 Task: Find connections with filter location Lübbenau with filter topic #realtorwith filter profile language Potuguese with filter current company Alembic Pharmaceuticals Limited with filter school Sri Krishna Adithya College of Arts and Science with filter industry Subdivision of Land with filter service category Tax Preparation with filter keywords title Motion Picture Director
Action: Mouse moved to (594, 72)
Screenshot: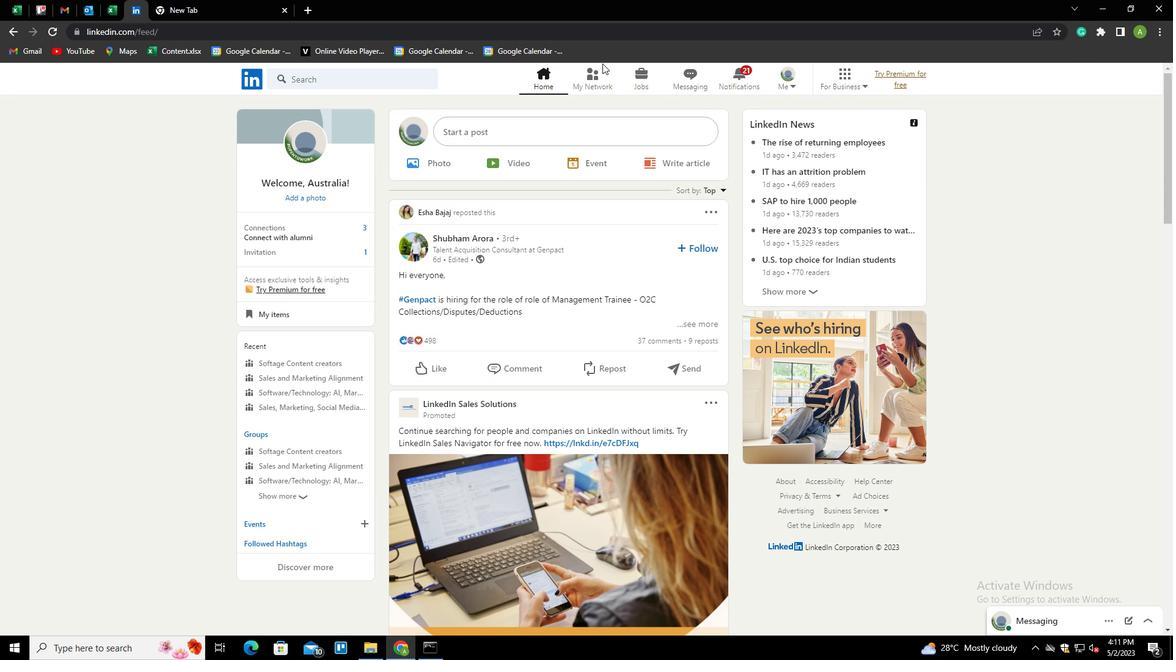 
Action: Mouse pressed left at (594, 72)
Screenshot: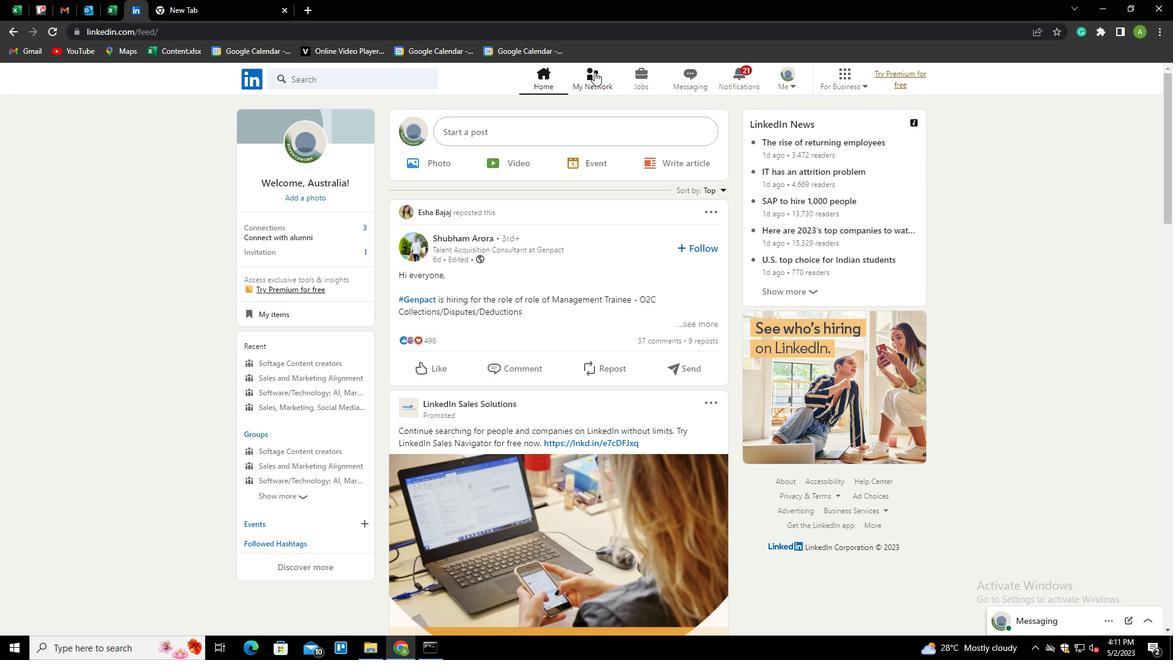 
Action: Mouse moved to (327, 144)
Screenshot: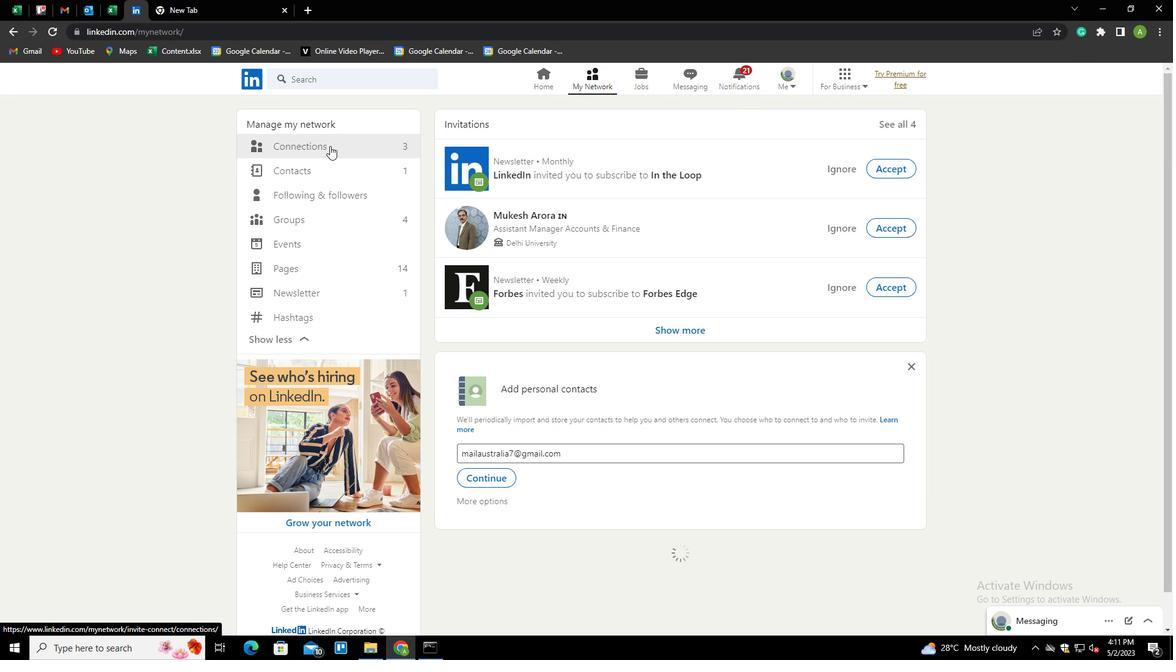 
Action: Mouse pressed left at (327, 144)
Screenshot: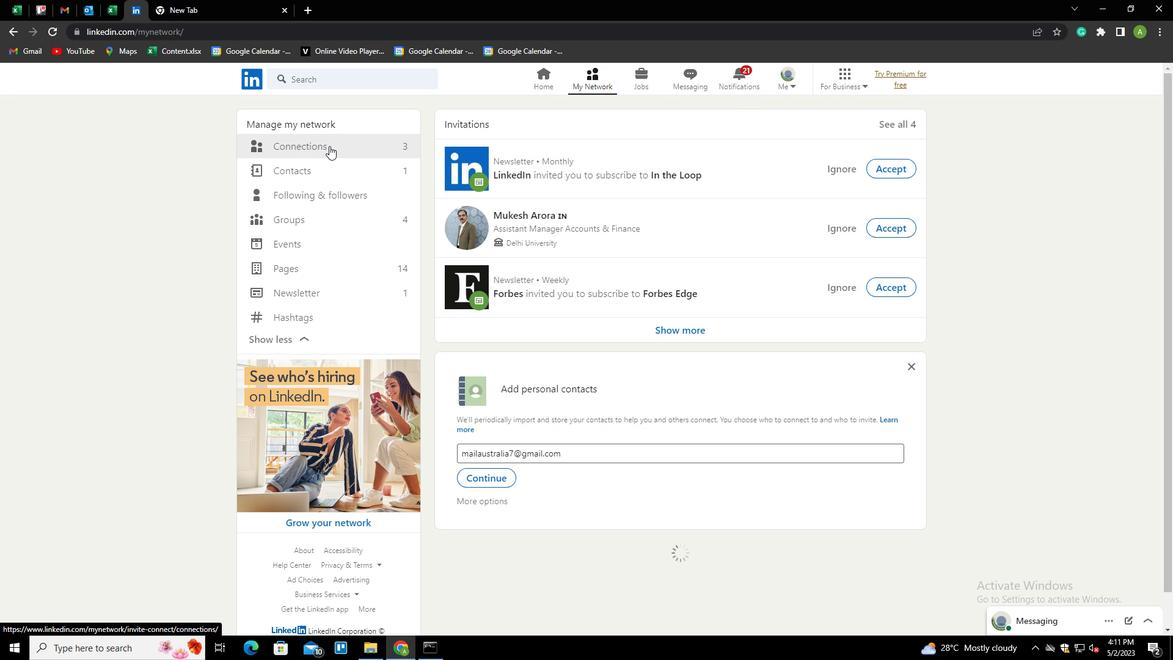 
Action: Mouse moved to (690, 146)
Screenshot: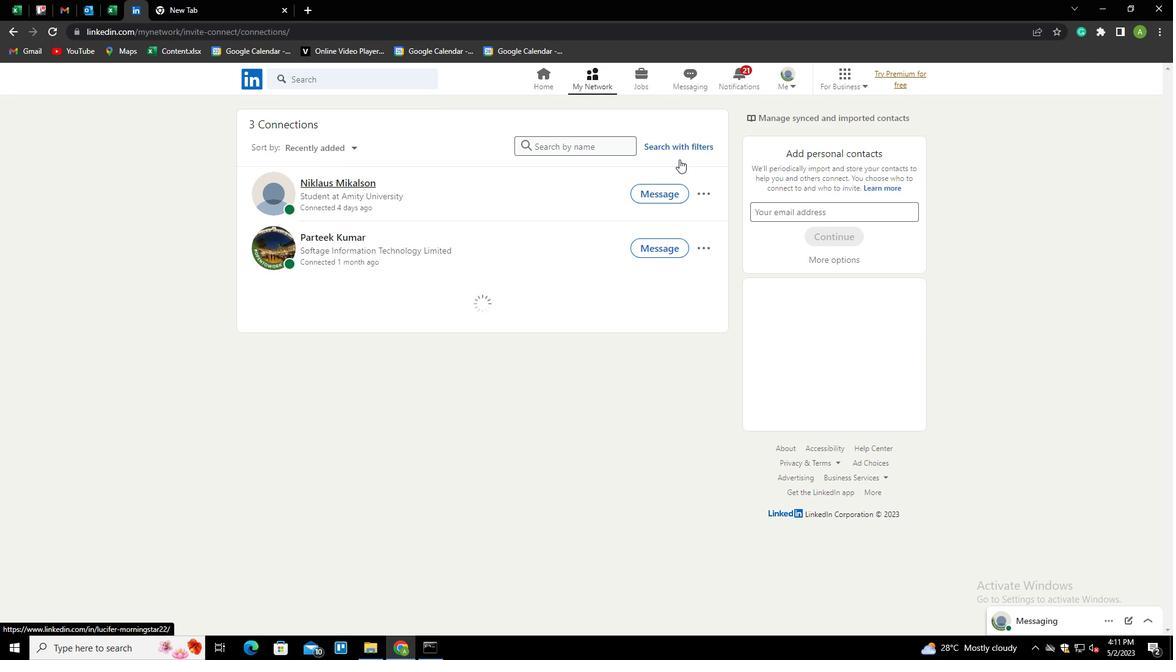
Action: Mouse pressed left at (690, 146)
Screenshot: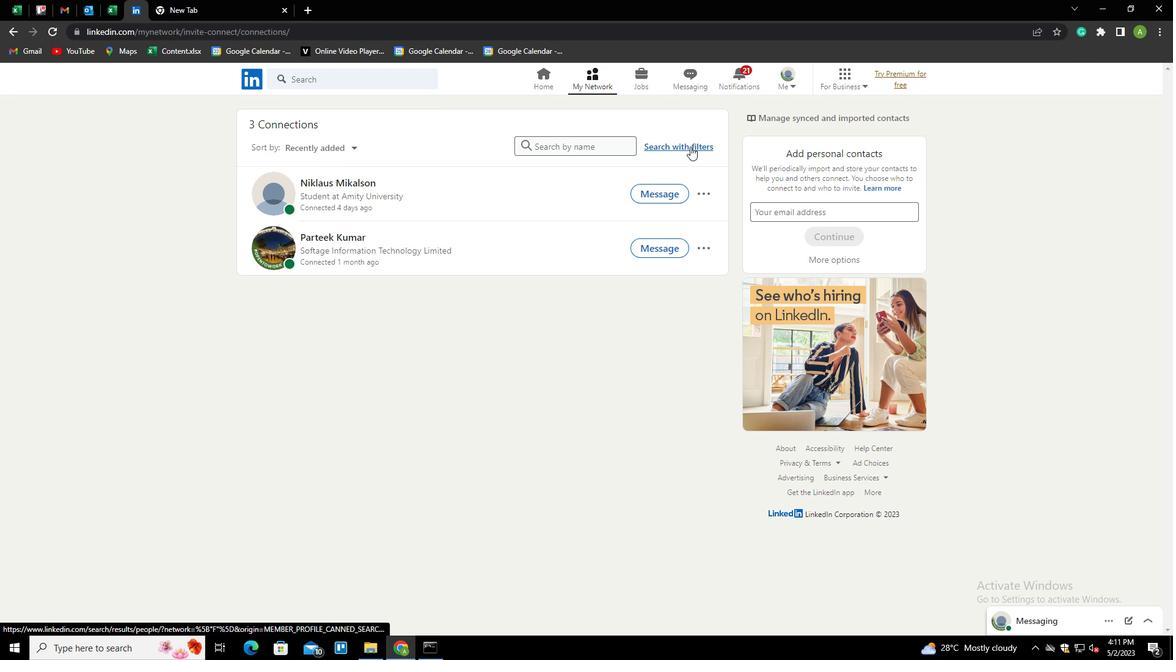 
Action: Mouse moved to (626, 108)
Screenshot: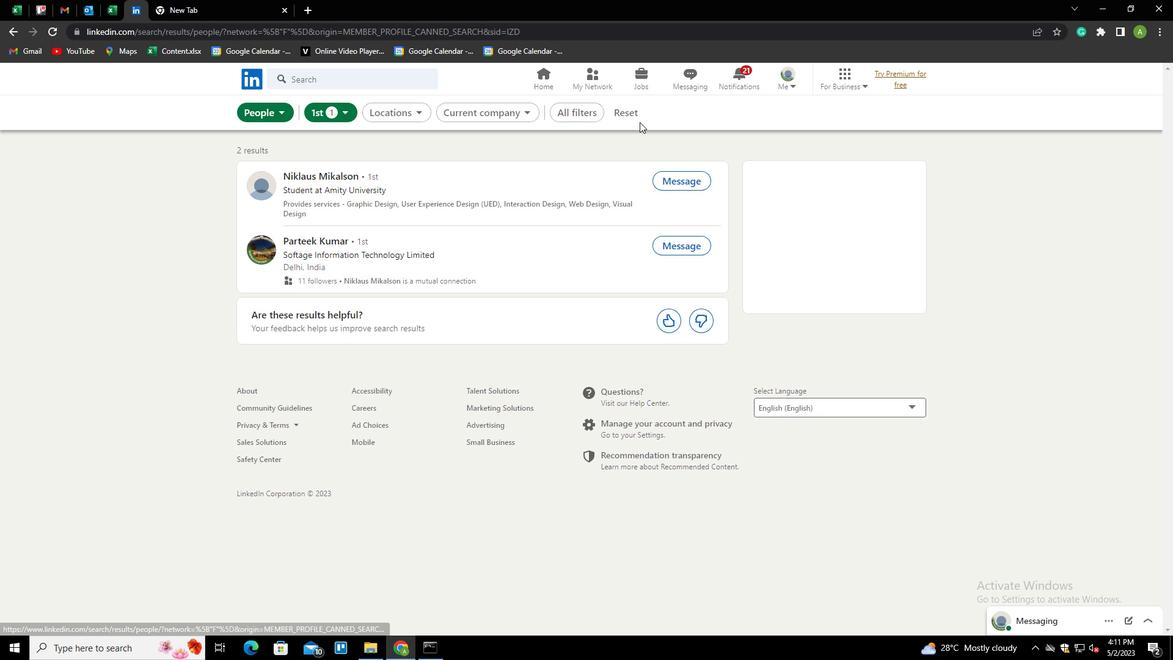 
Action: Mouse pressed left at (626, 108)
Screenshot: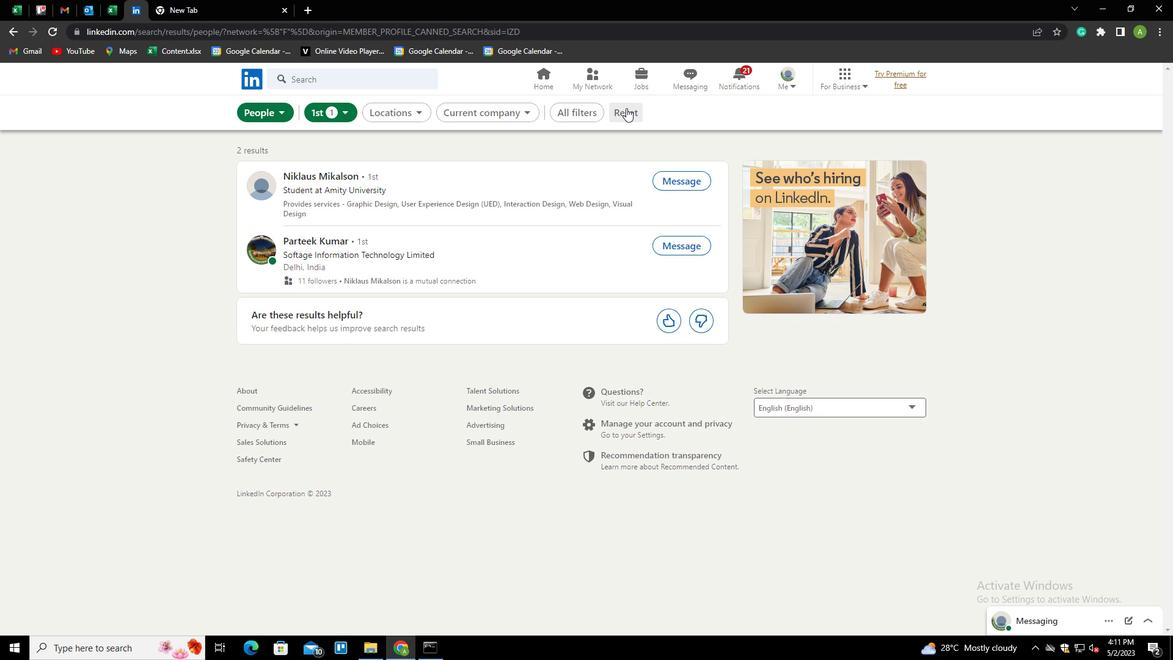 
Action: Mouse moved to (591, 109)
Screenshot: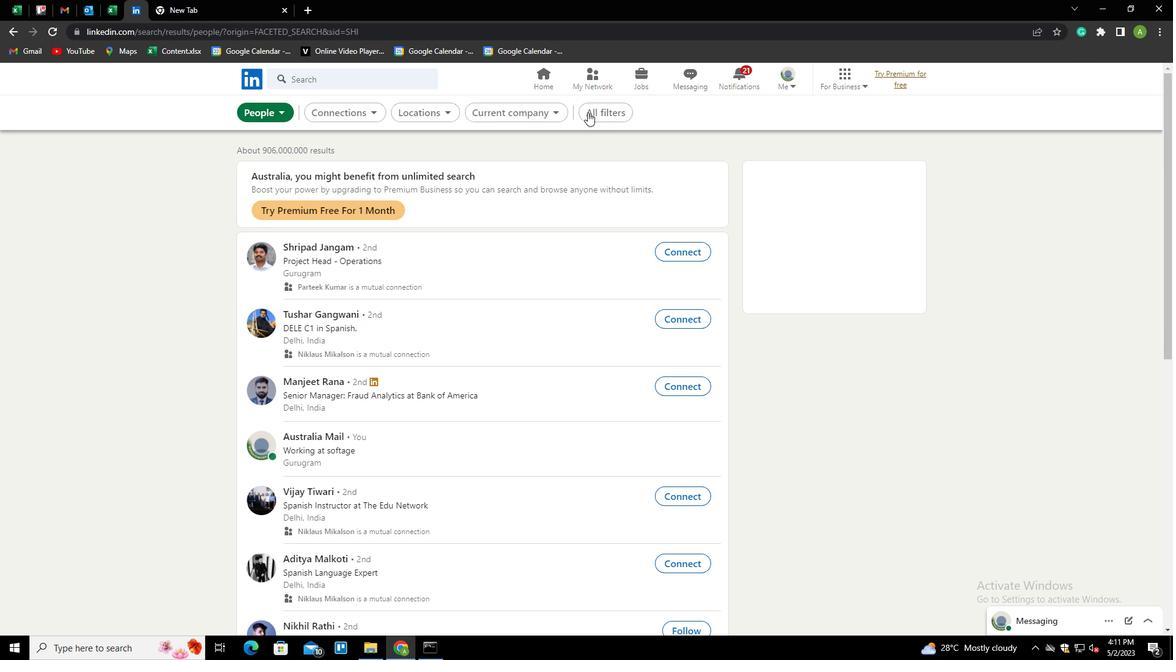 
Action: Mouse pressed left at (591, 109)
Screenshot: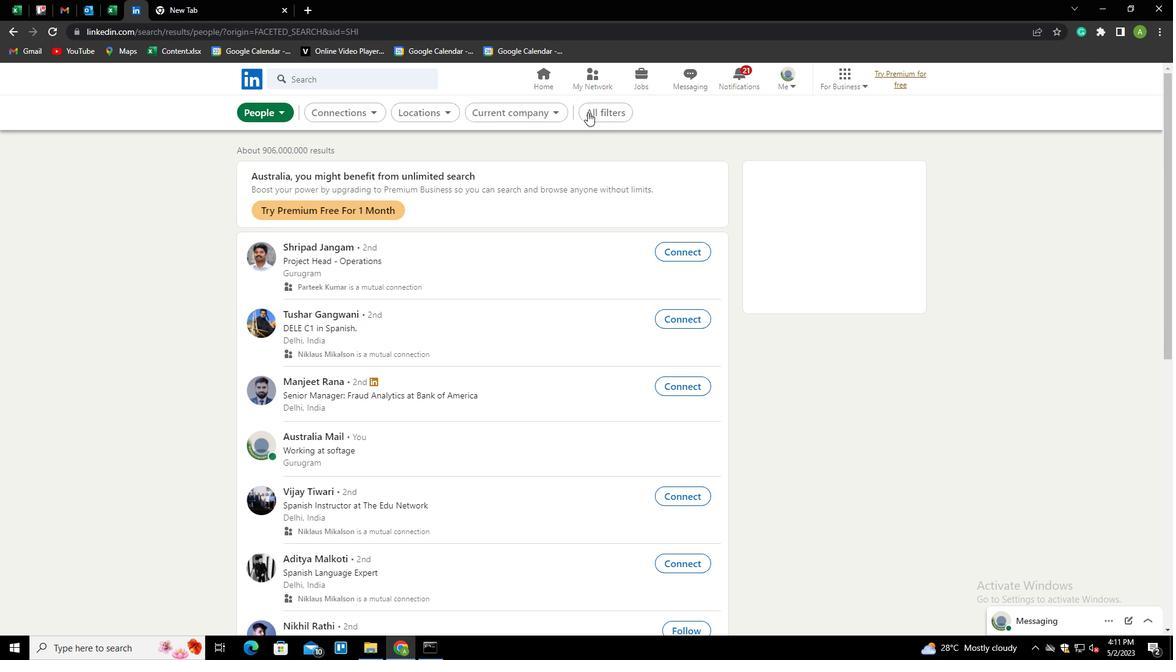 
Action: Mouse moved to (1032, 316)
Screenshot: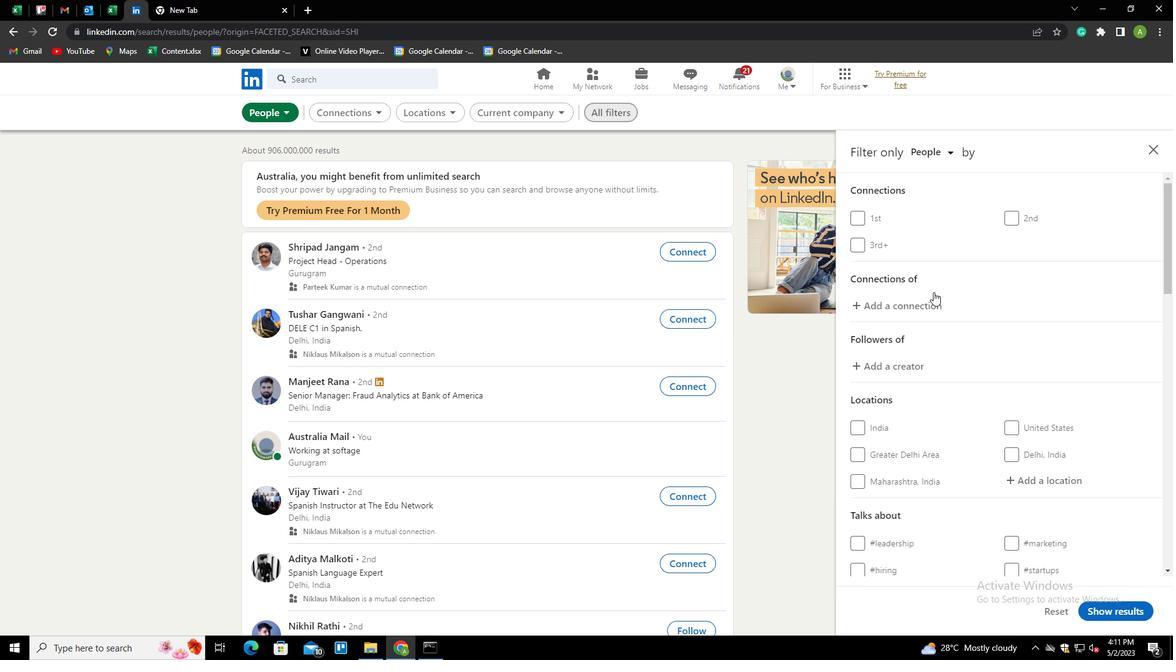 
Action: Mouse scrolled (1032, 316) with delta (0, 0)
Screenshot: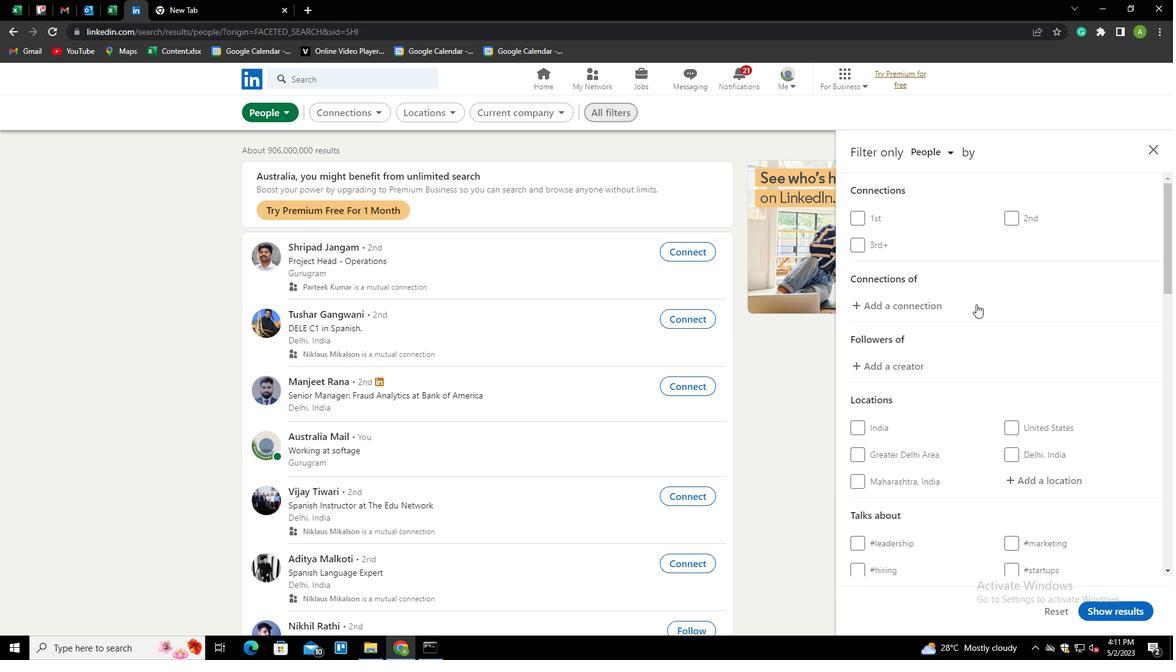 
Action: Mouse scrolled (1032, 316) with delta (0, 0)
Screenshot: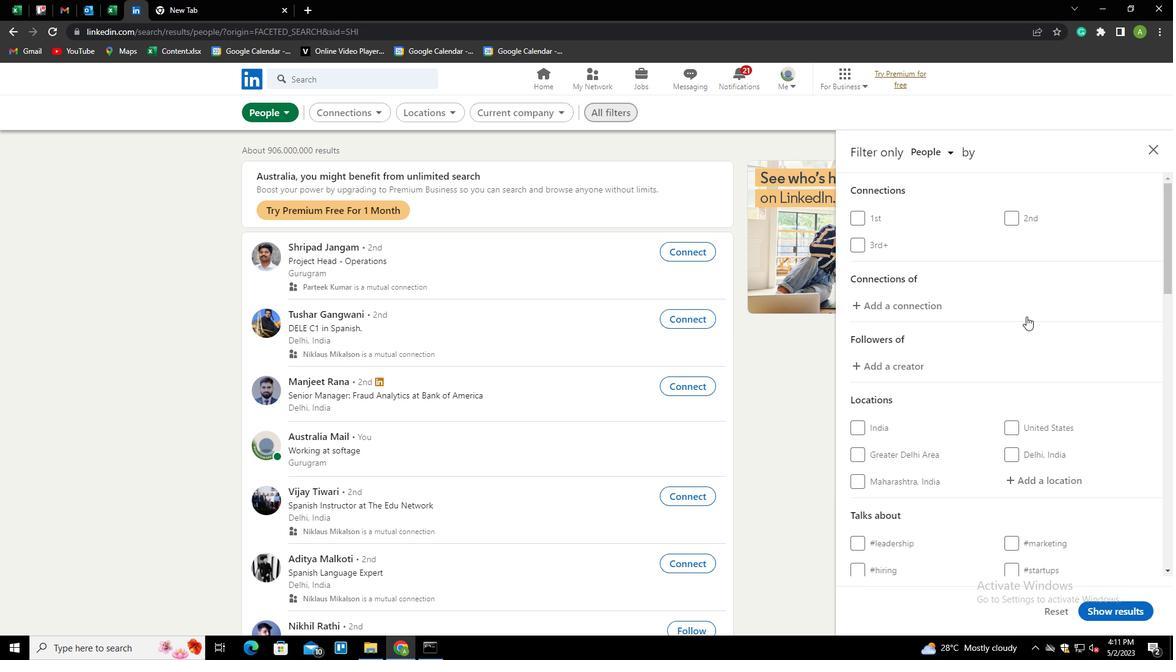 
Action: Mouse moved to (1031, 354)
Screenshot: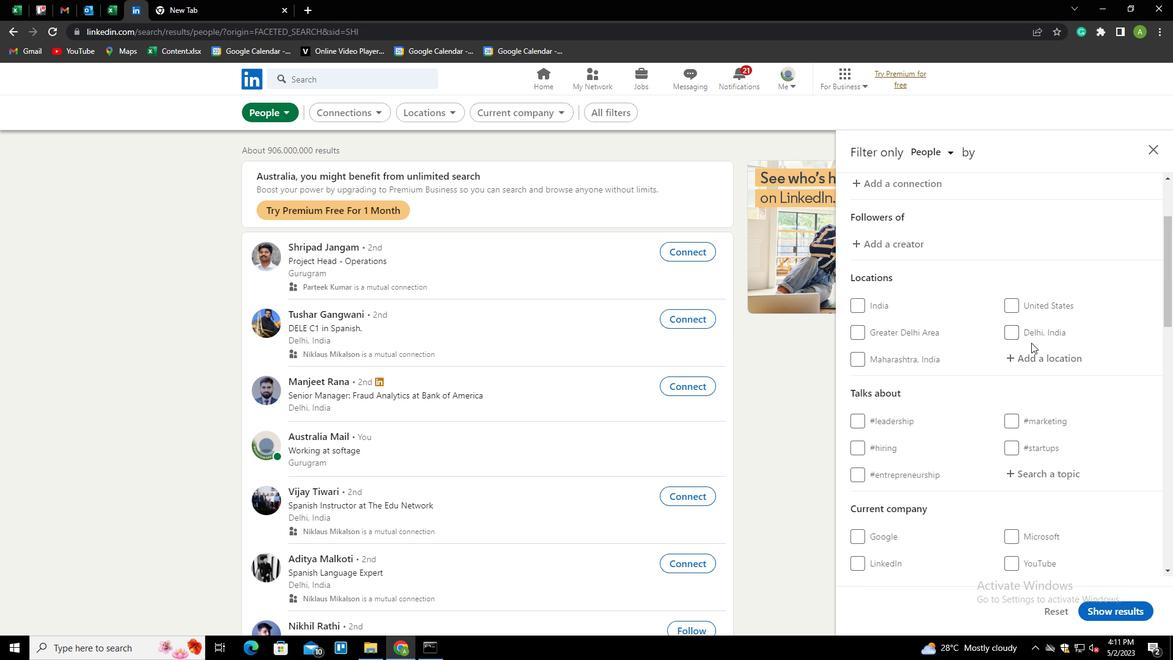 
Action: Mouse pressed left at (1031, 354)
Screenshot: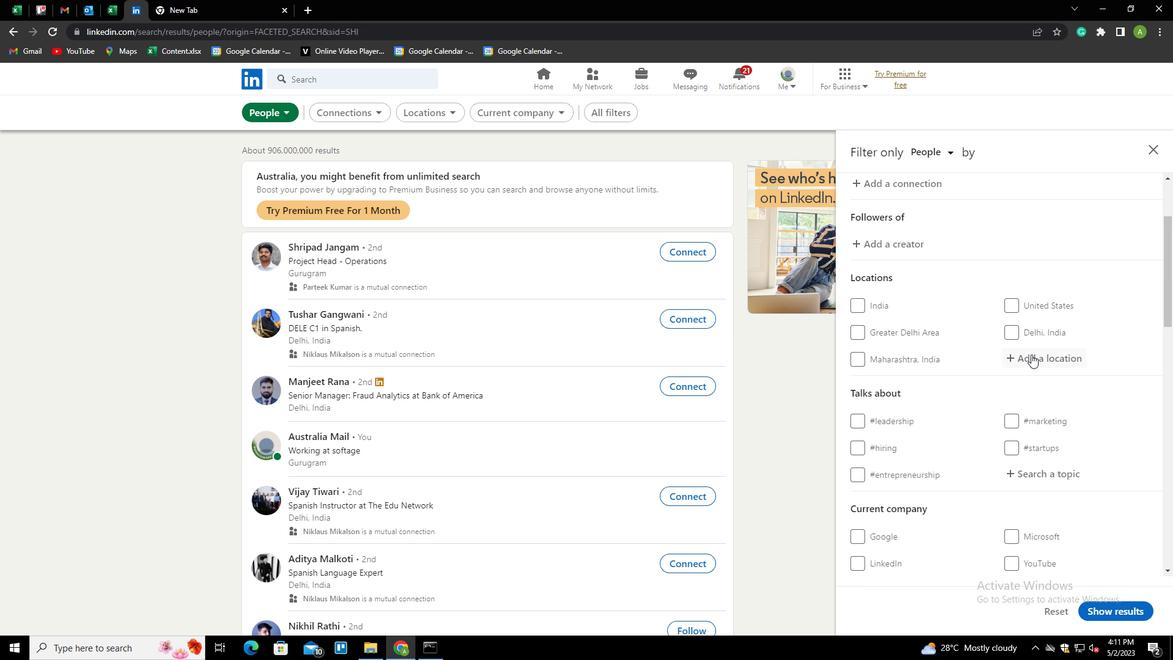 
Action: Mouse moved to (1031, 355)
Screenshot: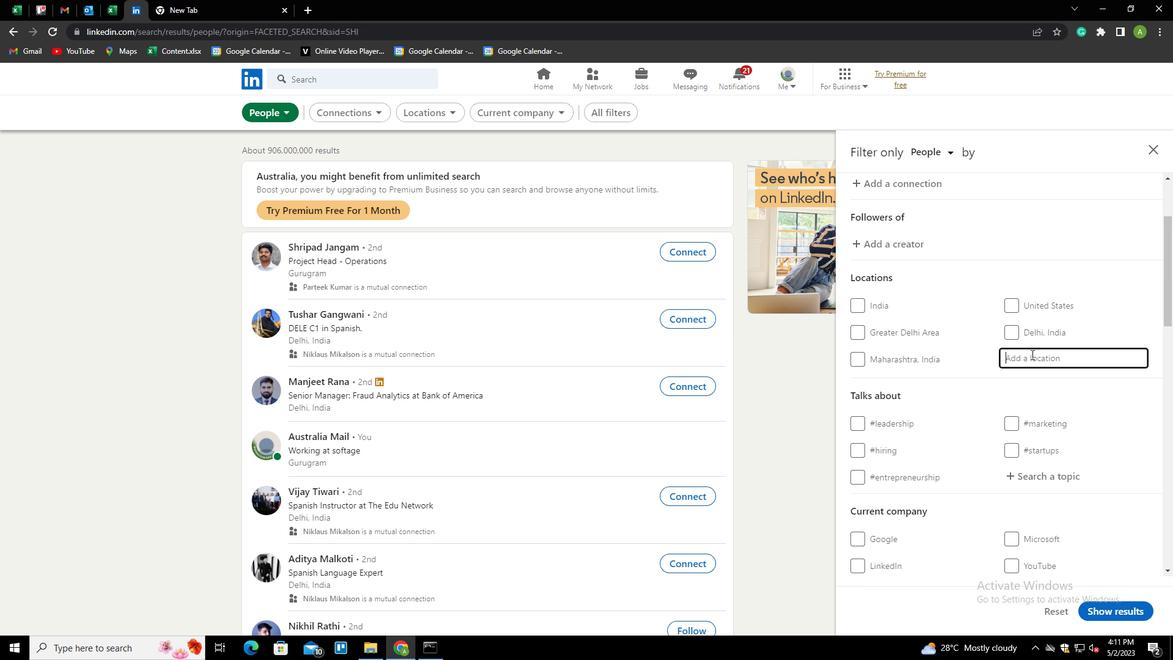 
Action: Key pressed <Key.shift>
Screenshot: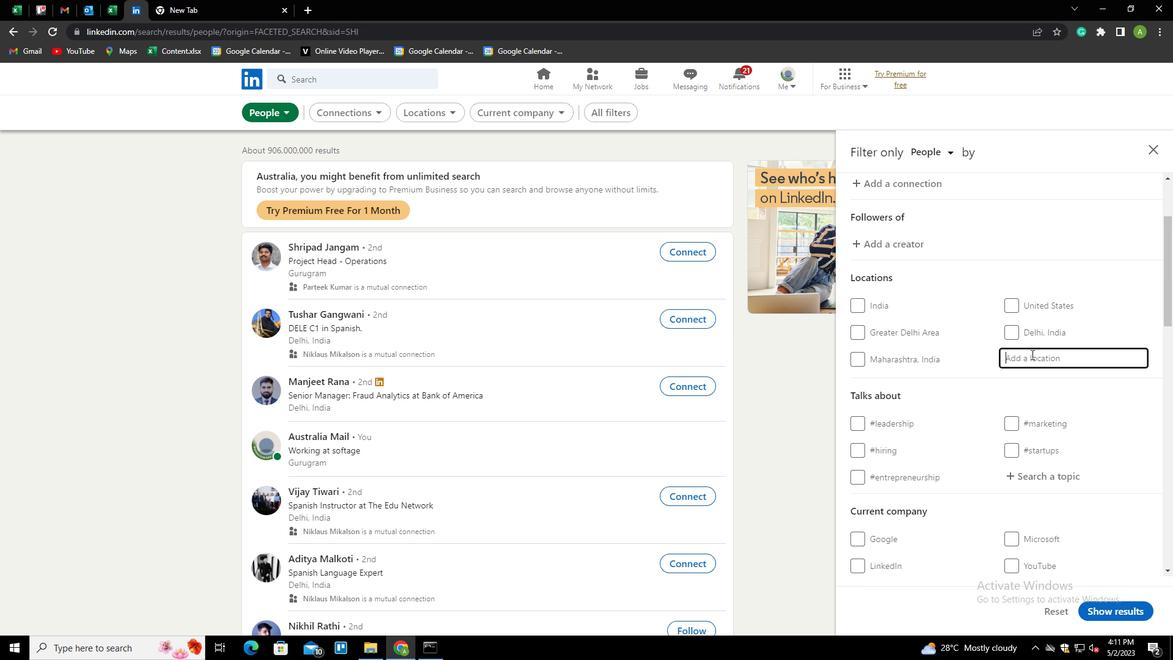 
Action: Mouse moved to (1030, 355)
Screenshot: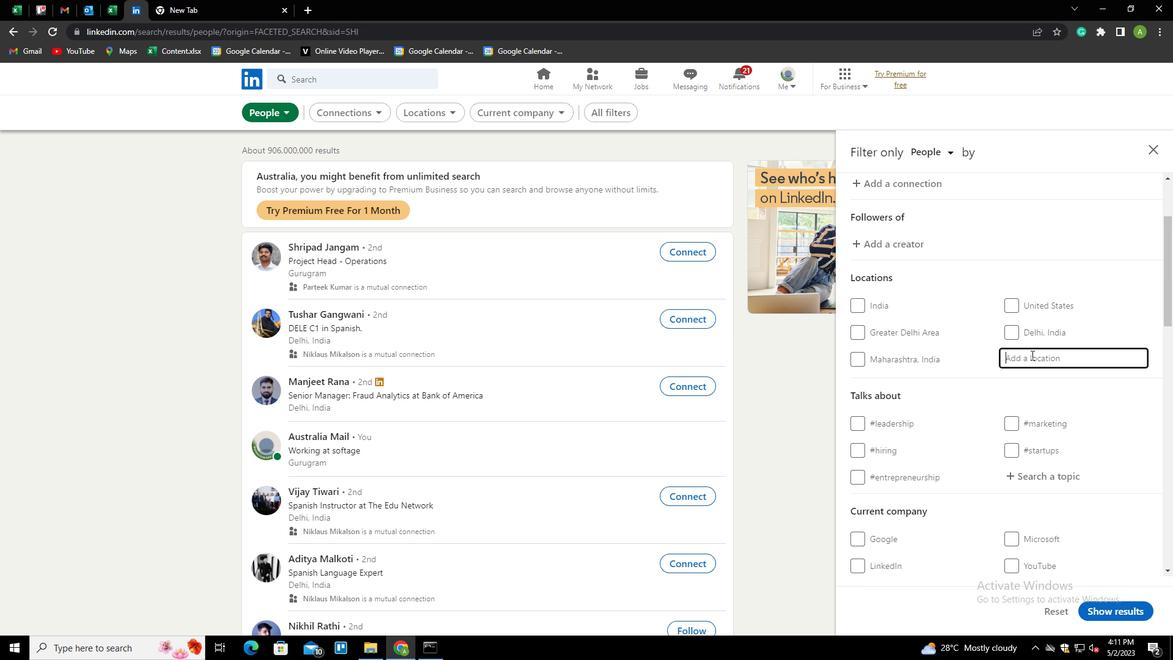 
Action: Key pressed <Key.shift><Key.shift><Key.shift><Key.shift><Key.shift><Key.shift><Key.shift><Key.shift><Key.shift><Key.shift><Key.shift><Key.shift><Key.shift><Key.shift><Key.shift><Key.shift><Key.shift><Key.shift><Key.shift><Key.shift><Key.shift><Key.shift><Key.shift><Key.shift><Key.shift><Key.shift><Key.shift><Key.shift><Key.shift><Key.shift><Key.shift><Key.shift><Key.shift><Key.shift><Key.shift><Key.shift><Key.shift><Key.shift><Key.shift><Key.shift><Key.shift><Key.shift><Key.shift><Key.shift><Key.shift><Key.shift><Key.shift>LUBBENA<Key.down><Key.enter>
Screenshot: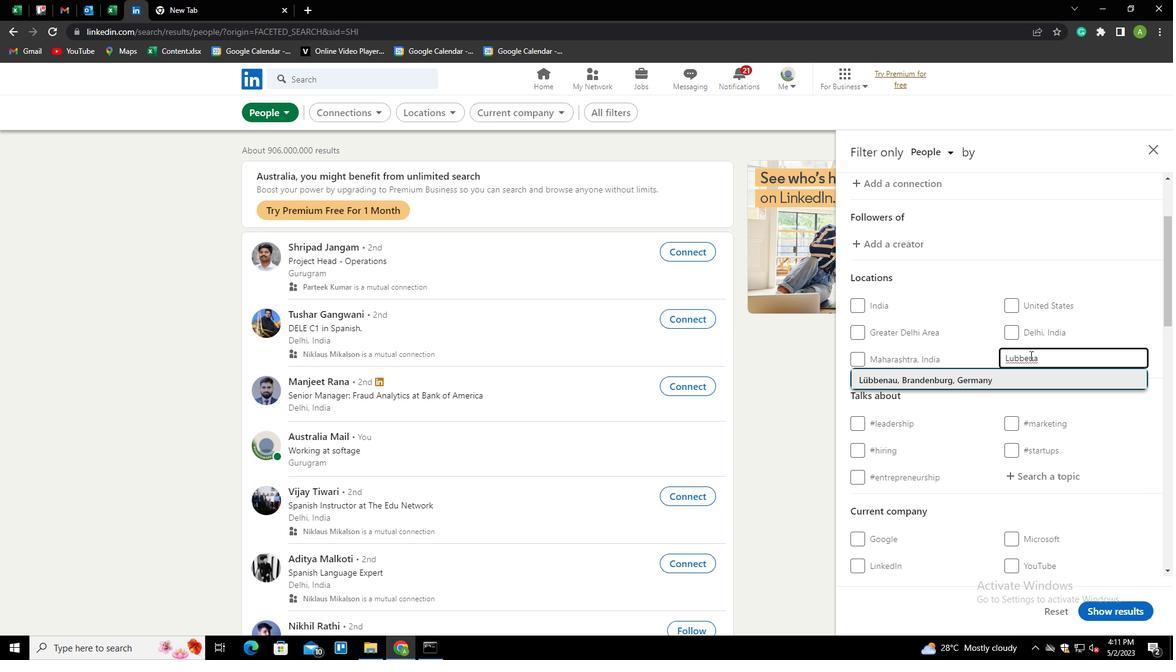 
Action: Mouse scrolled (1030, 355) with delta (0, 0)
Screenshot: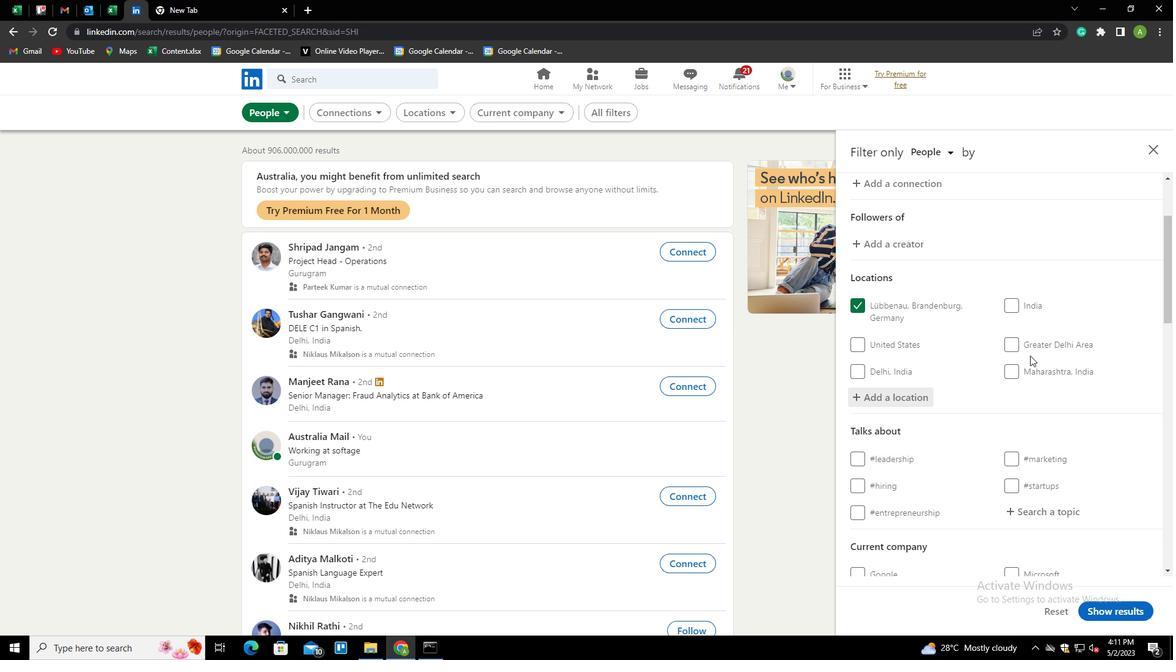 
Action: Mouse scrolled (1030, 355) with delta (0, 0)
Screenshot: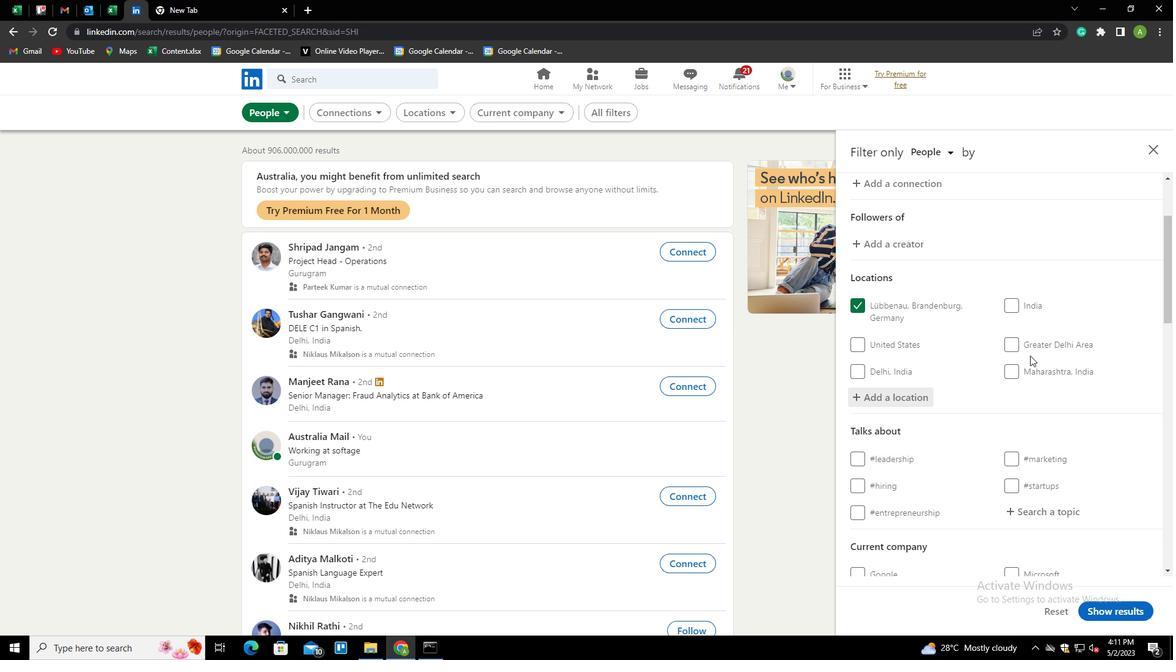 
Action: Mouse scrolled (1030, 355) with delta (0, 0)
Screenshot: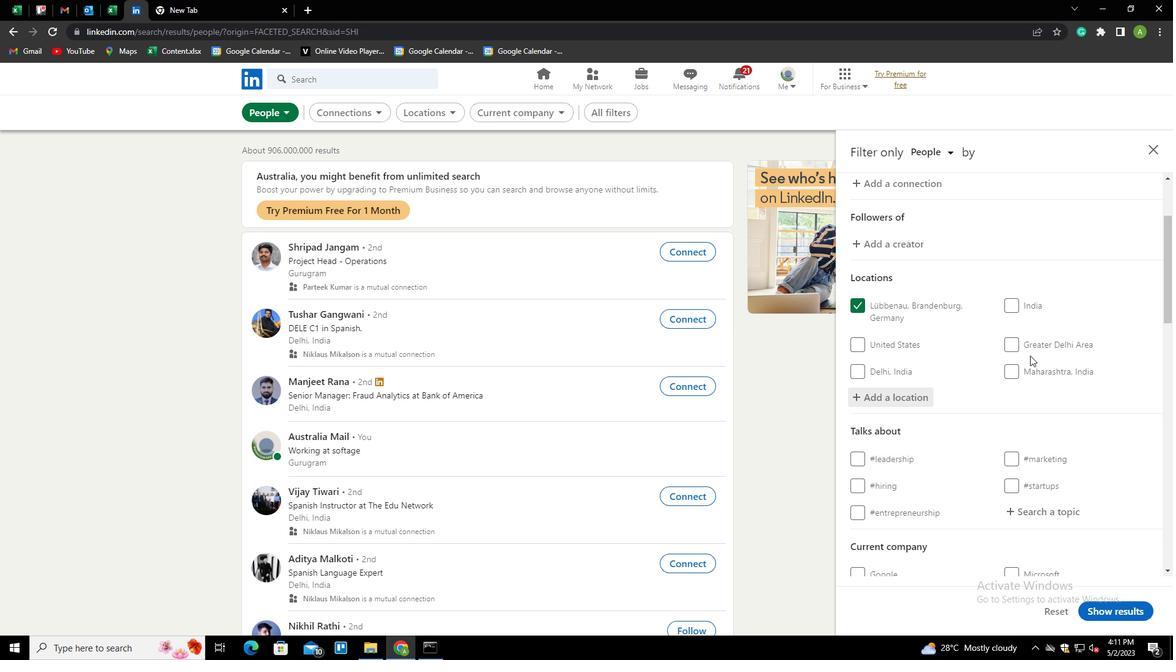 
Action: Mouse moved to (1036, 332)
Screenshot: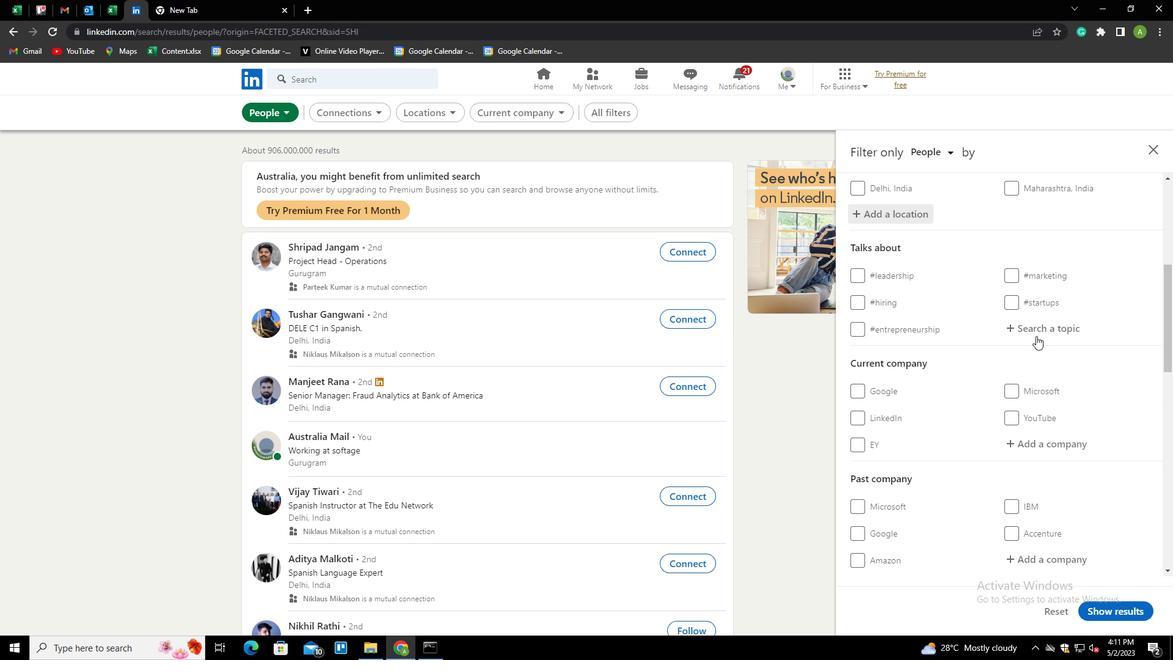 
Action: Mouse pressed left at (1036, 332)
Screenshot: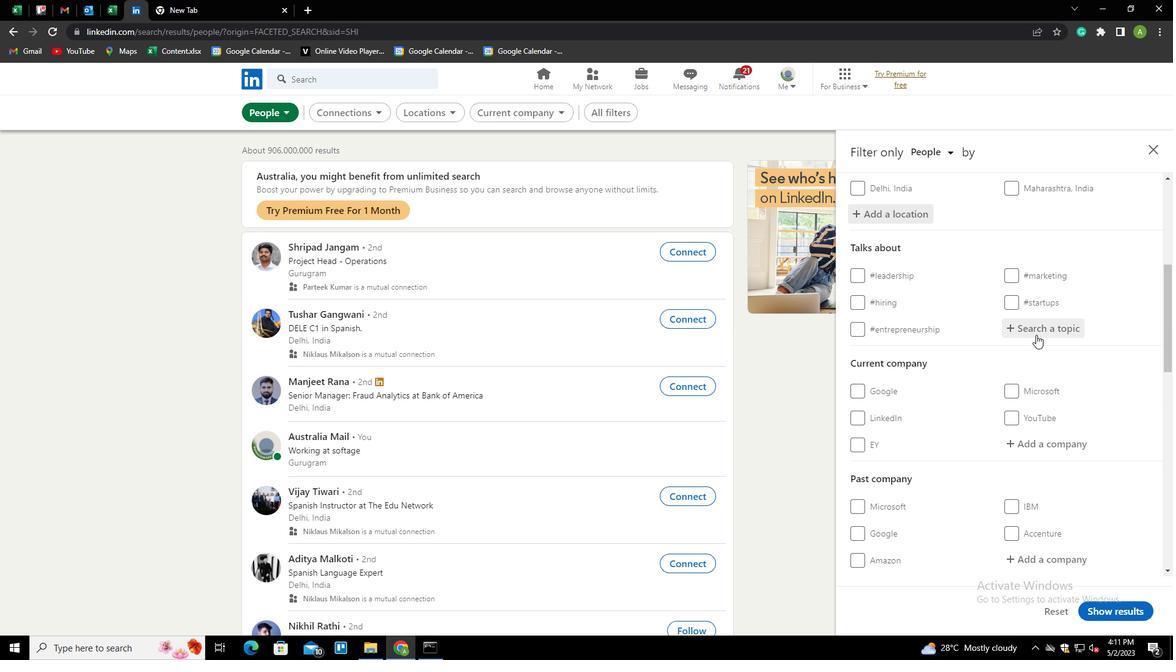 
Action: Key pressed R
Screenshot: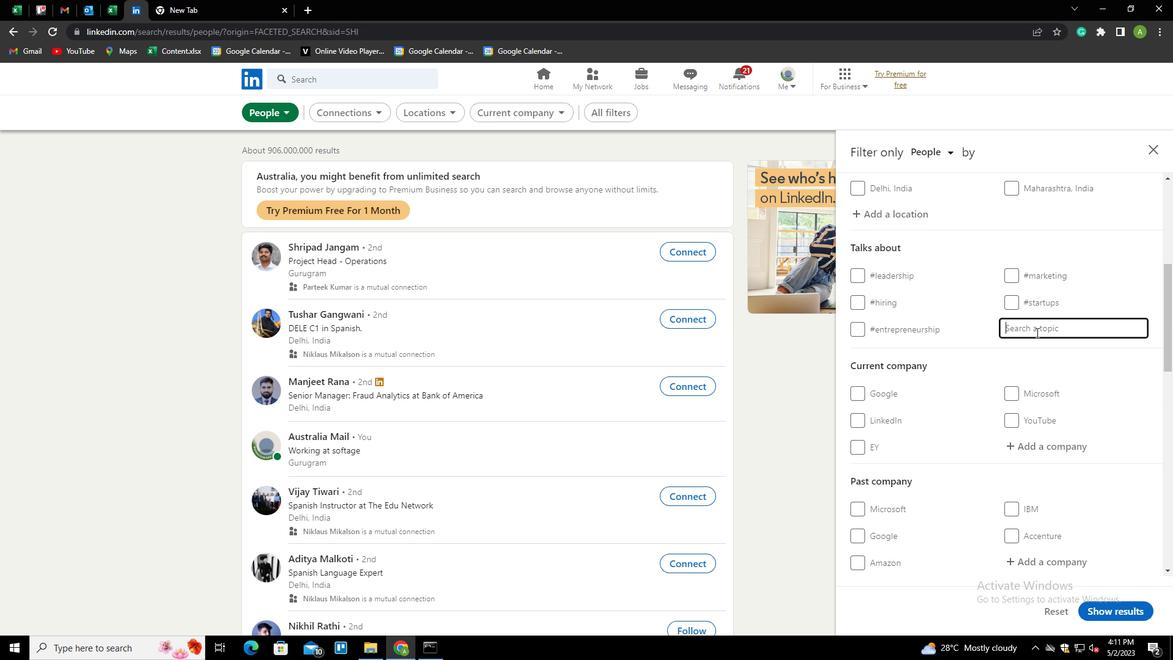 
Action: Mouse moved to (1035, 333)
Screenshot: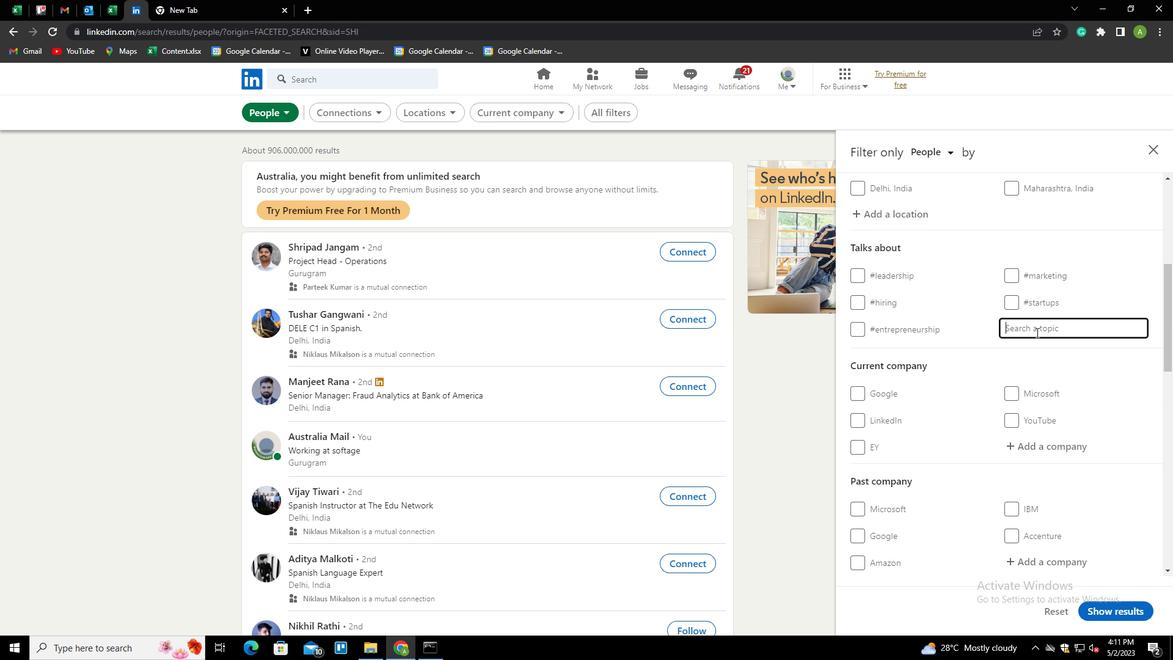 
Action: Key pressed E
Screenshot: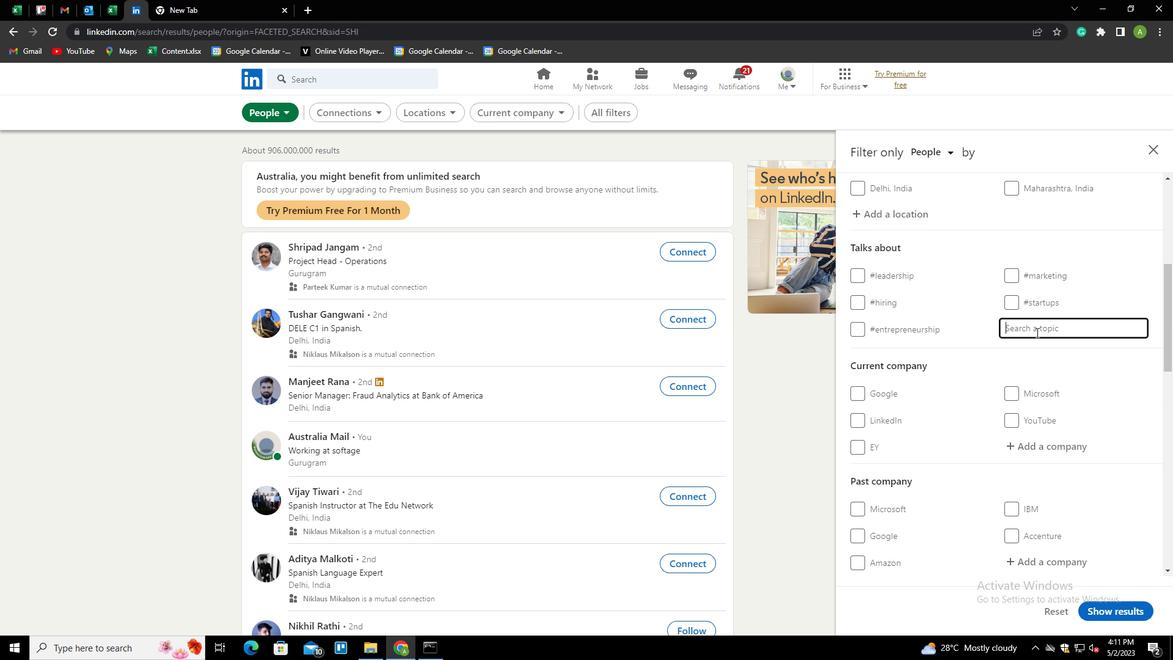 
Action: Mouse moved to (1034, 333)
Screenshot: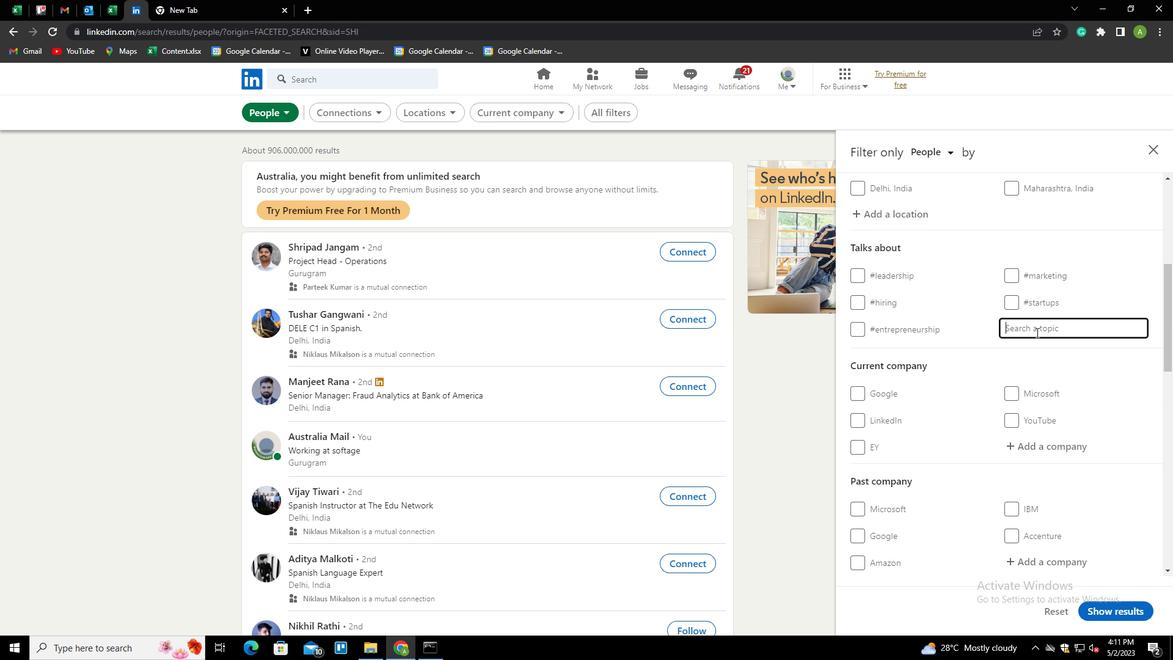 
Action: Key pressed ALTOR<Key.down><Key.enter>
Screenshot: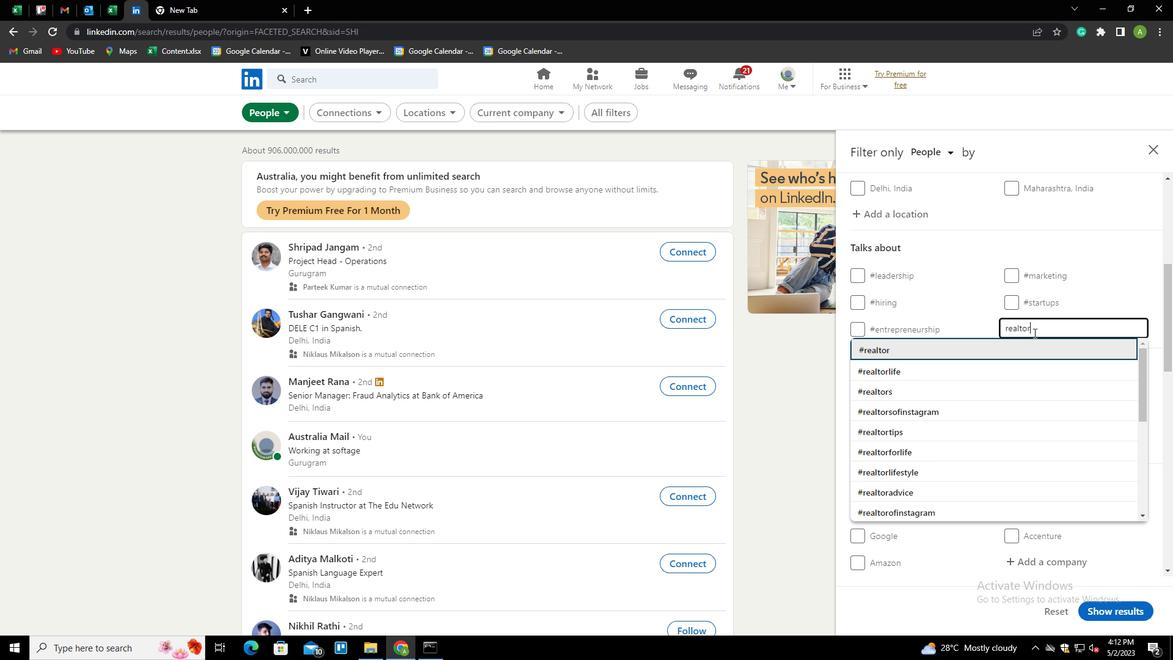 
Action: Mouse moved to (1029, 333)
Screenshot: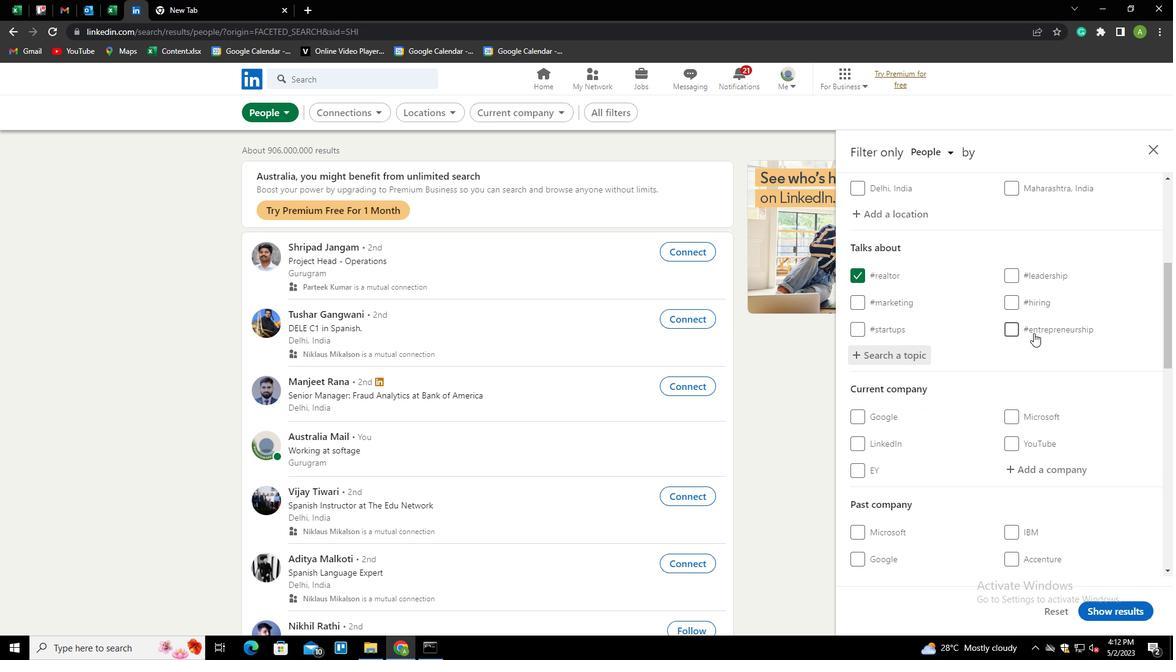 
Action: Mouse scrolled (1029, 333) with delta (0, 0)
Screenshot: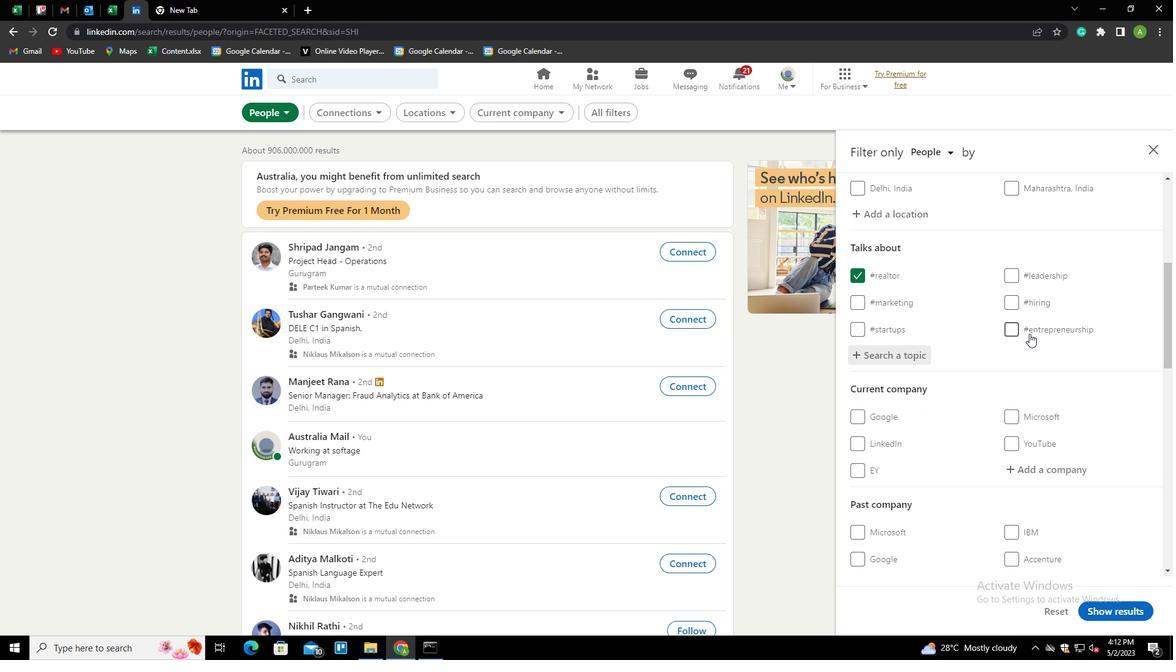 
Action: Mouse scrolled (1029, 333) with delta (0, 0)
Screenshot: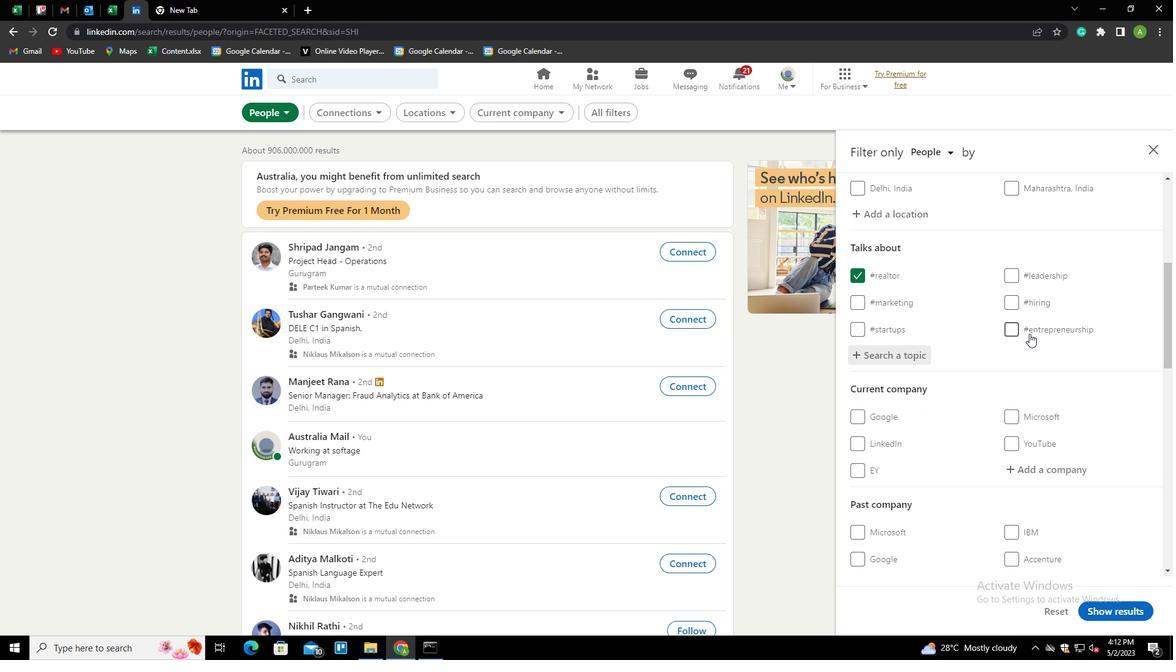 
Action: Mouse scrolled (1029, 333) with delta (0, 0)
Screenshot: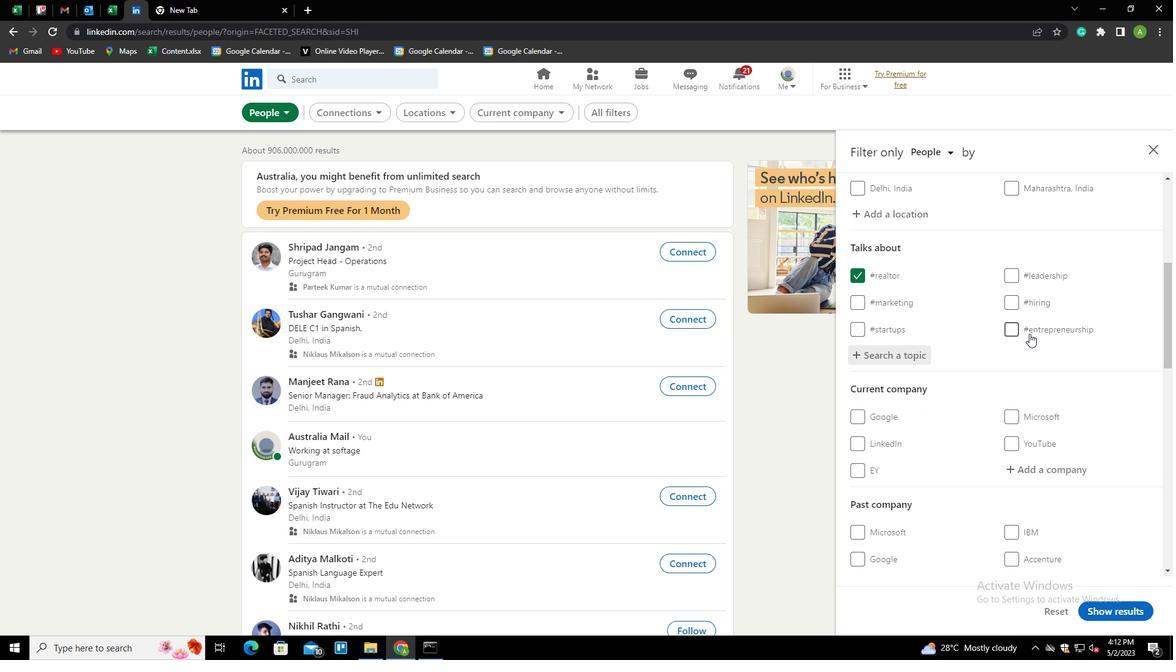 
Action: Mouse scrolled (1029, 333) with delta (0, 0)
Screenshot: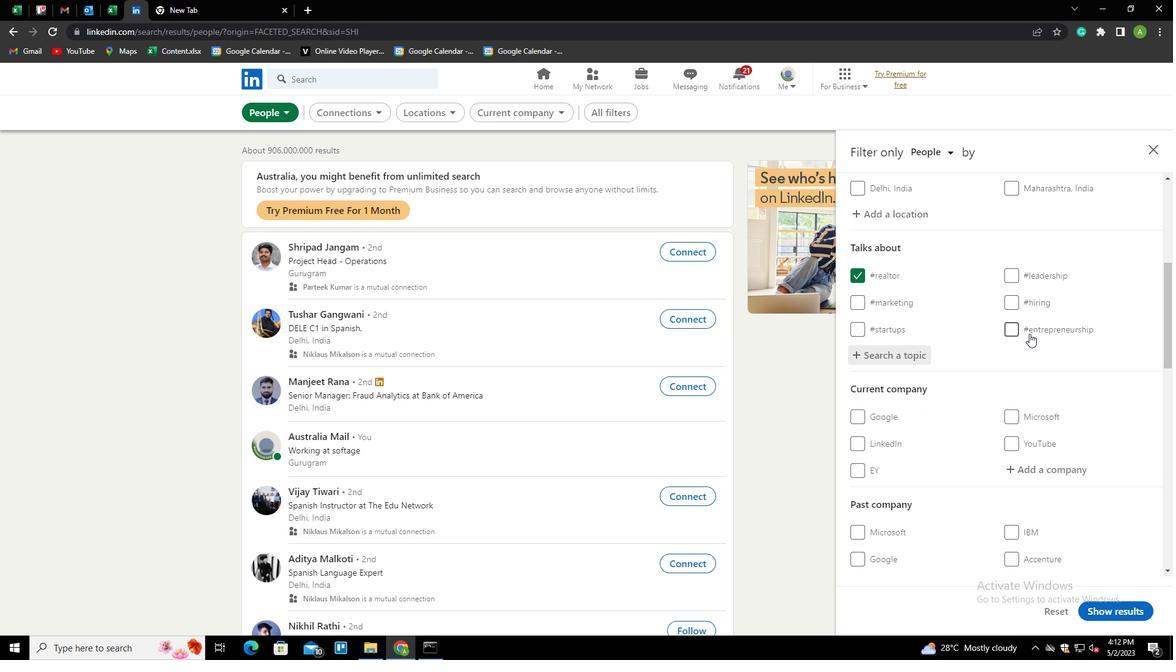 
Action: Mouse scrolled (1029, 333) with delta (0, 0)
Screenshot: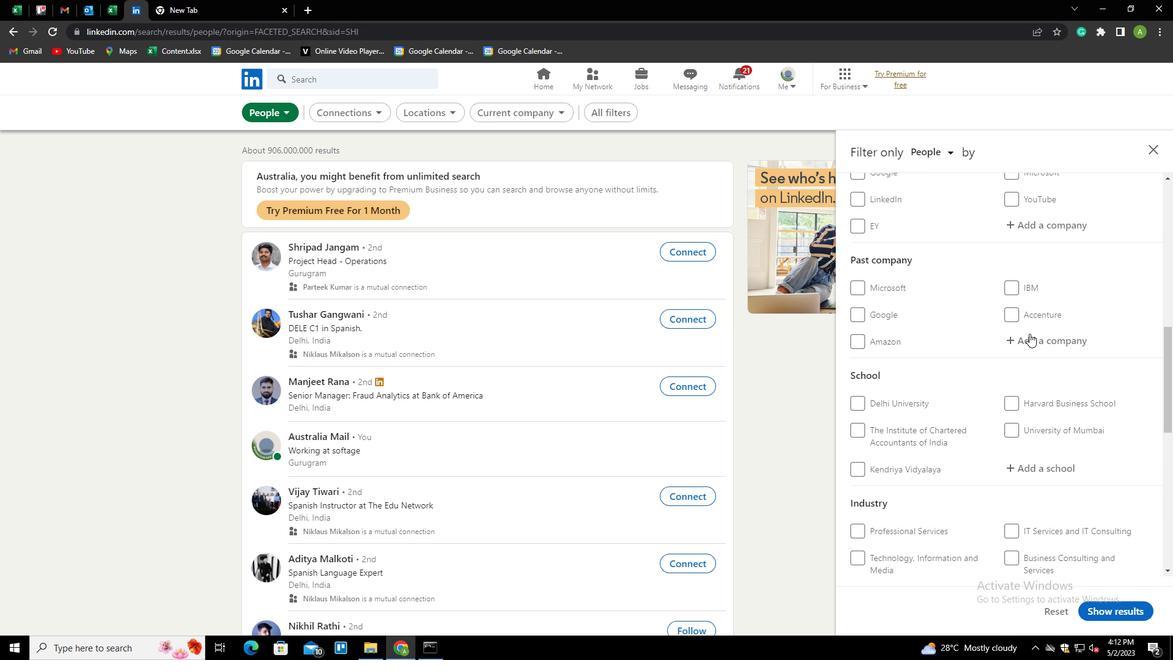 
Action: Mouse scrolled (1029, 333) with delta (0, 0)
Screenshot: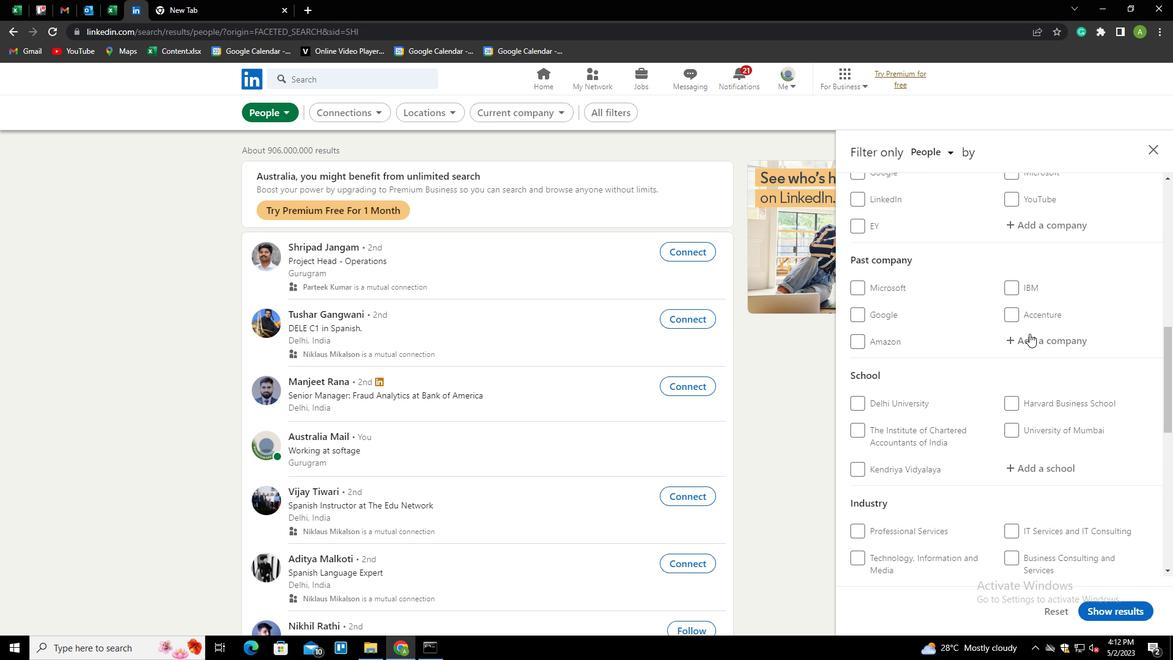 
Action: Mouse scrolled (1029, 333) with delta (0, 0)
Screenshot: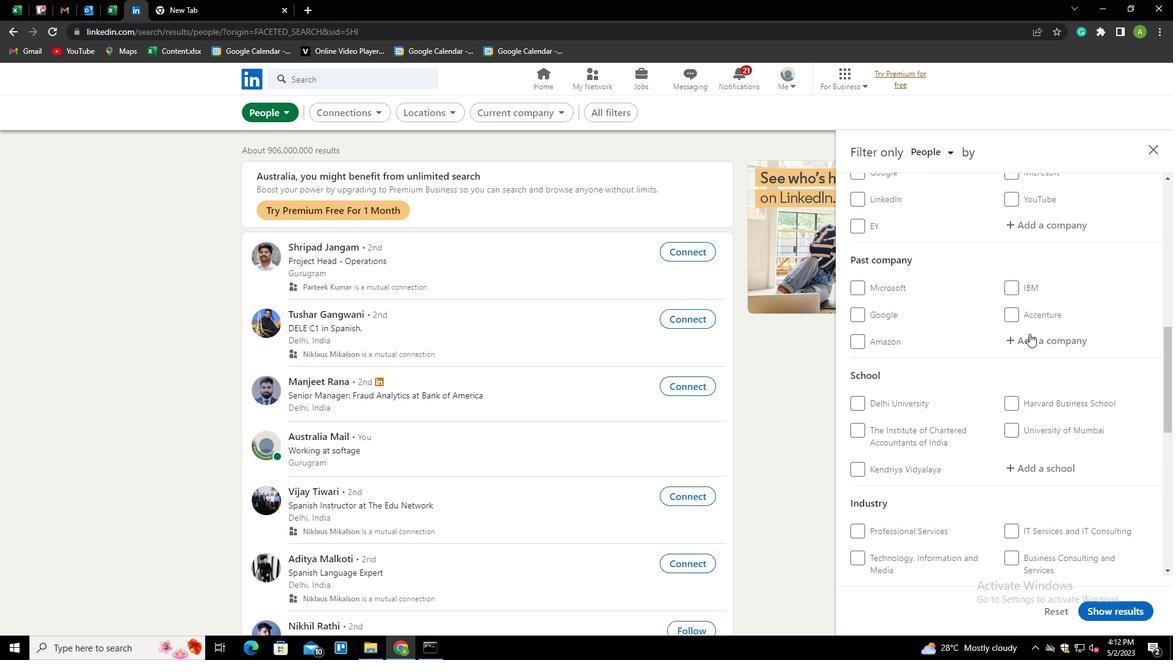 
Action: Mouse scrolled (1029, 333) with delta (0, 0)
Screenshot: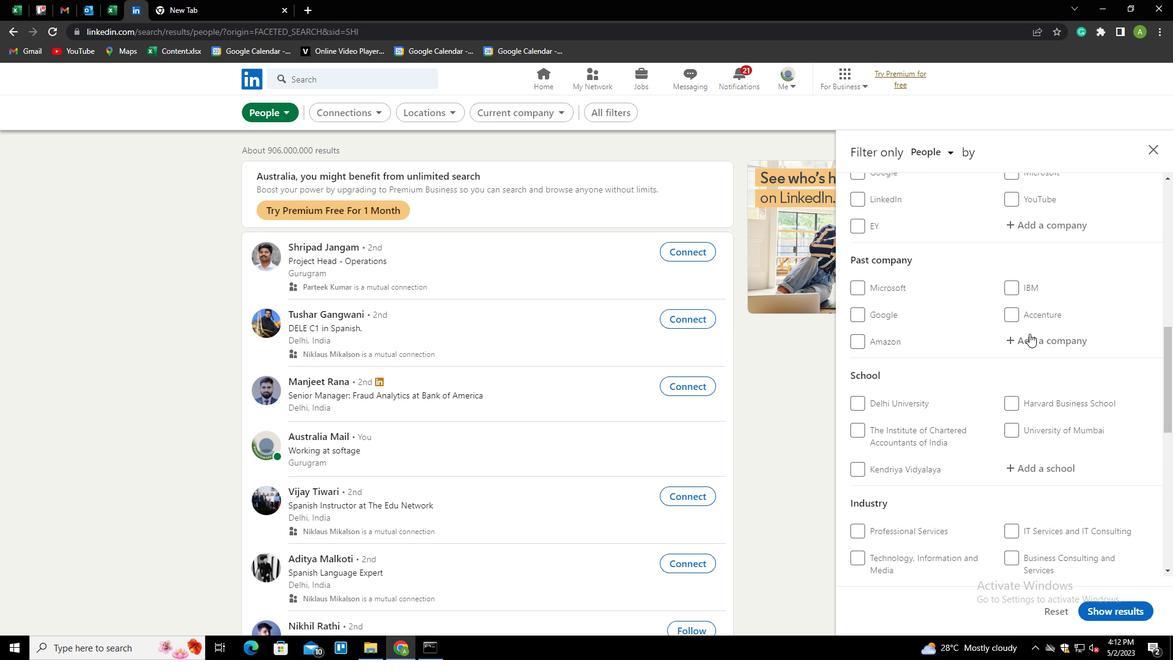 
Action: Mouse moved to (1011, 451)
Screenshot: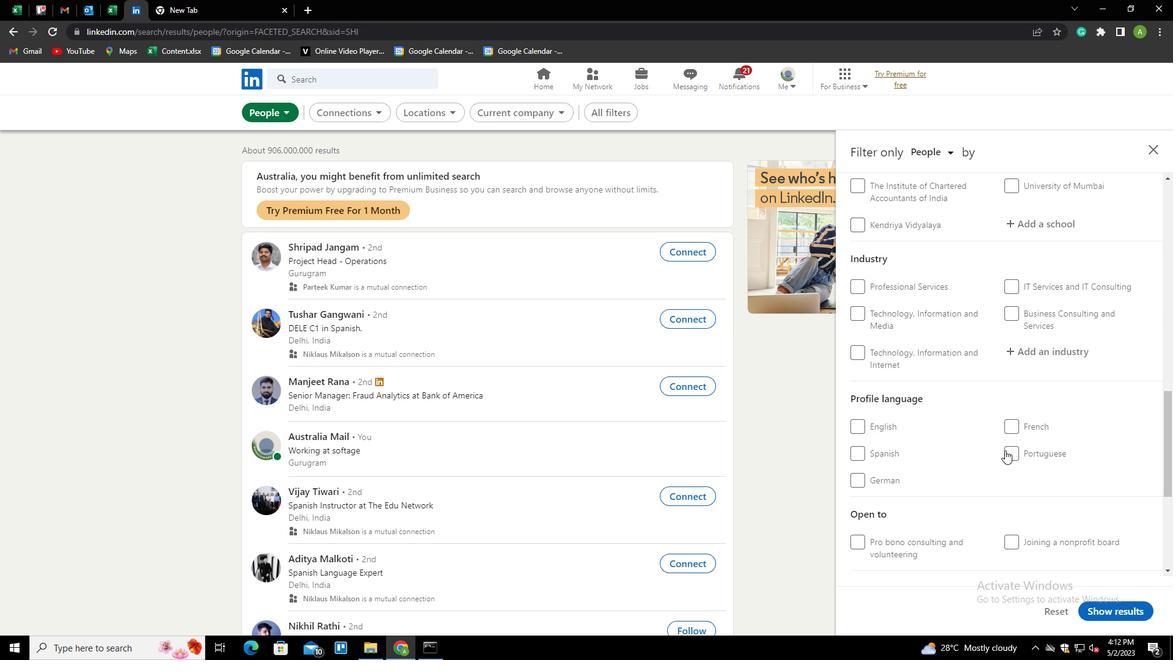 
Action: Mouse pressed left at (1011, 451)
Screenshot: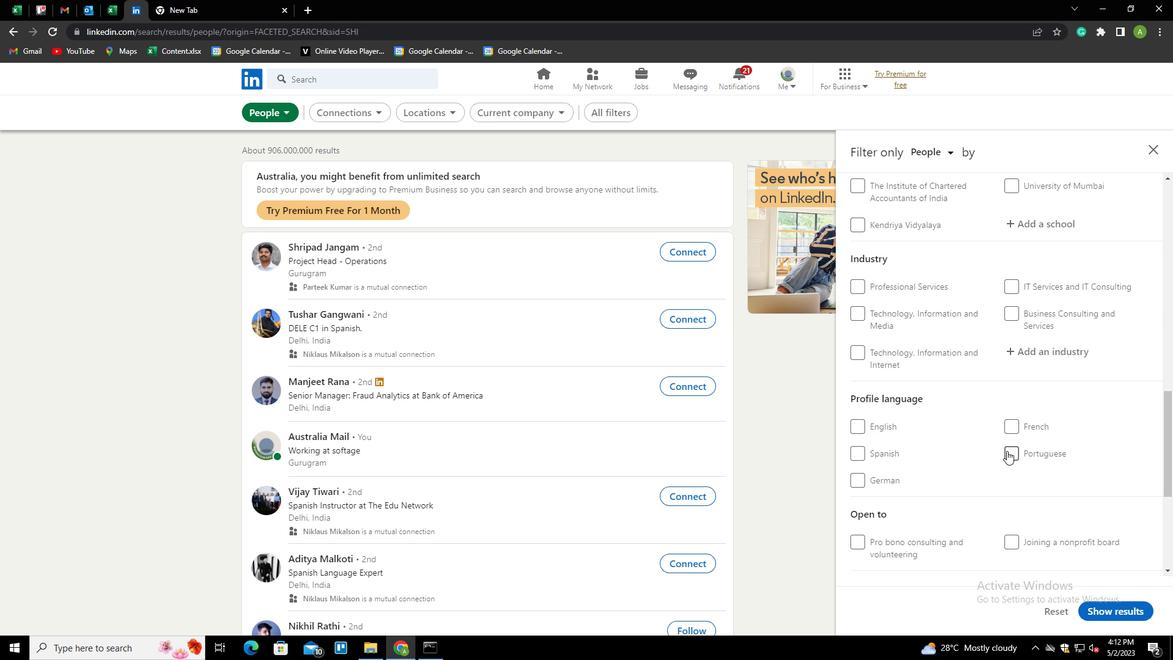 
Action: Mouse moved to (1065, 391)
Screenshot: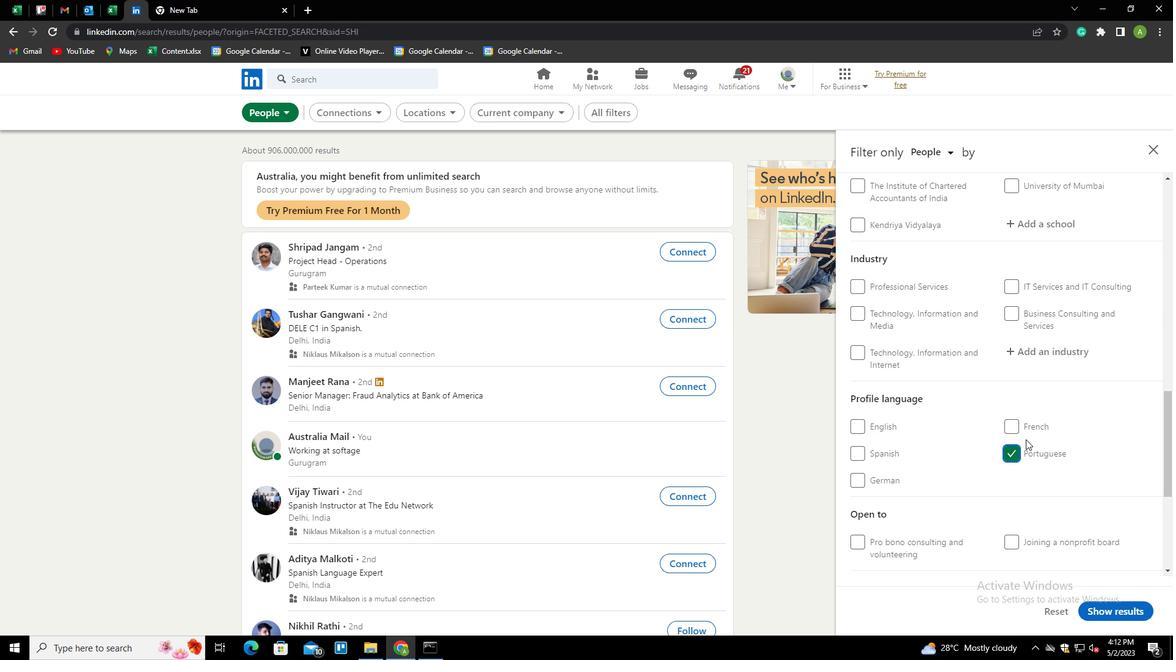 
Action: Mouse scrolled (1065, 392) with delta (0, 0)
Screenshot: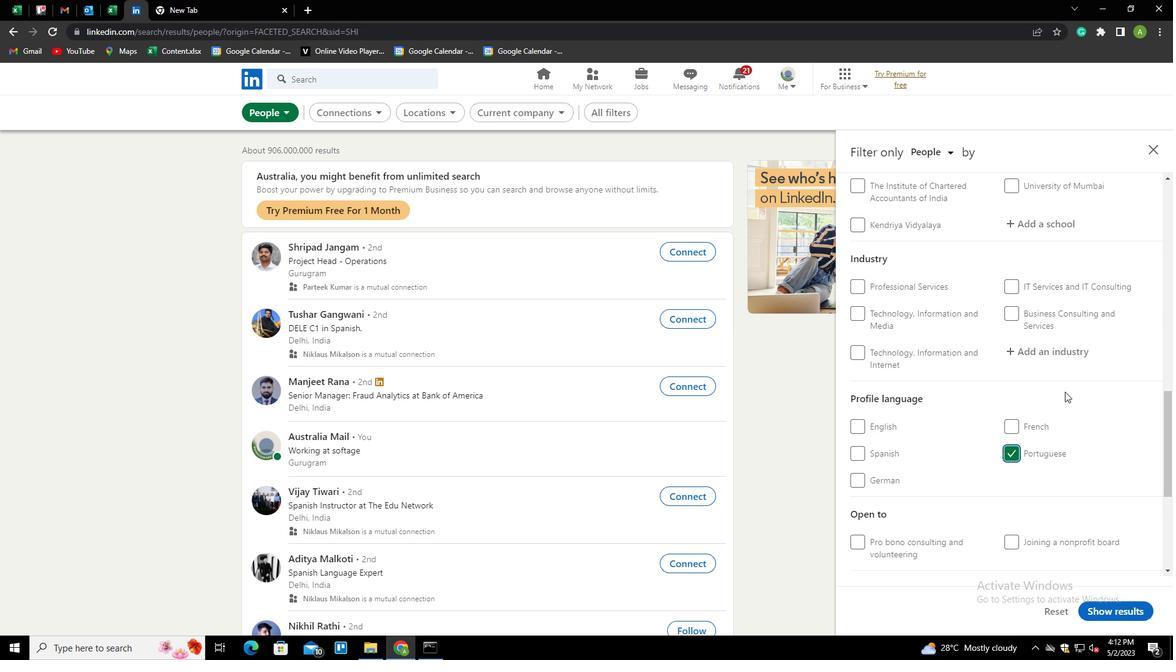 
Action: Mouse scrolled (1065, 392) with delta (0, 0)
Screenshot: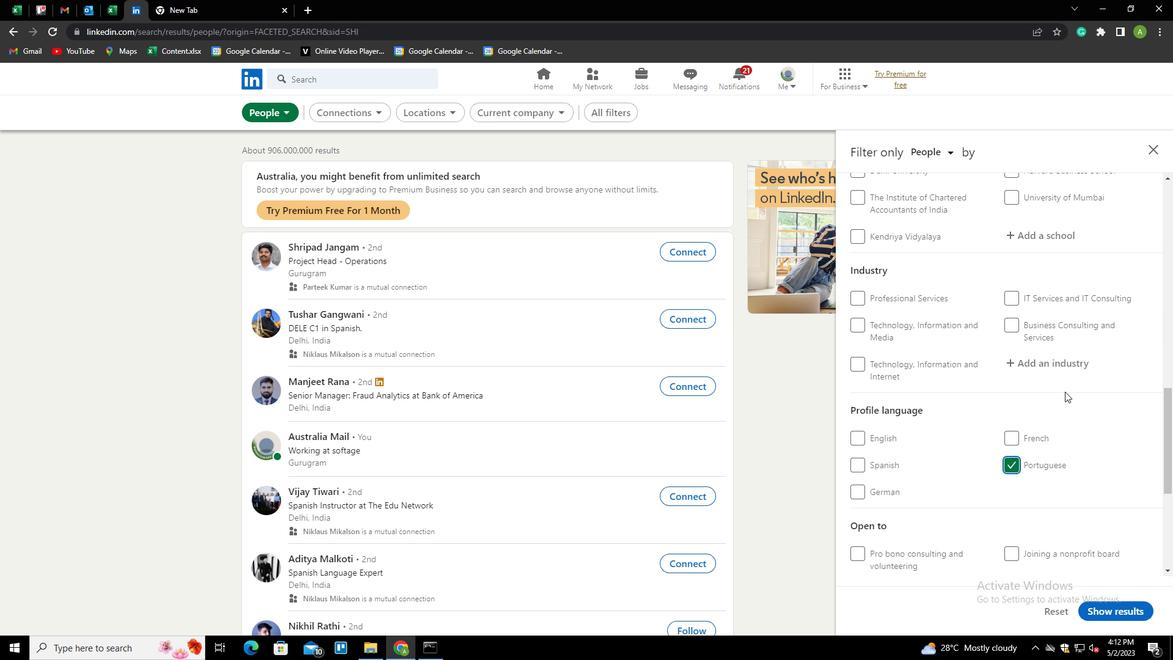 
Action: Mouse scrolled (1065, 392) with delta (0, 0)
Screenshot: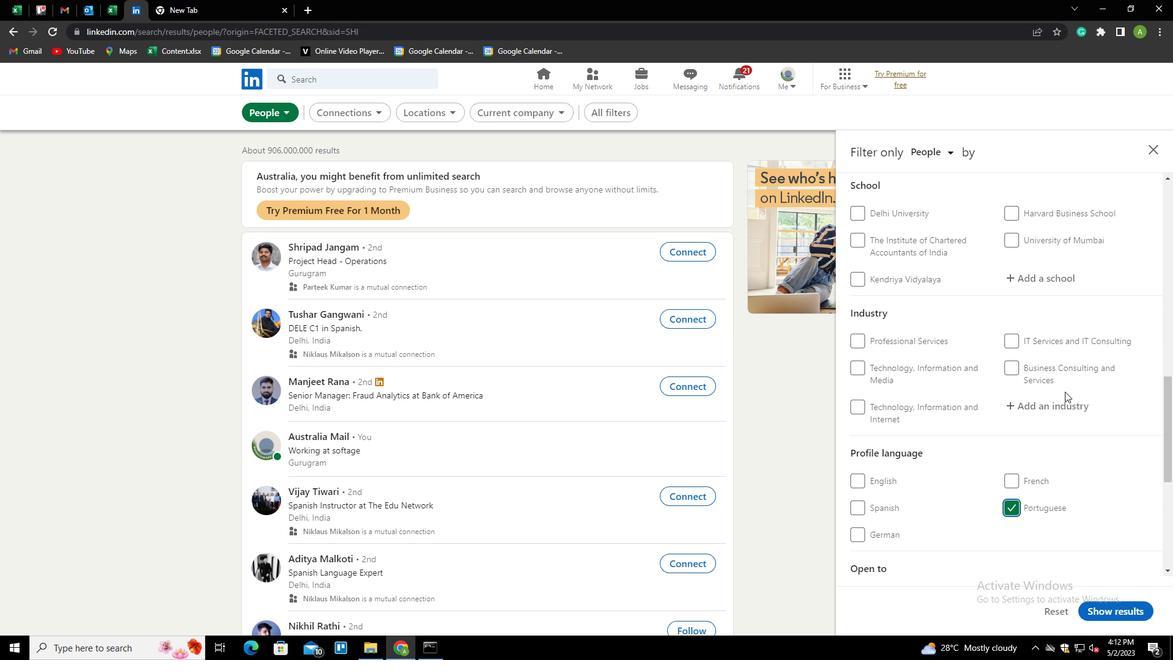 
Action: Mouse scrolled (1065, 392) with delta (0, 0)
Screenshot: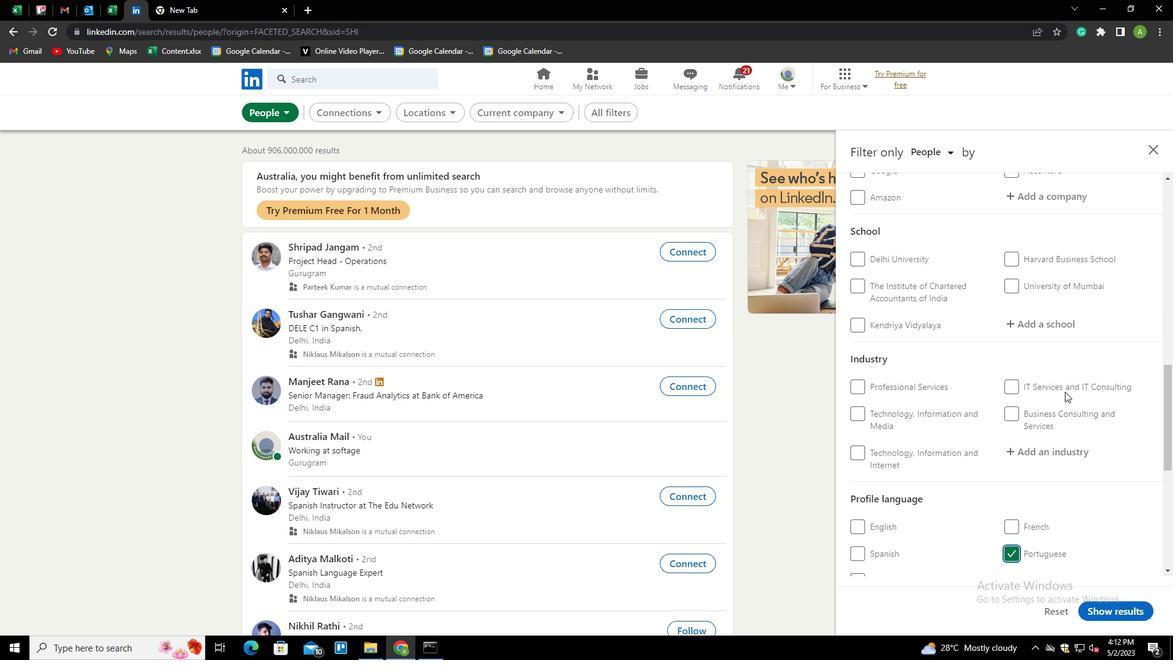 
Action: Mouse scrolled (1065, 392) with delta (0, 0)
Screenshot: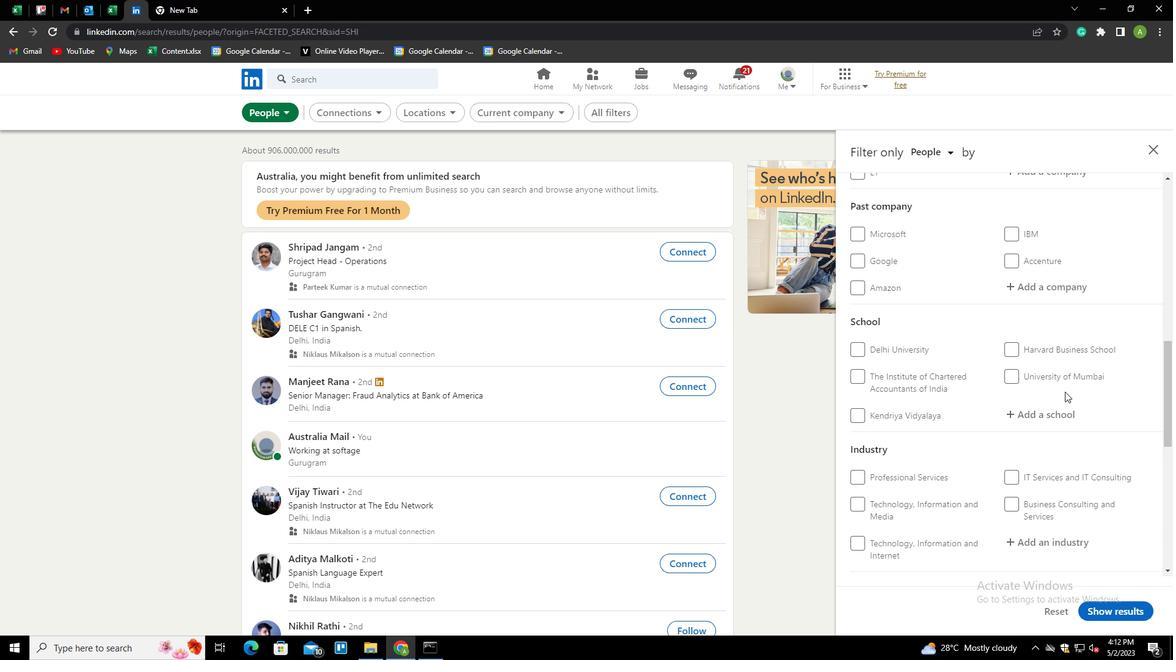 
Action: Mouse moved to (1040, 289)
Screenshot: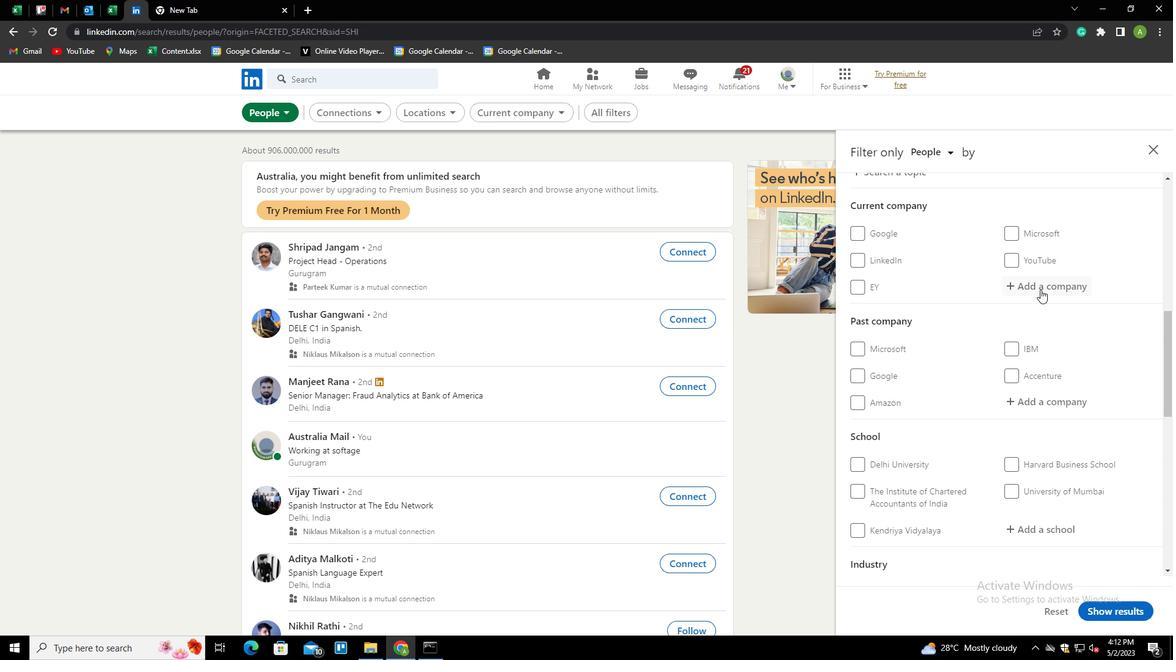 
Action: Mouse pressed left at (1040, 289)
Screenshot: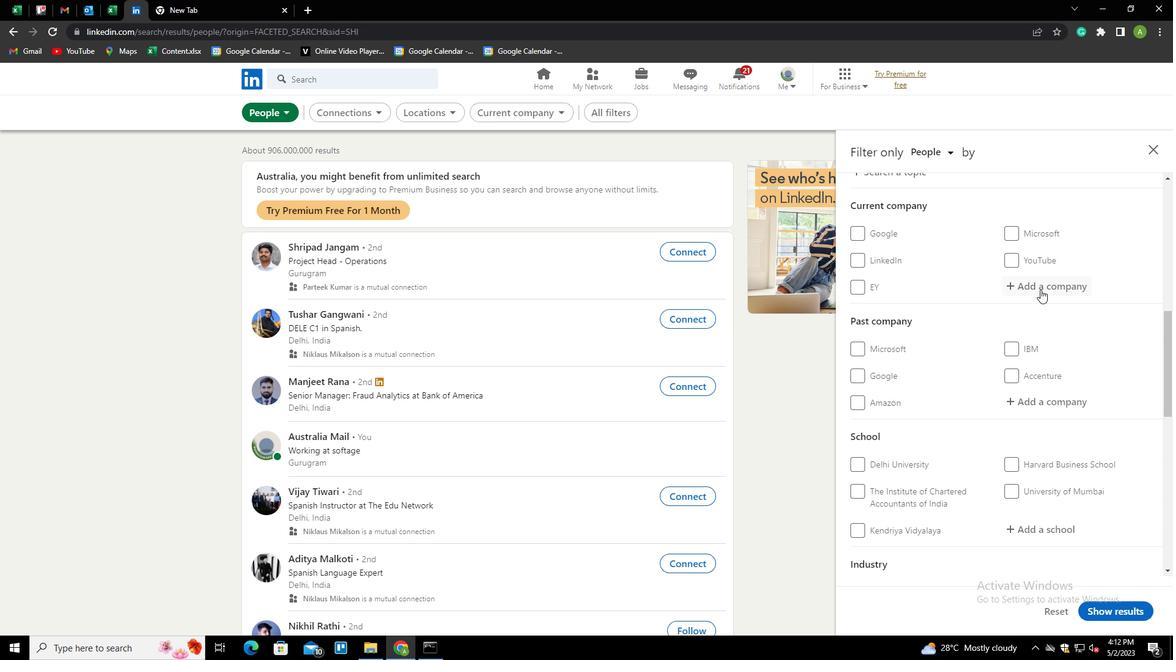 
Action: Key pressed <Key.shift>ALEMBIC<Key.down><Key.enter>
Screenshot: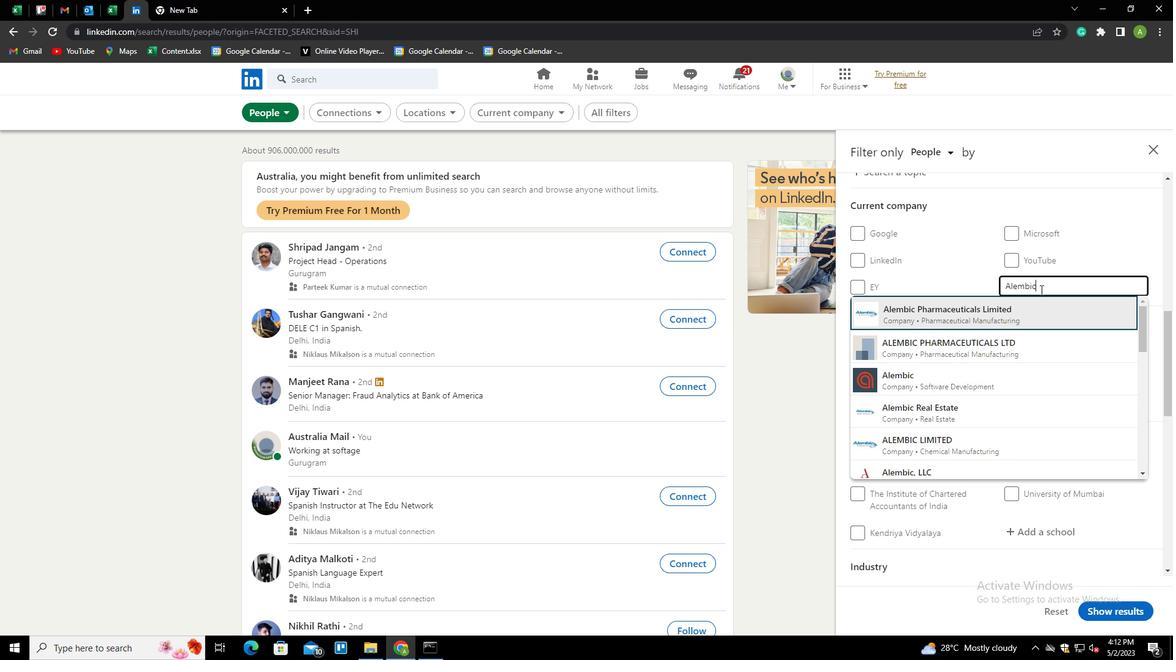 
Action: Mouse scrolled (1040, 289) with delta (0, 0)
Screenshot: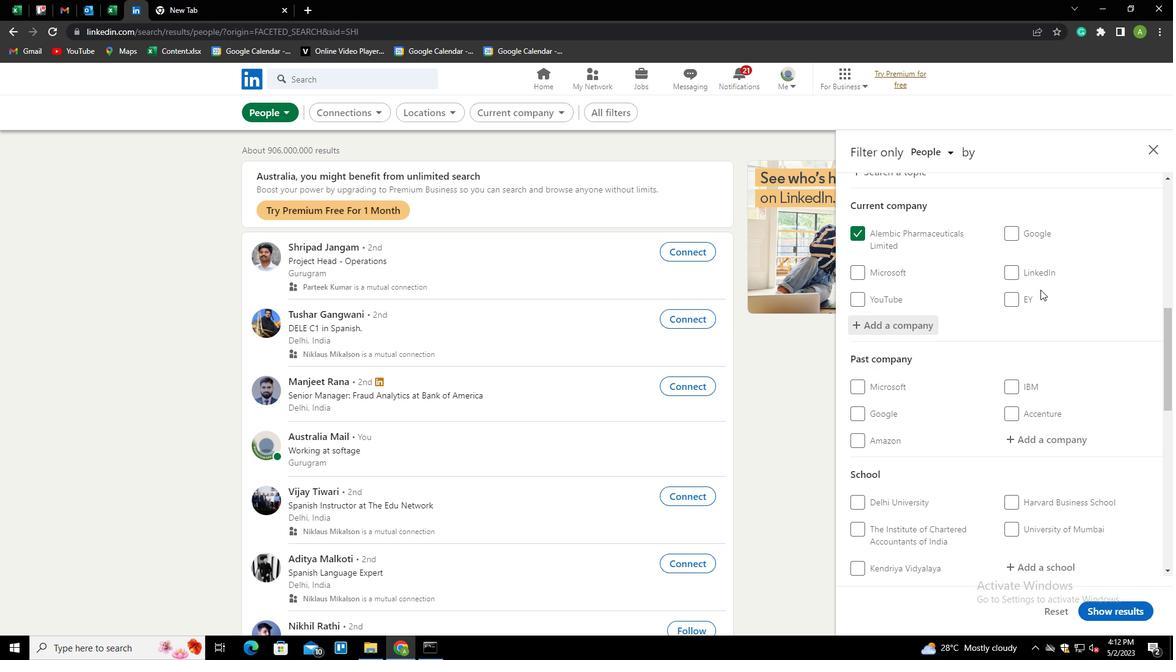 
Action: Mouse scrolled (1040, 289) with delta (0, 0)
Screenshot: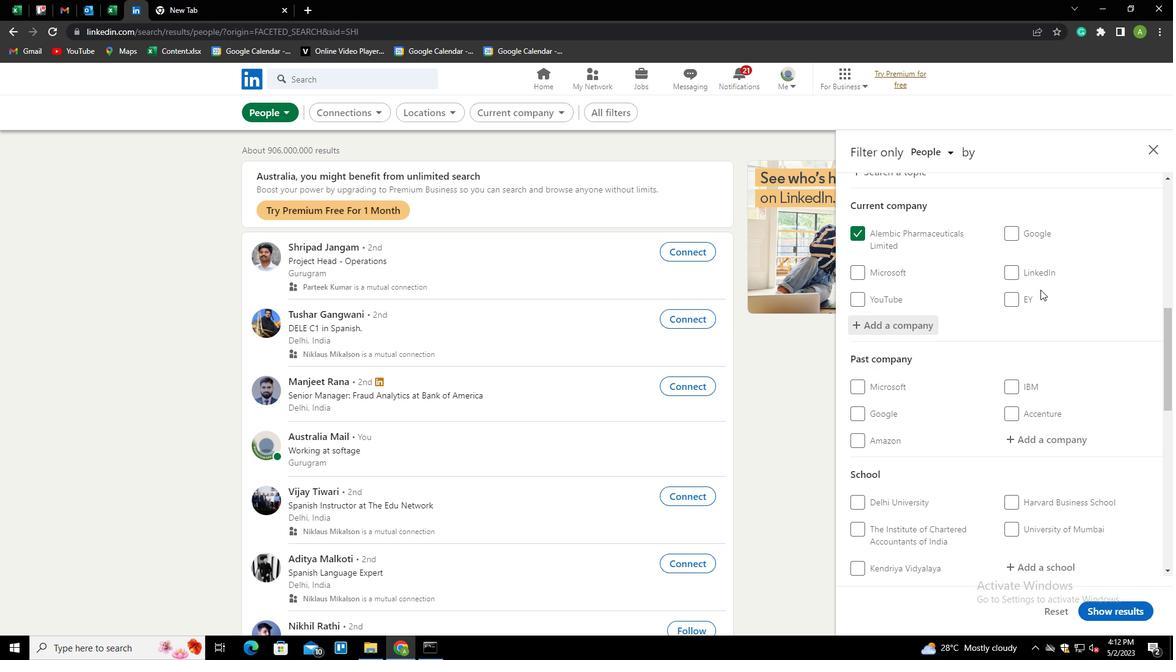 
Action: Mouse scrolled (1040, 289) with delta (0, 0)
Screenshot: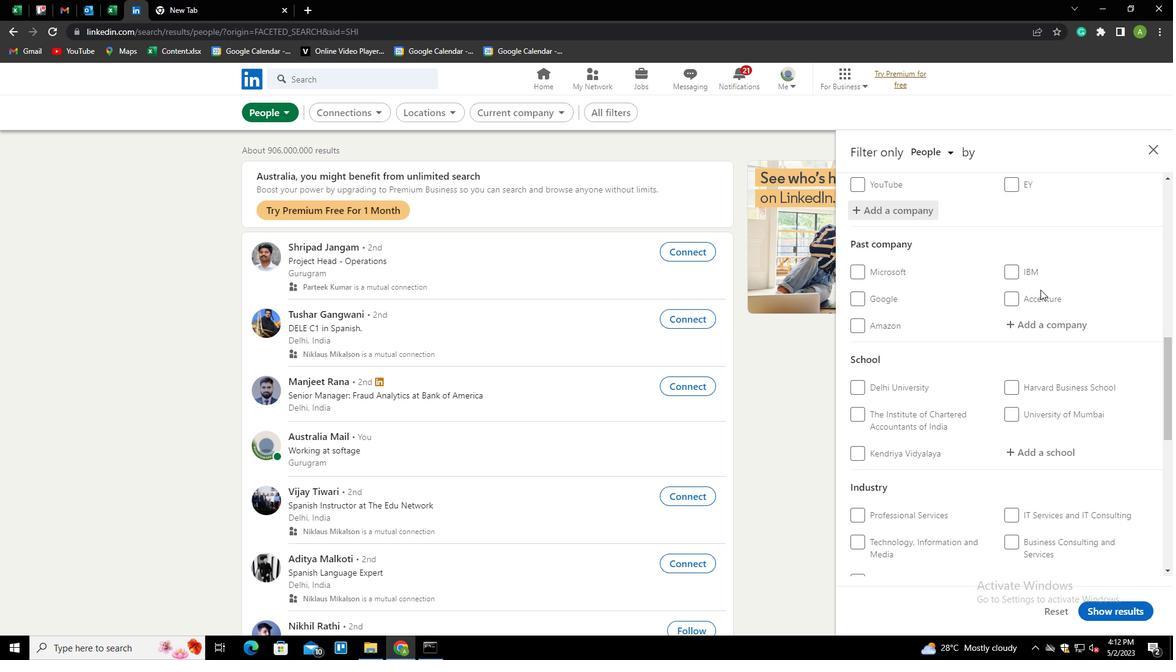 
Action: Mouse moved to (1034, 377)
Screenshot: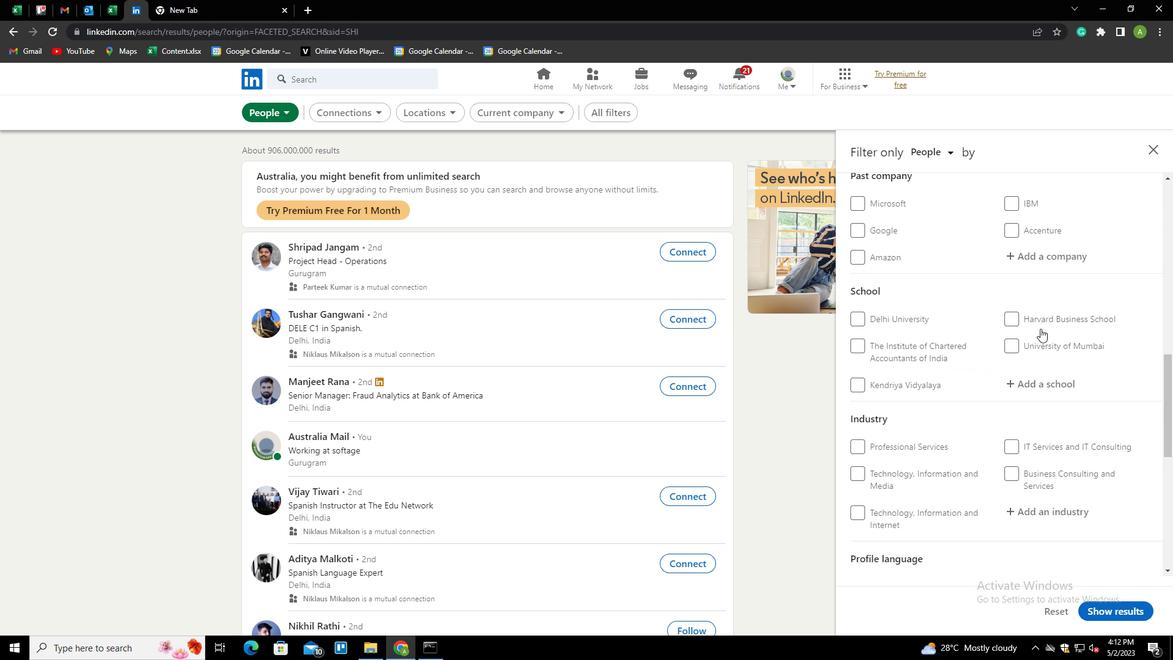 
Action: Mouse pressed left at (1034, 377)
Screenshot: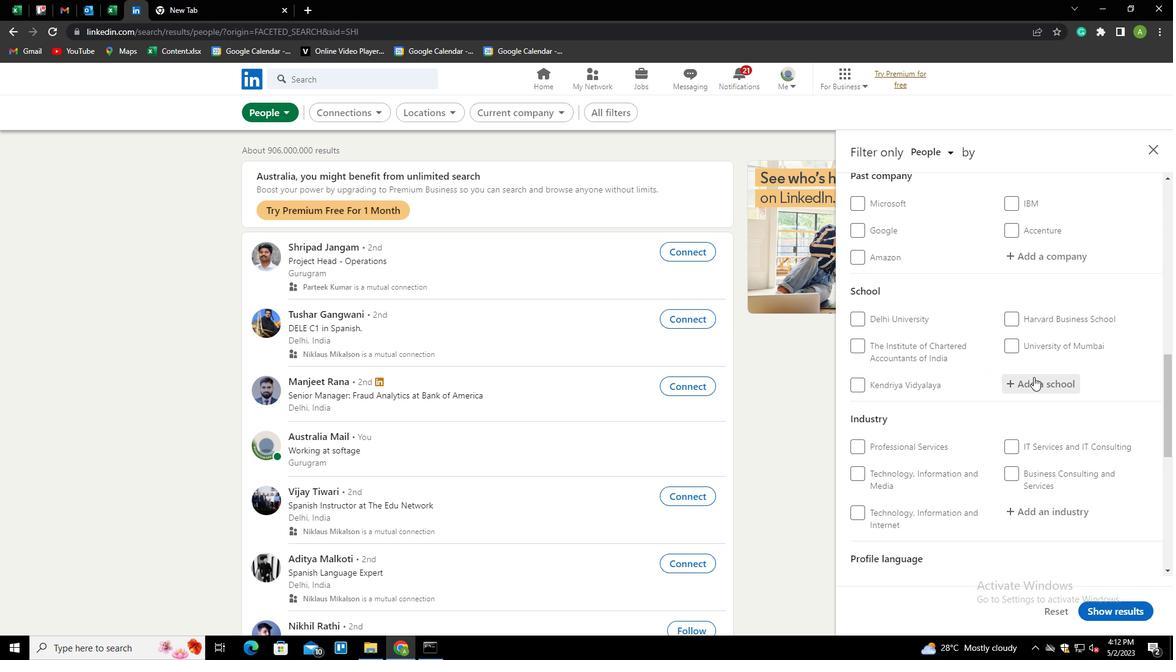 
Action: Mouse moved to (1038, 384)
Screenshot: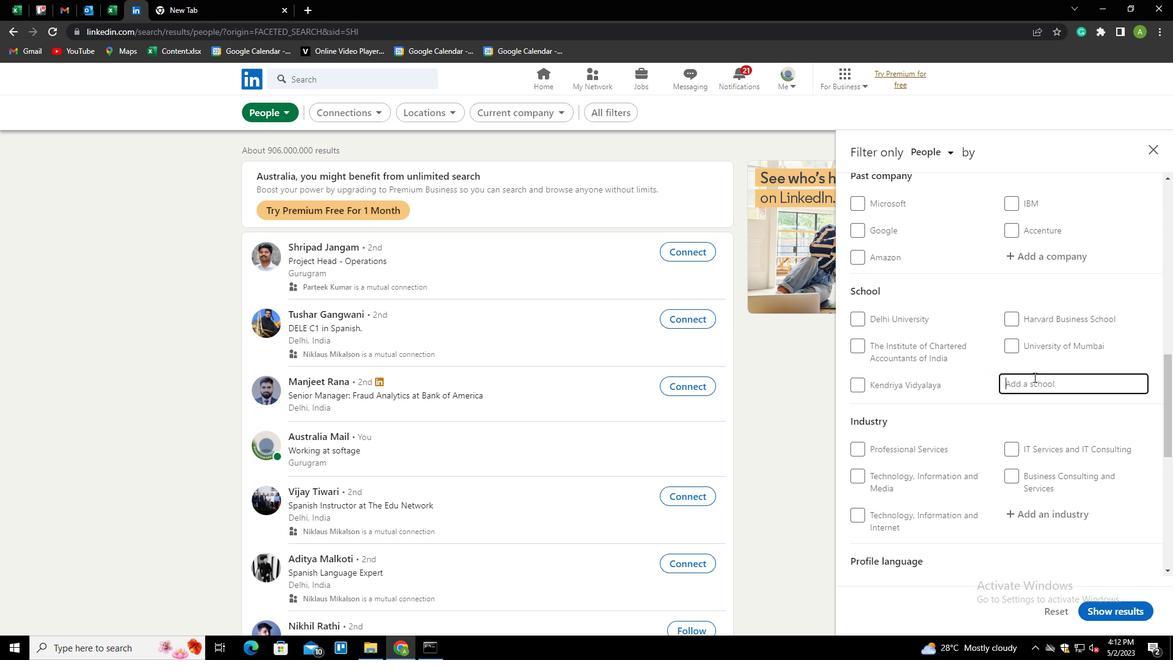 
Action: Mouse pressed left at (1038, 384)
Screenshot: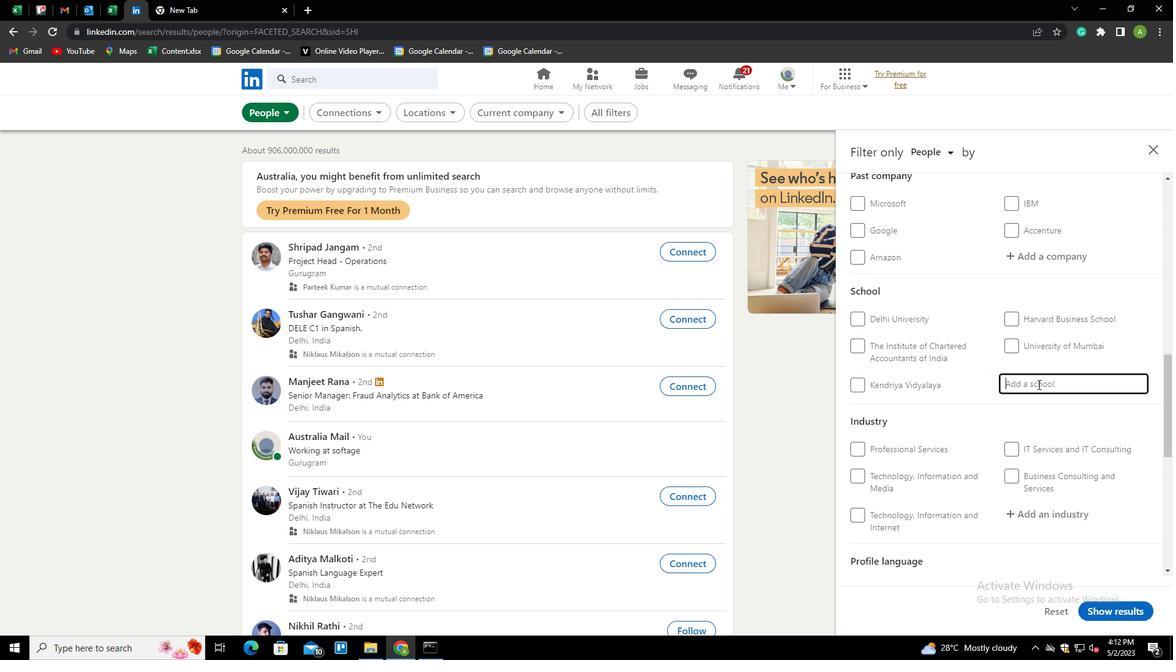 
Action: Key pressed <Key.shift>D<Key.backspace><Key.shift>SRI<Key.space><Key.shift><Key.shift><Key.shift><Key.shift><Key.shift><Key.shift><Key.shift><Key.shift><Key.shift><Key.shift><Key.shift><Key.shift><Key.shift><Key.shift><Key.shift><Key.shift><Key.shift><Key.shift><Key.shift><Key.shift><Key.shift><Key.shift><Key.shift><Key.shift><Key.shift>KRISHNA<Key.down><Key.down><Key.down><Key.down><Key.down><Key.down><Key.down><Key.up><Key.enter>
Screenshot: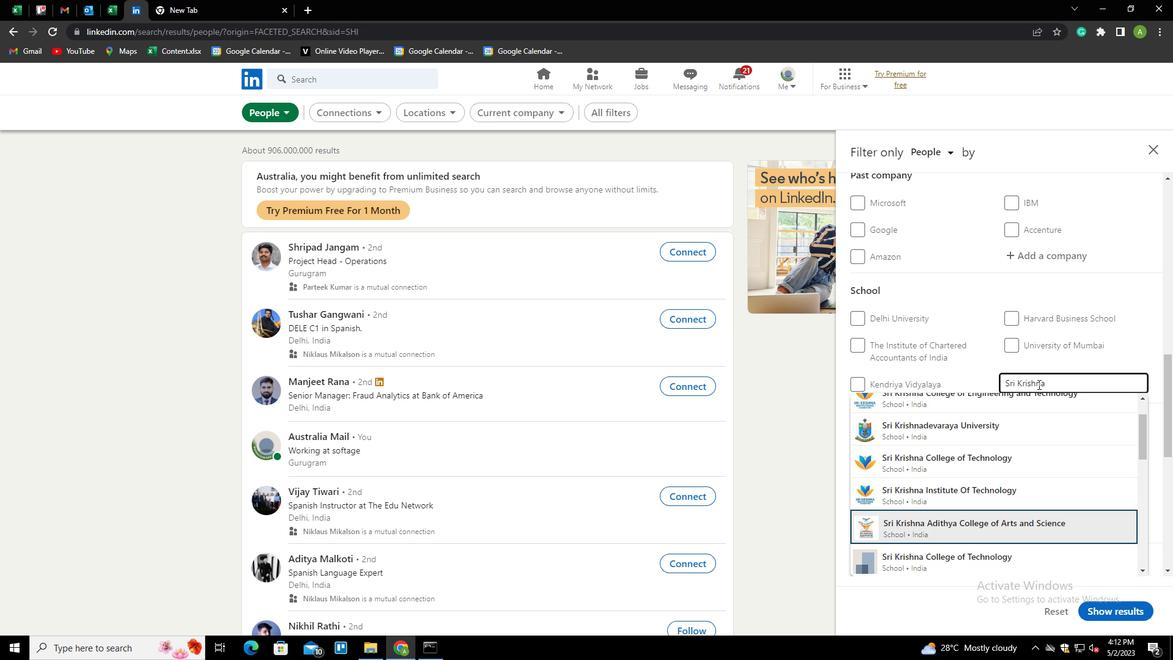 
Action: Mouse moved to (1017, 355)
Screenshot: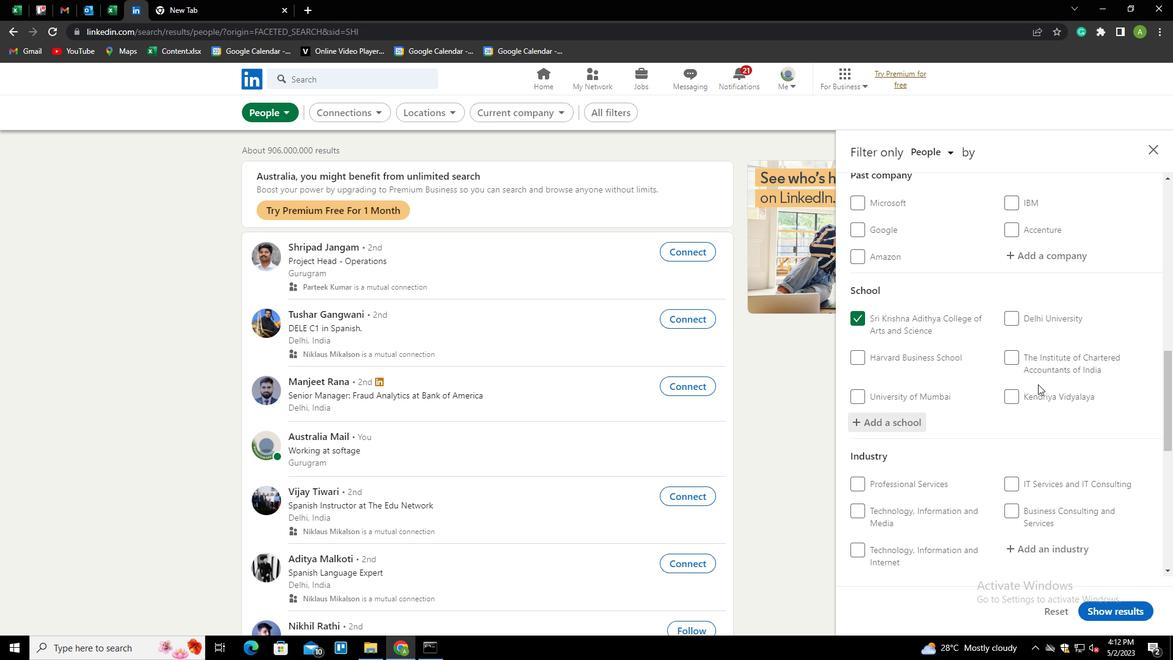 
Action: Mouse scrolled (1017, 355) with delta (0, 0)
Screenshot: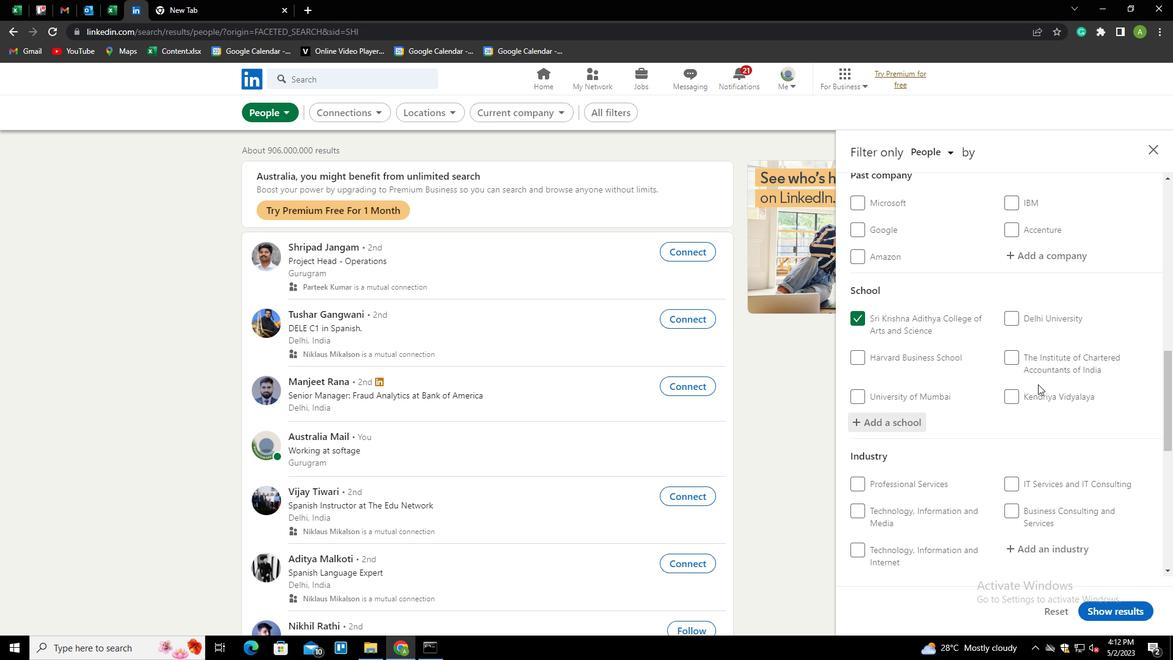 
Action: Mouse moved to (1017, 355)
Screenshot: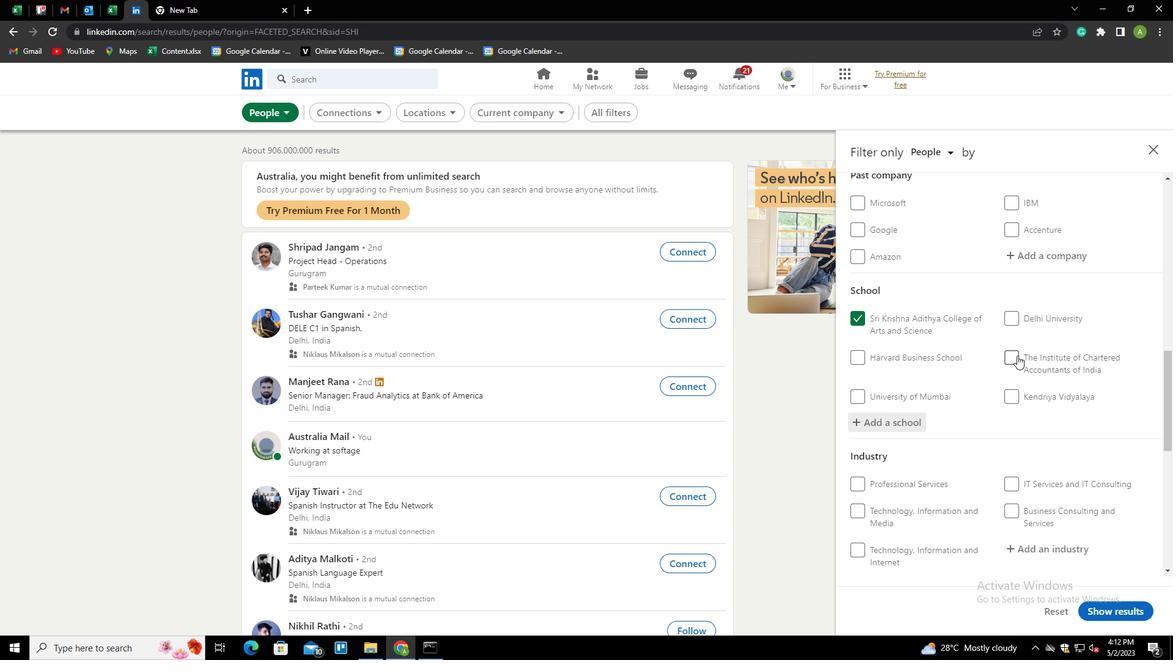
Action: Mouse scrolled (1017, 355) with delta (0, 0)
Screenshot: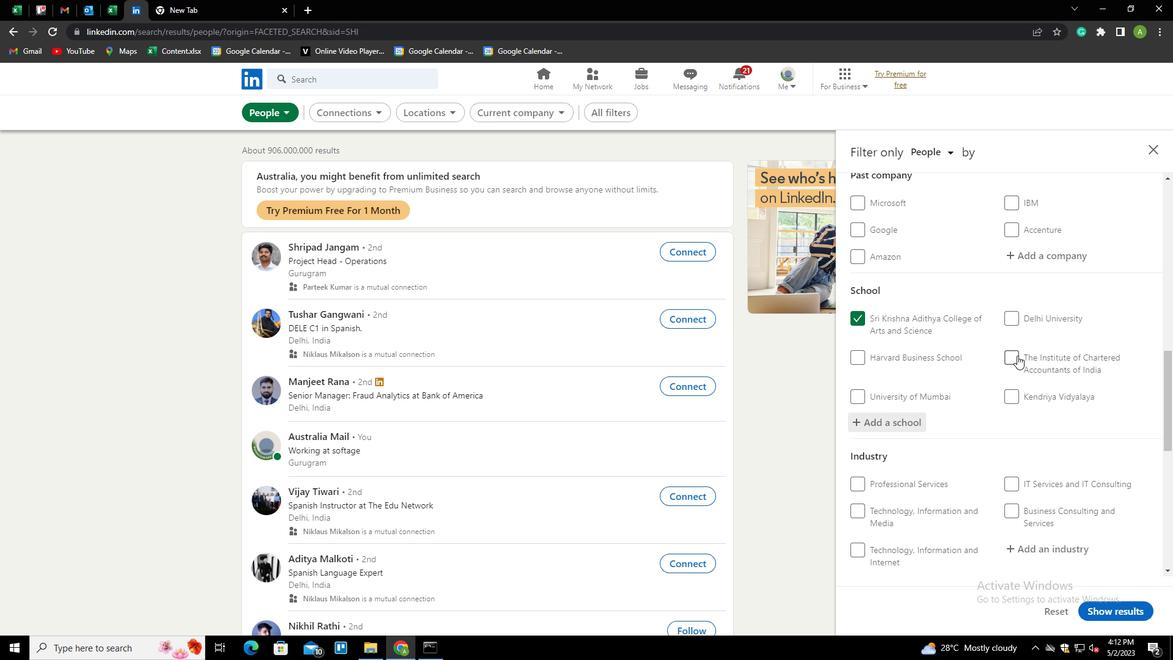 
Action: Mouse moved to (1016, 358)
Screenshot: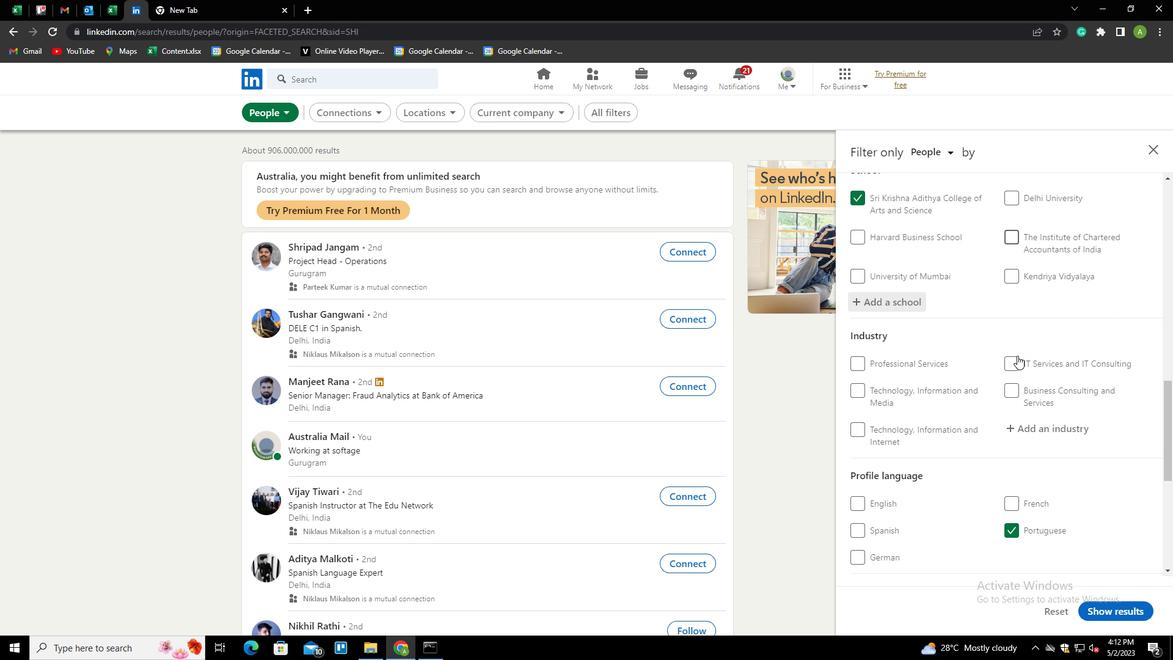 
Action: Mouse scrolled (1016, 357) with delta (0, 0)
Screenshot: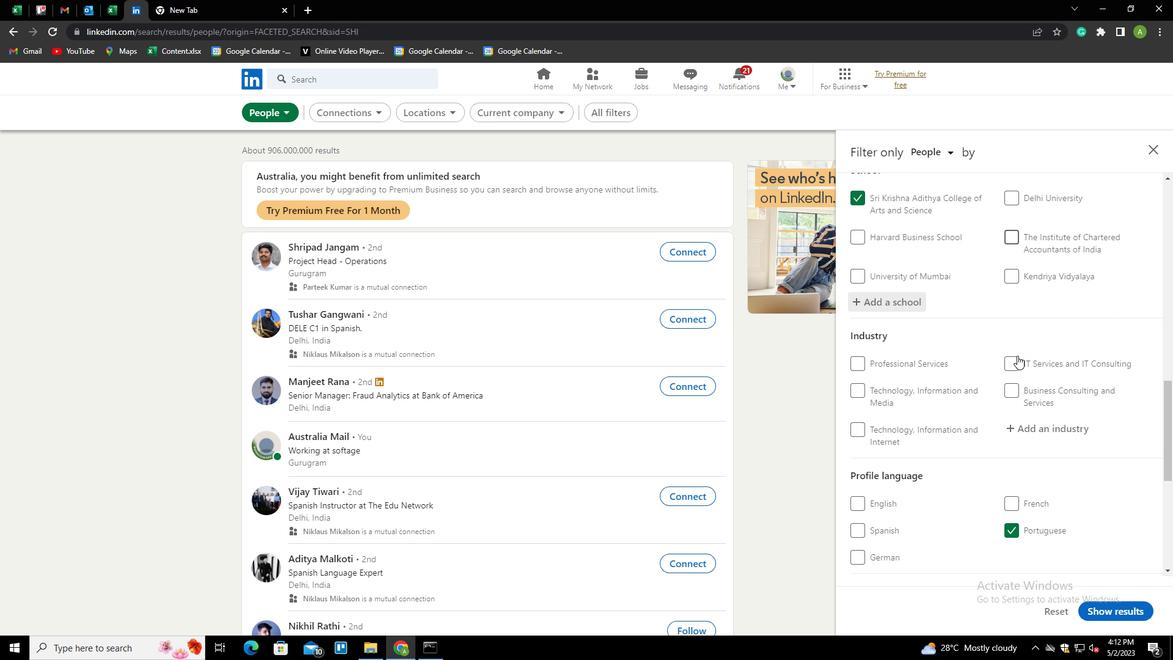 
Action: Mouse moved to (1034, 365)
Screenshot: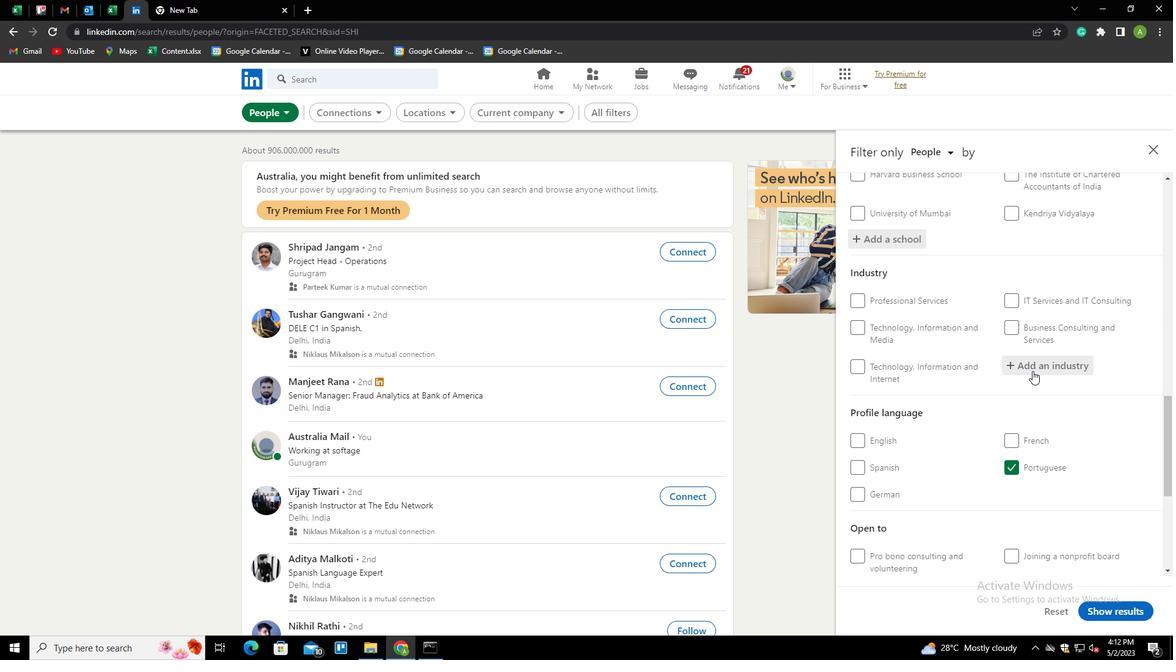 
Action: Mouse pressed left at (1034, 365)
Screenshot: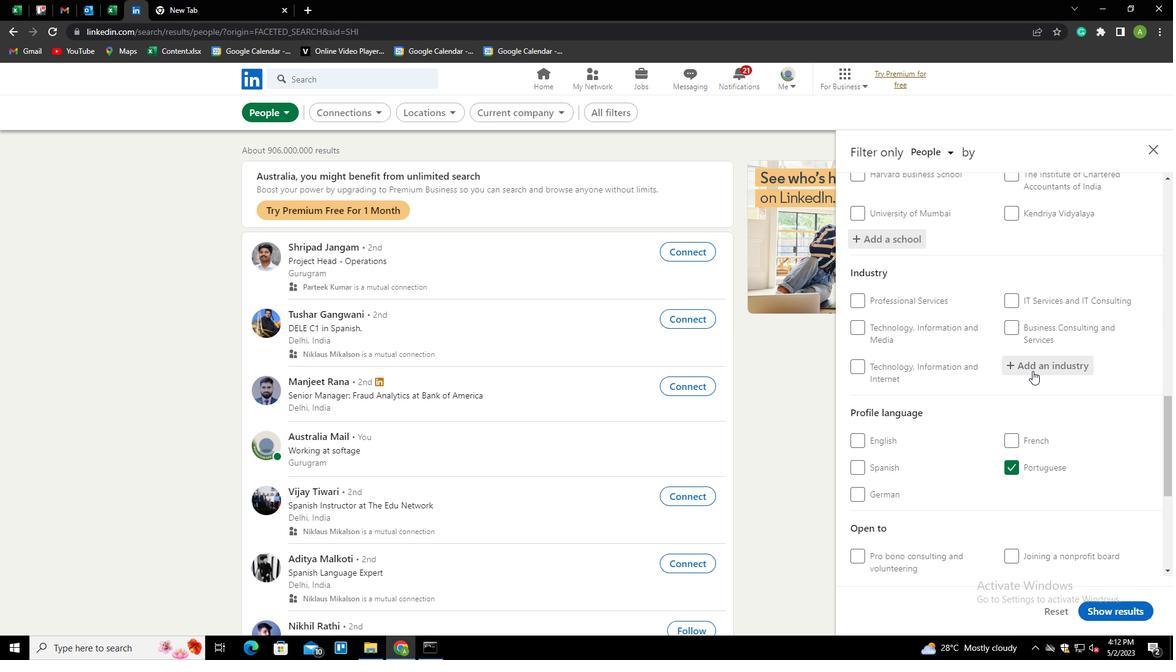 
Action: Mouse moved to (1036, 365)
Screenshot: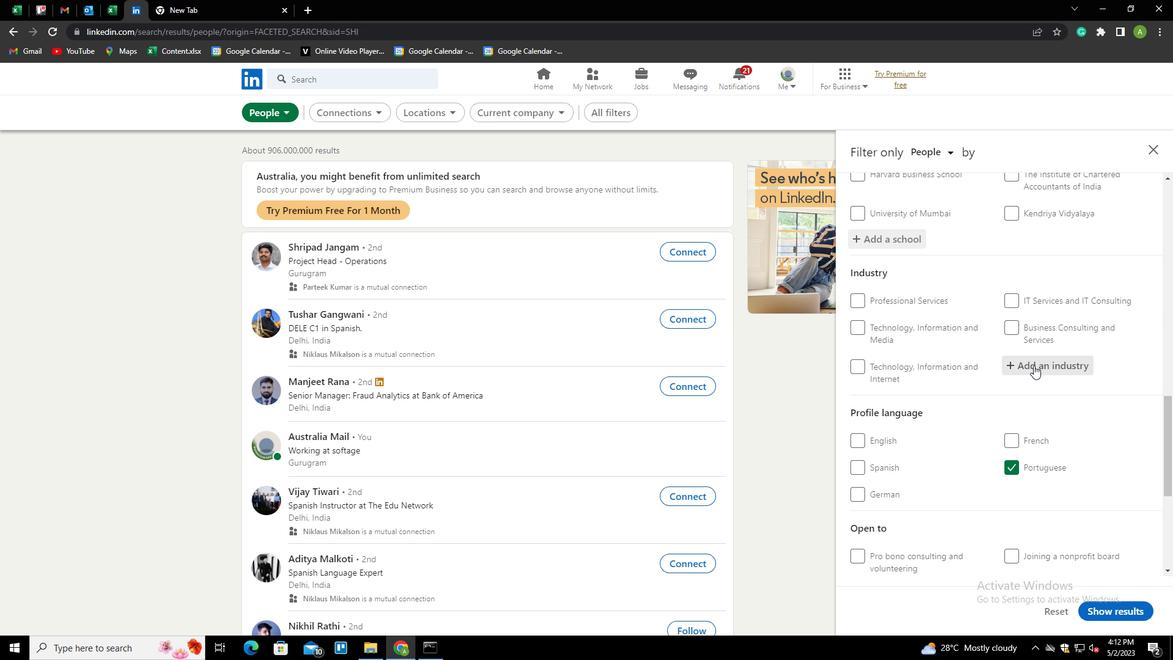 
Action: Mouse pressed left at (1036, 365)
Screenshot: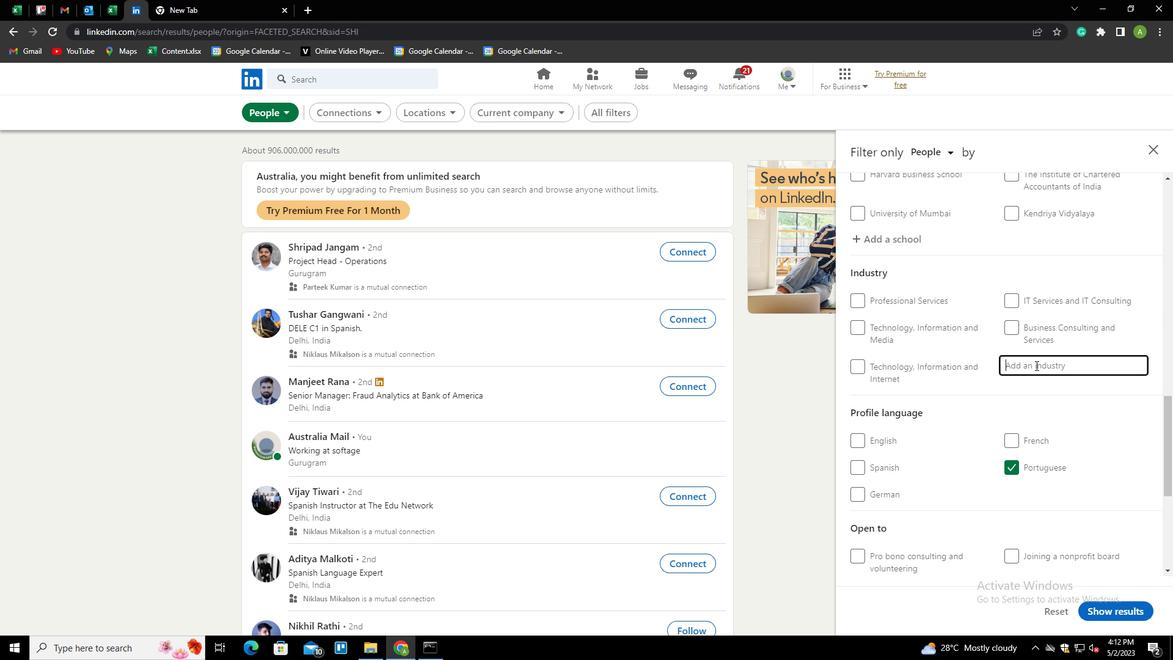 
Action: Key pressed <Key.shift>SUBDIC<Key.backspace>VISION<Key.space><Key.down><Key.enter>
Screenshot: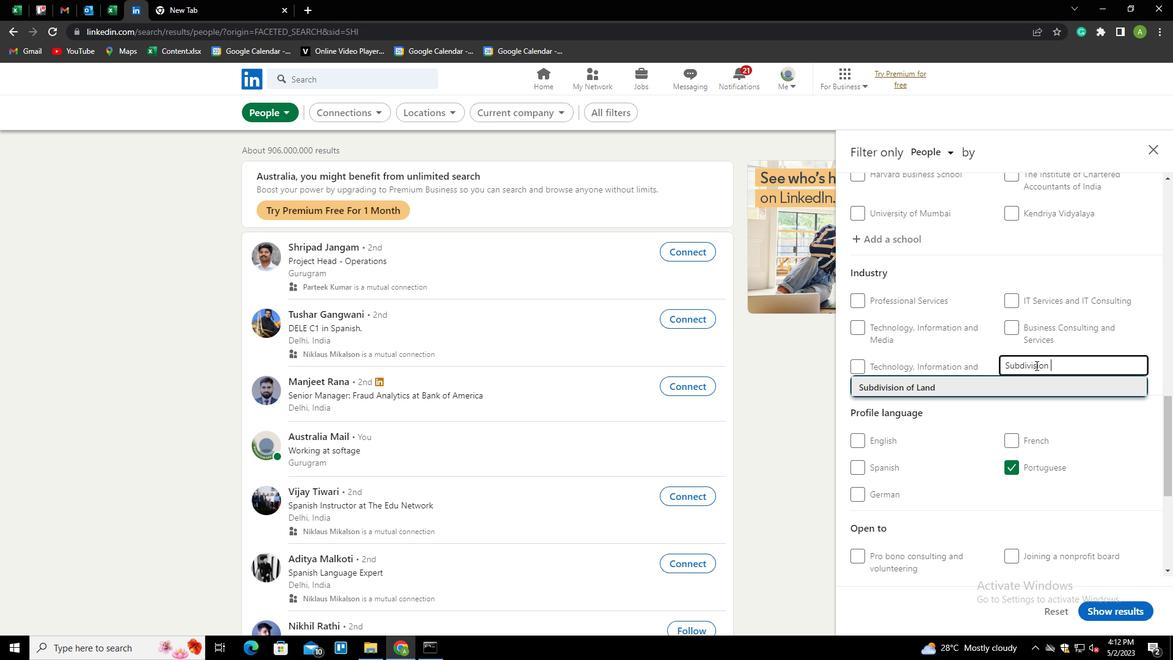
Action: Mouse scrolled (1036, 364) with delta (0, 0)
Screenshot: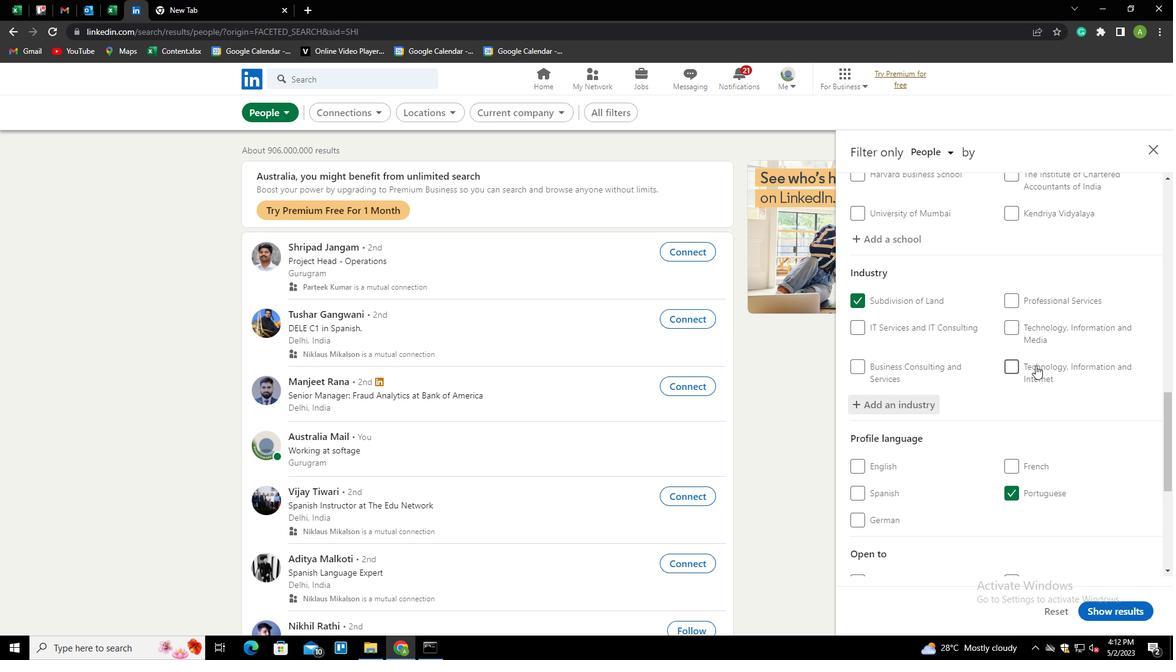 
Action: Mouse scrolled (1036, 364) with delta (0, 0)
Screenshot: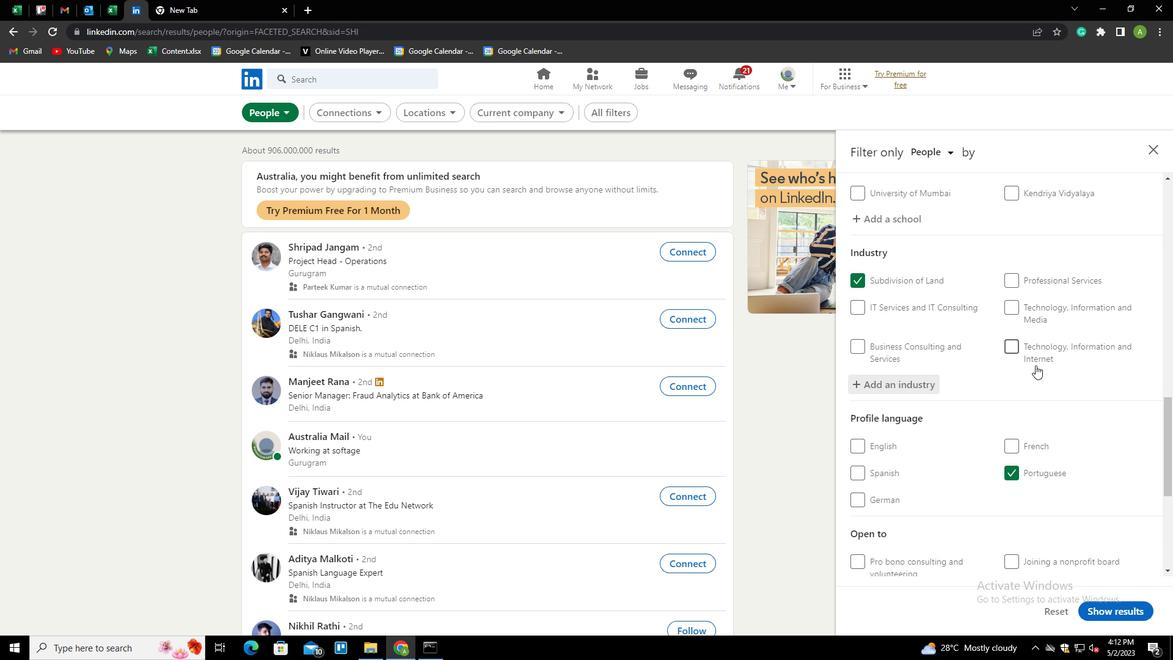 
Action: Mouse scrolled (1036, 364) with delta (0, 0)
Screenshot: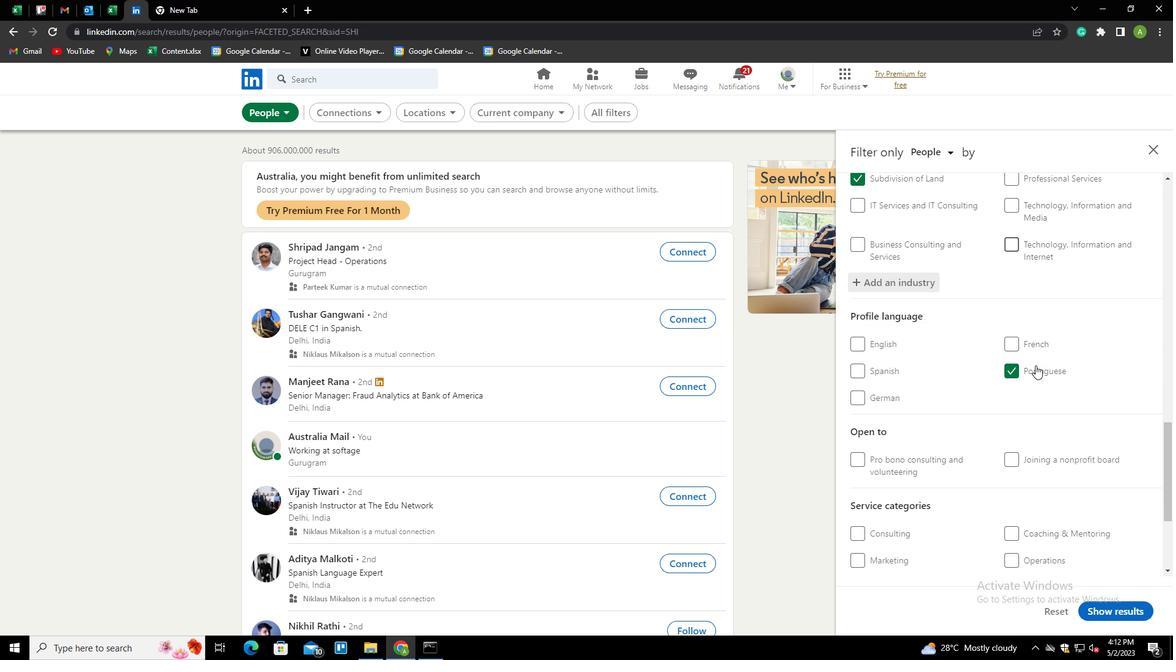 
Action: Mouse scrolled (1036, 364) with delta (0, 0)
Screenshot: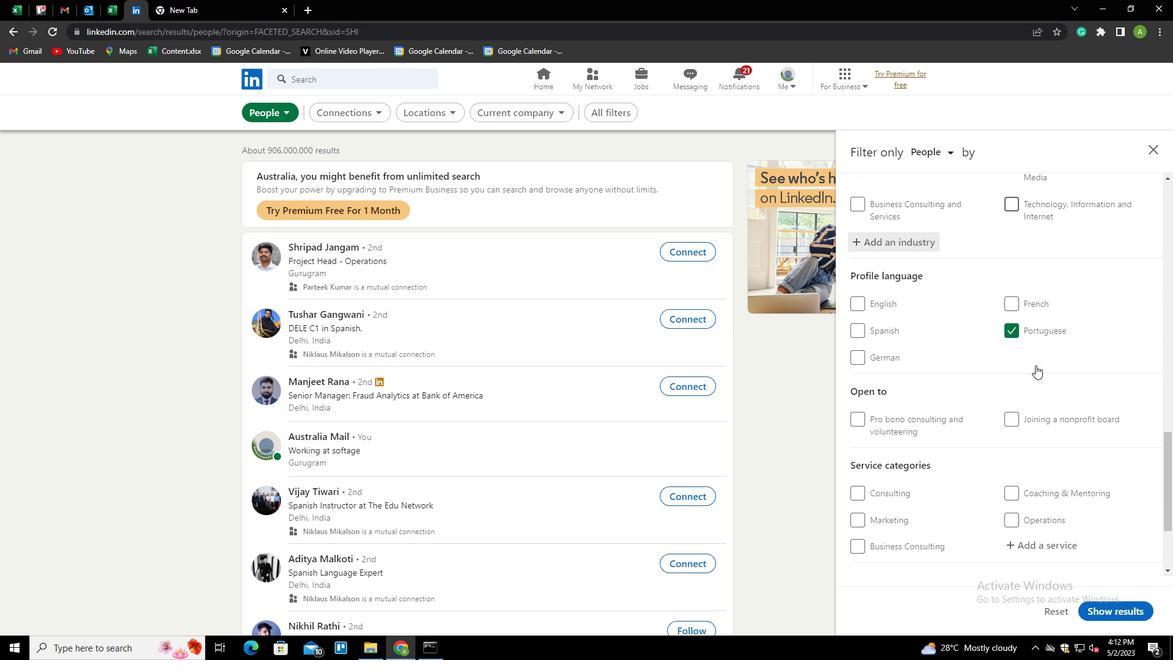 
Action: Mouse scrolled (1036, 364) with delta (0, 0)
Screenshot: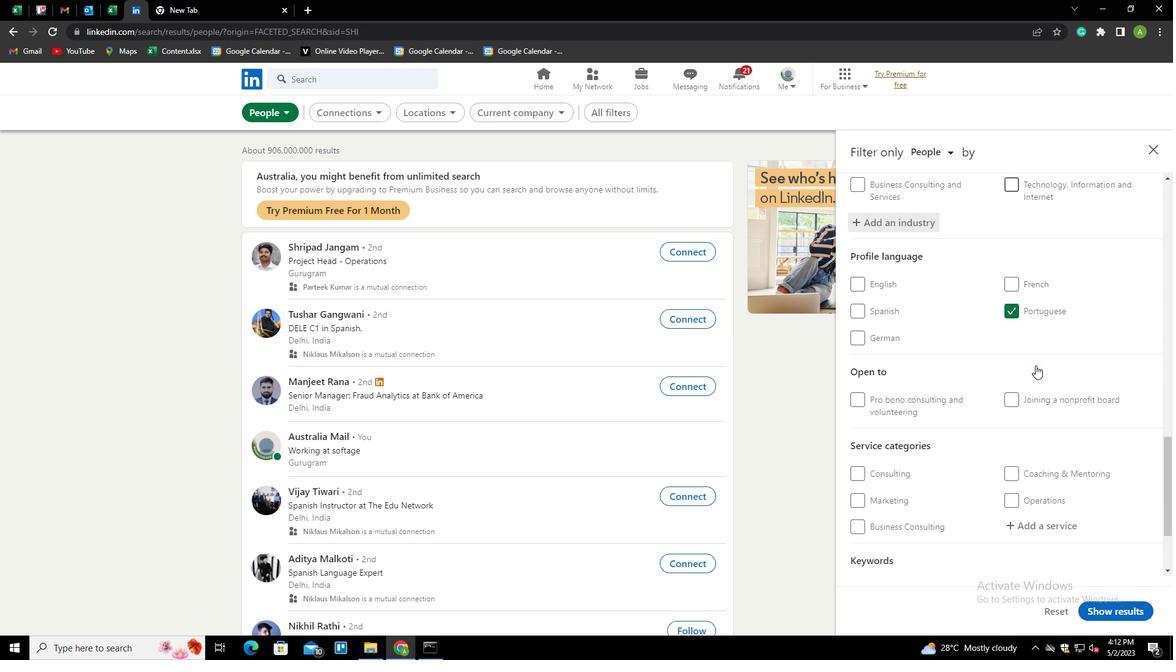 
Action: Mouse moved to (1036, 399)
Screenshot: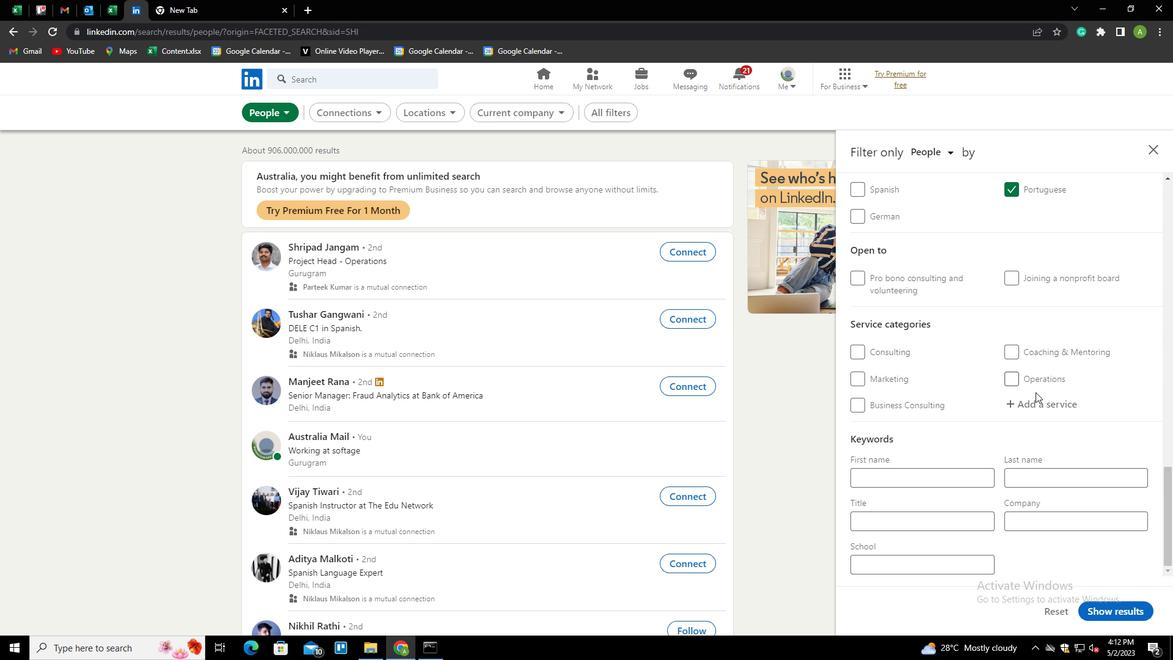 
Action: Mouse pressed left at (1036, 399)
Screenshot: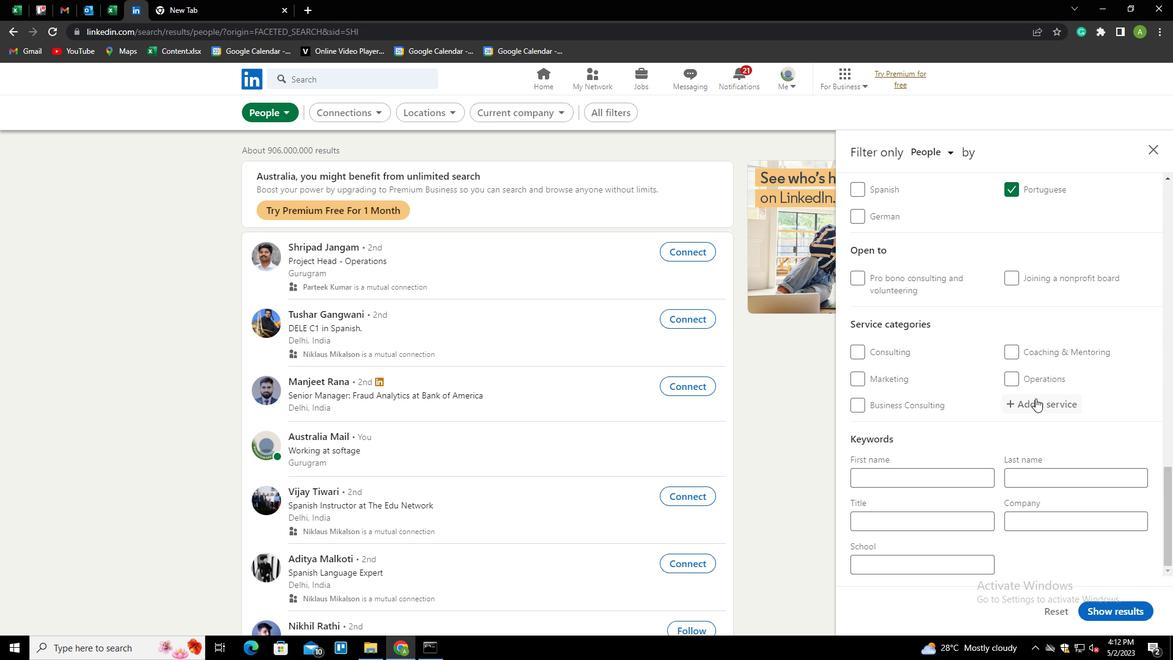 
Action: Mouse moved to (1045, 404)
Screenshot: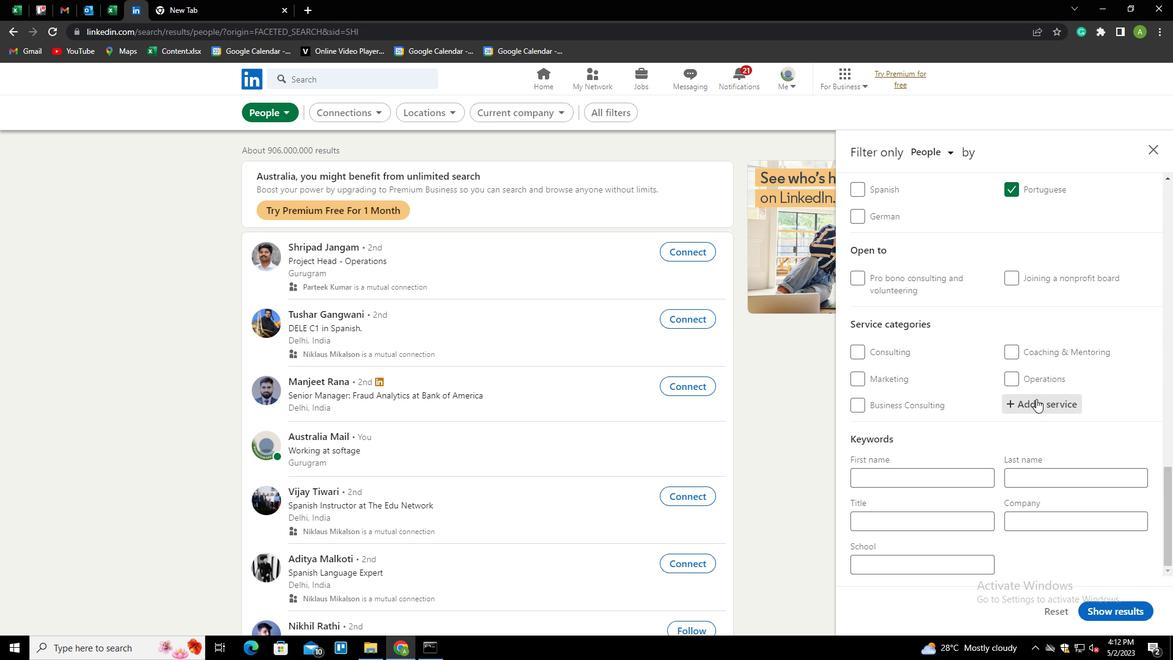 
Action: Mouse pressed left at (1045, 404)
Screenshot: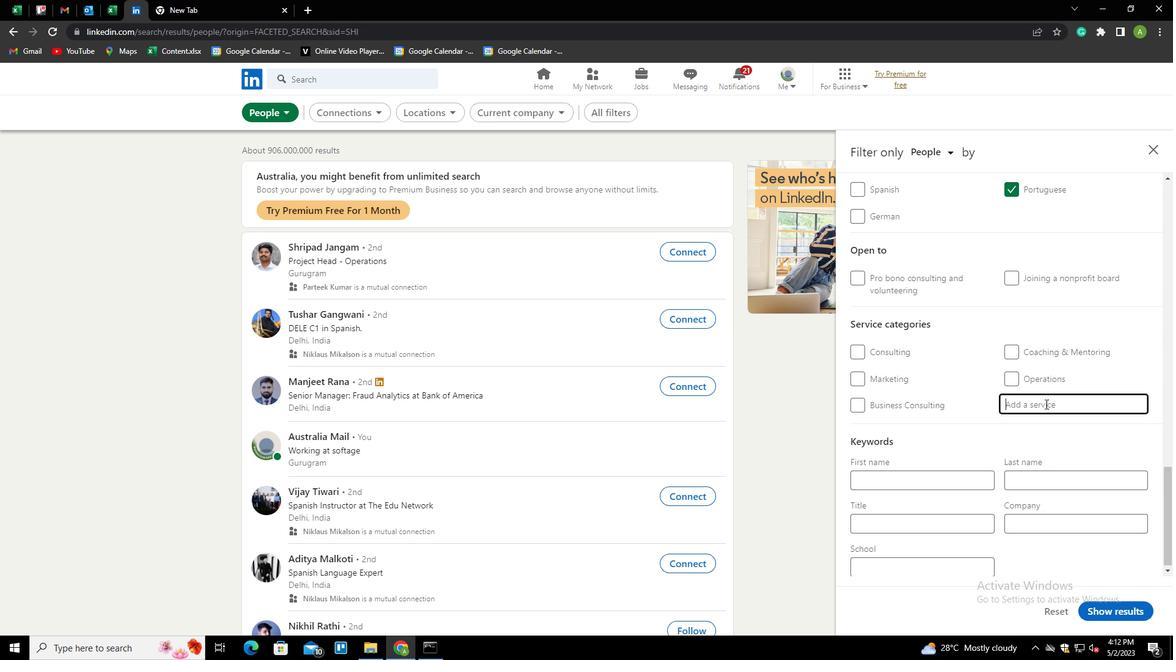 
Action: Key pressed <Key.shift><Key.shift>TAX<Key.space><Key.shift>PRE<Key.down><Key.enter>
Screenshot: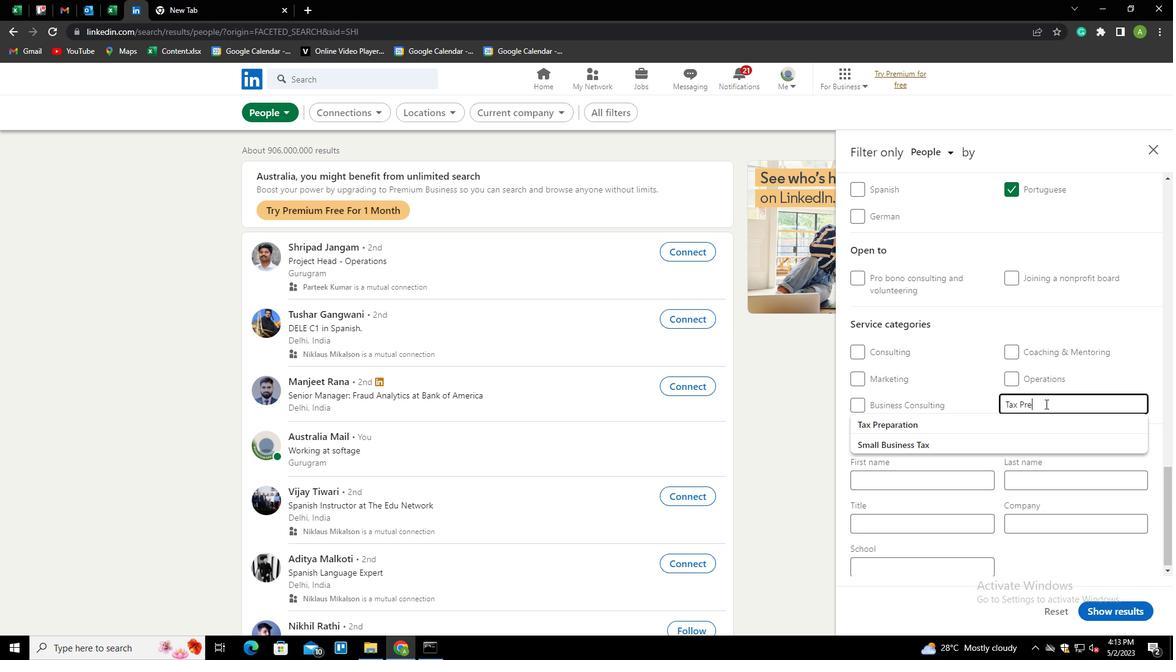 
Action: Mouse scrolled (1045, 403) with delta (0, 0)
Screenshot: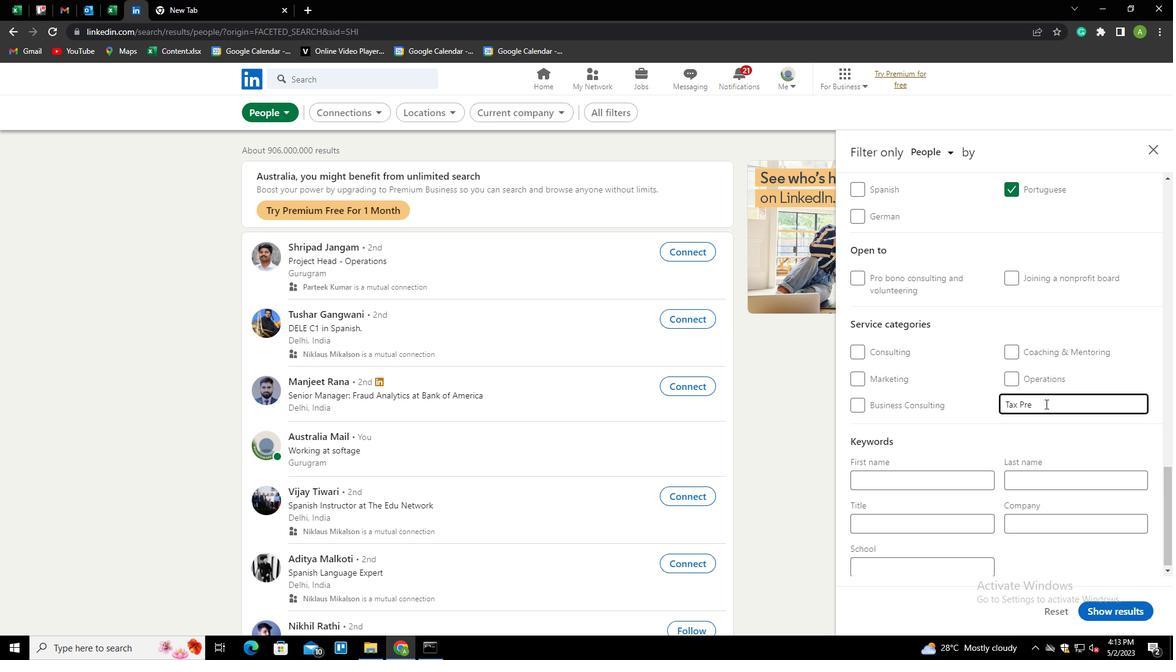 
Action: Mouse scrolled (1045, 403) with delta (0, 0)
Screenshot: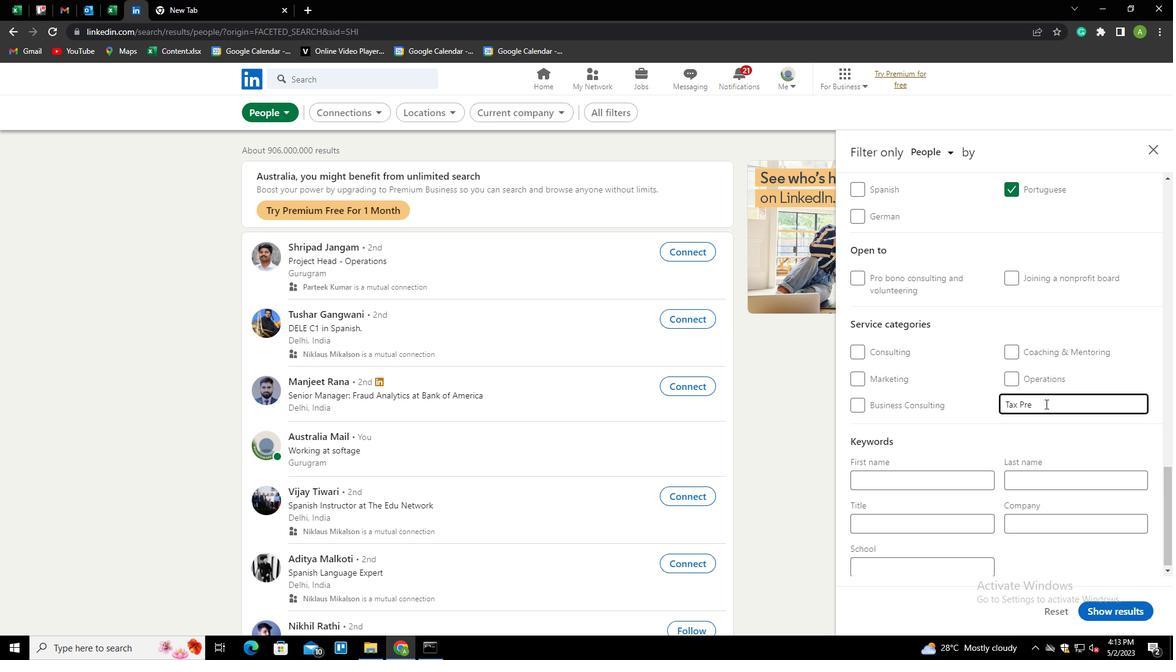 
Action: Mouse scrolled (1045, 403) with delta (0, 0)
Screenshot: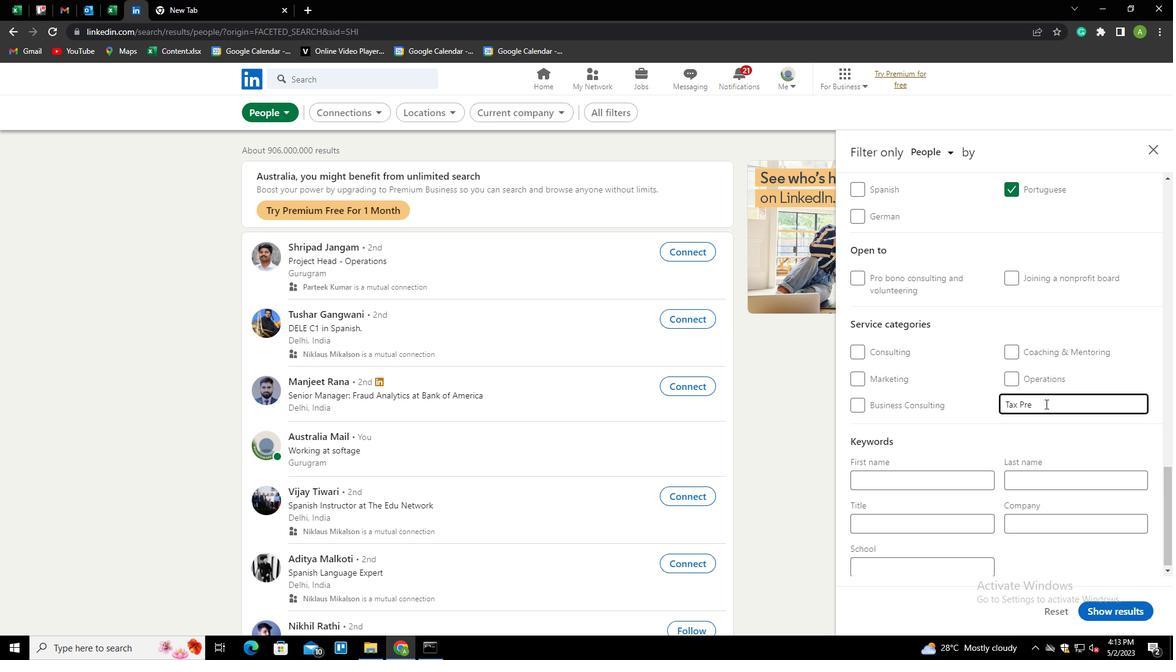 
Action: Mouse scrolled (1045, 403) with delta (0, 0)
Screenshot: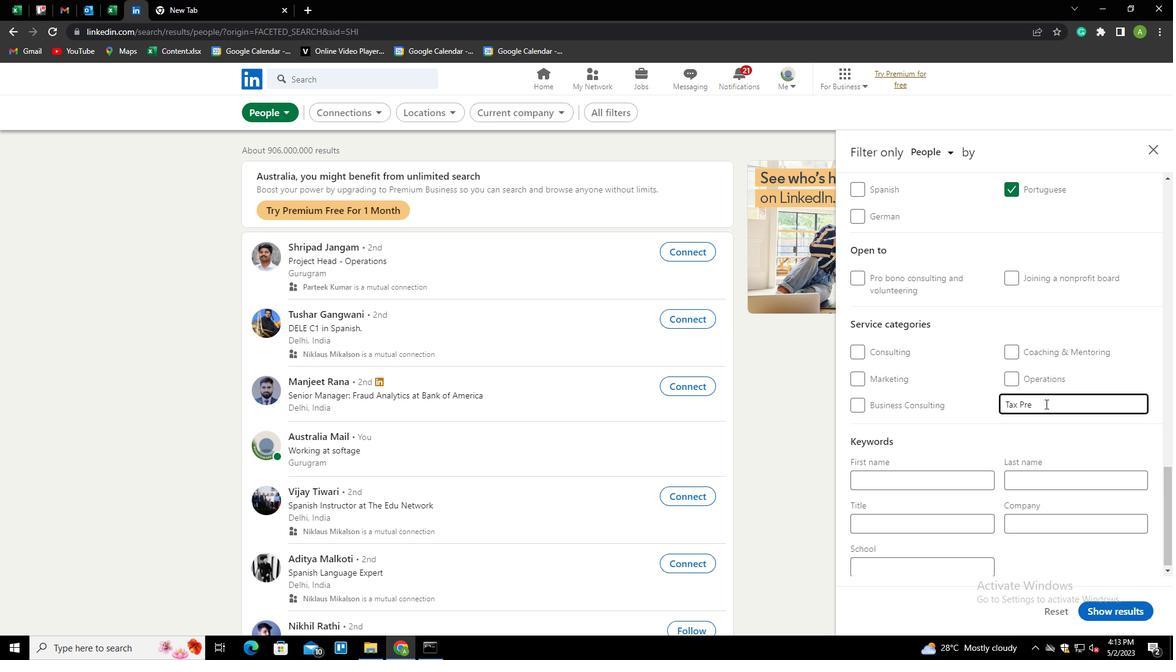 
Action: Mouse moved to (978, 517)
Screenshot: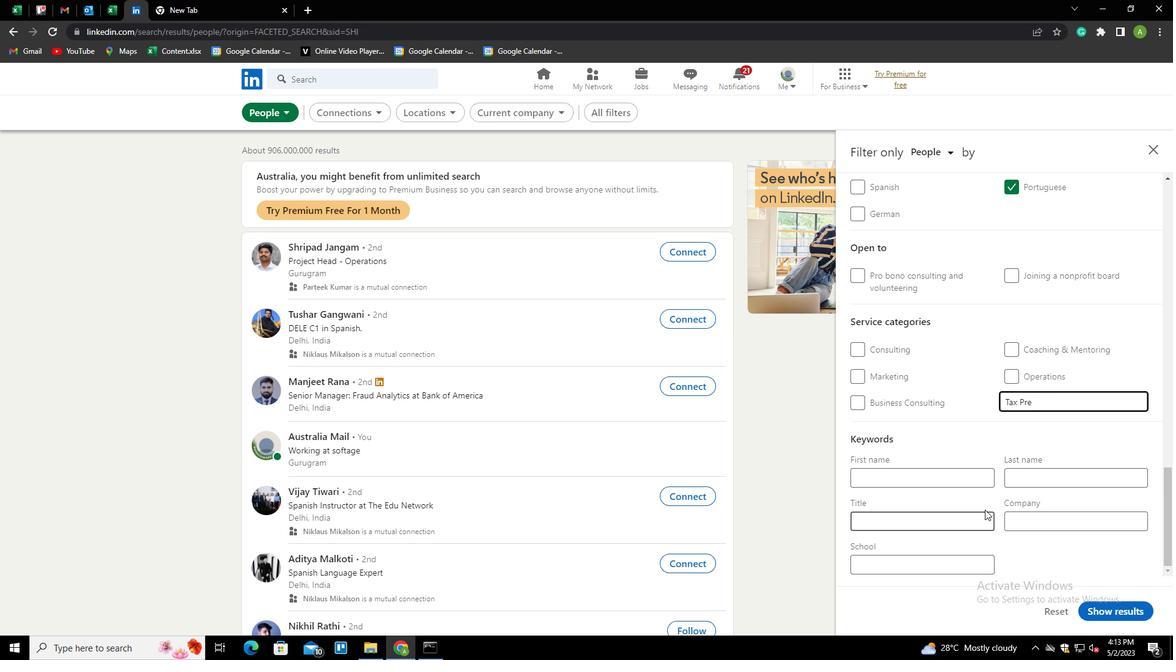 
Action: Mouse pressed left at (978, 517)
Screenshot: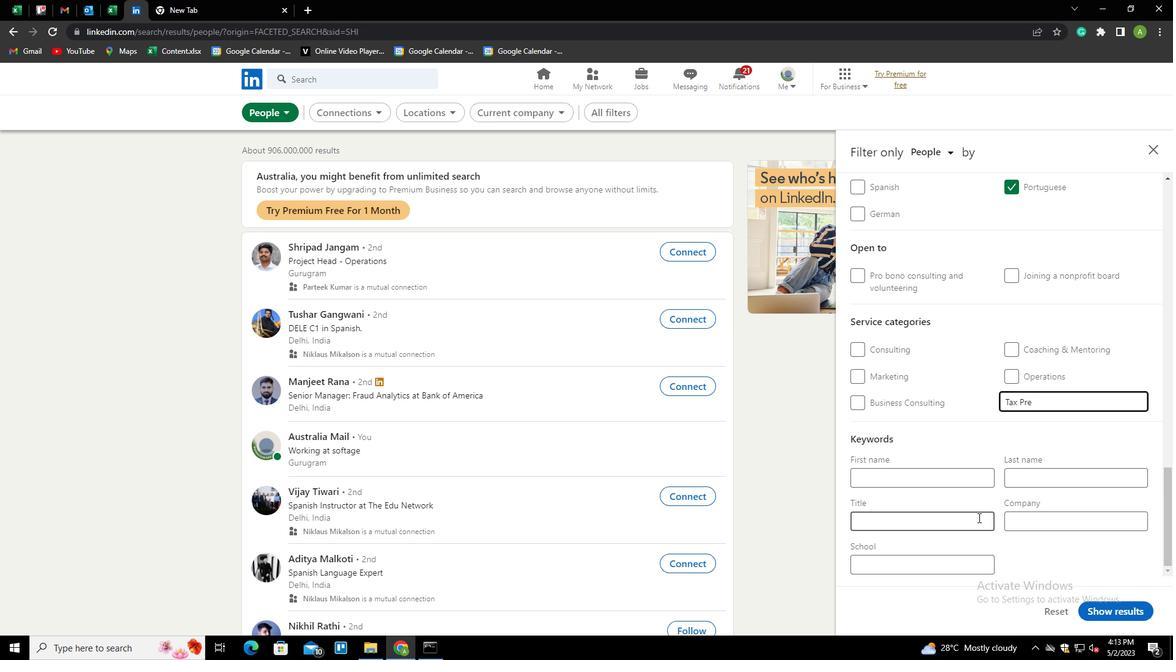 
Action: Key pressed <Key.shift>MOTION<Key.space><Key.shift>PICTURE<Key.space><Key.shift>DIRECTORE
Screenshot: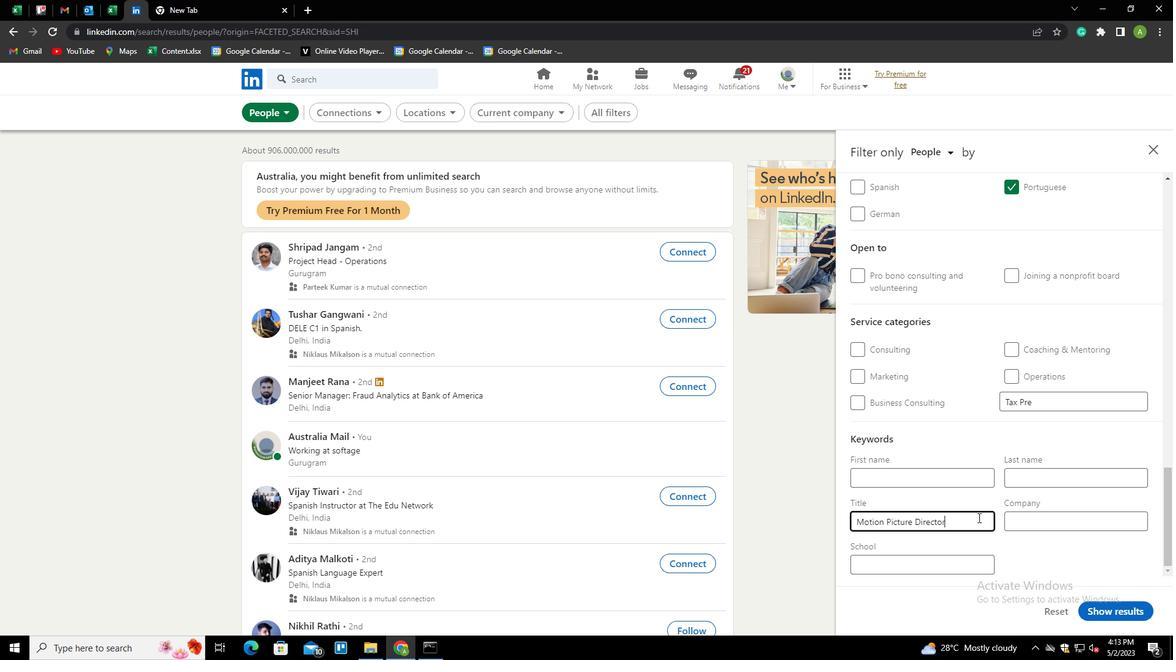 
Action: Mouse moved to (1021, 540)
Screenshot: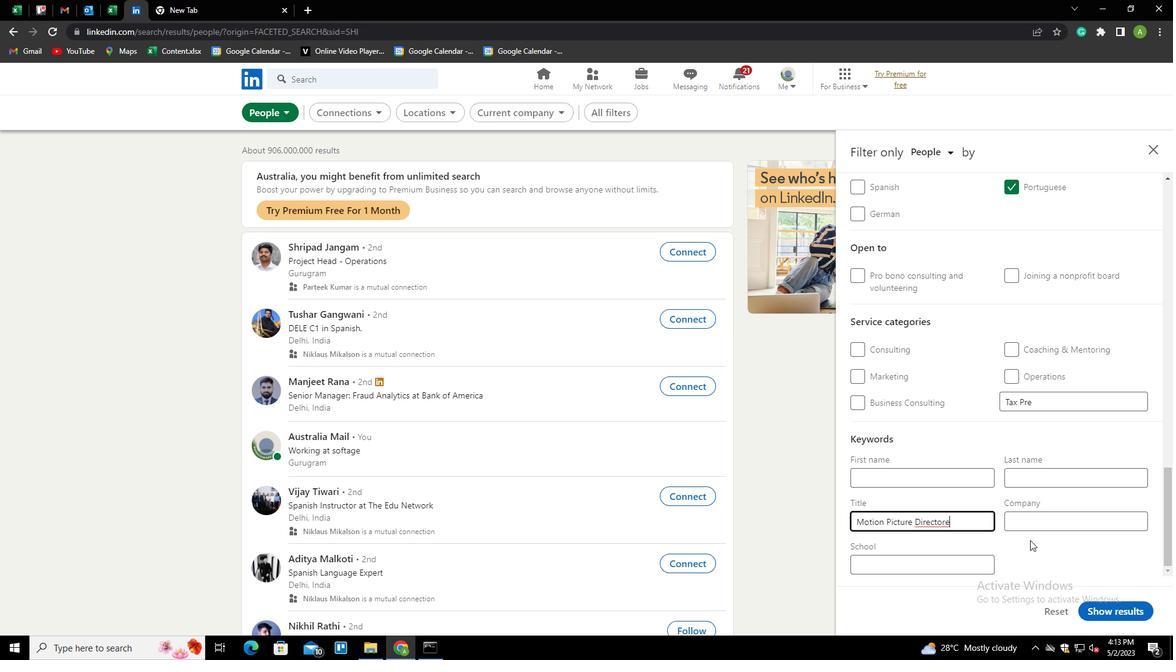 
Action: Key pressed <Key.backspace>
Screenshot: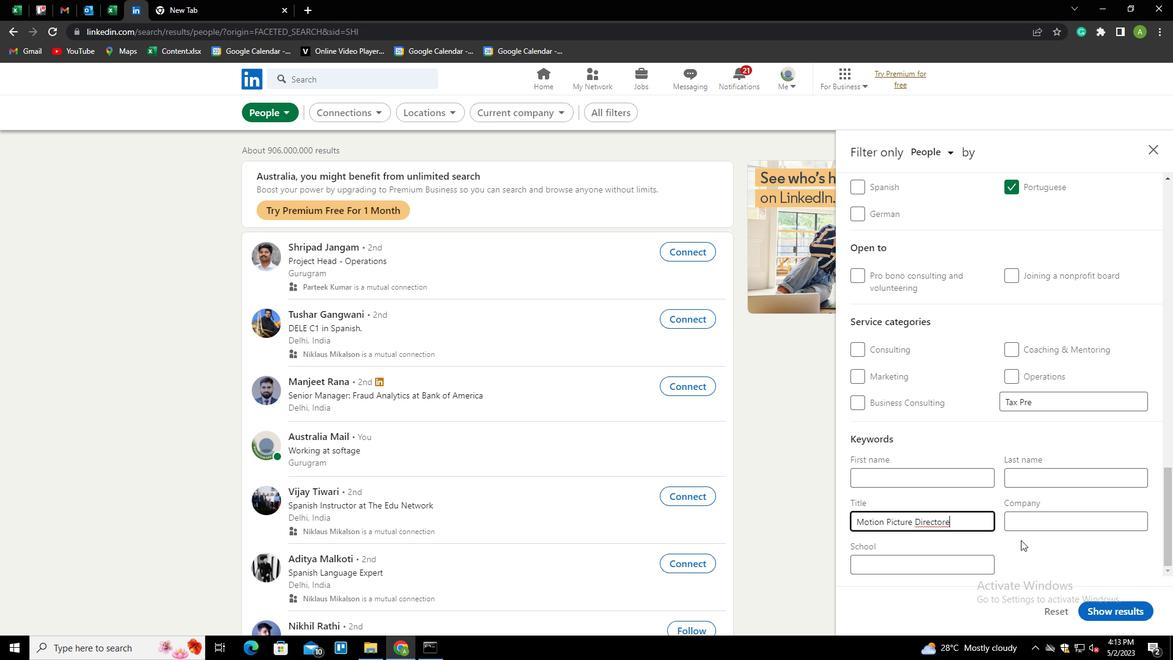 
Action: Mouse pressed left at (1021, 540)
Screenshot: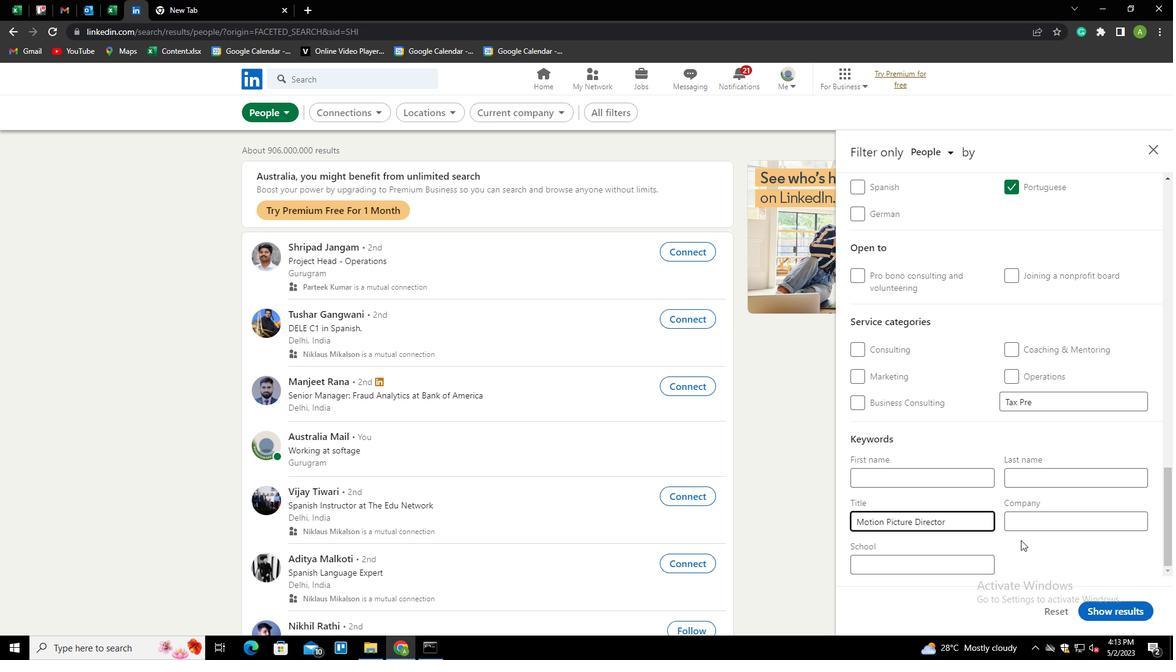 
Action: Mouse moved to (1110, 605)
Screenshot: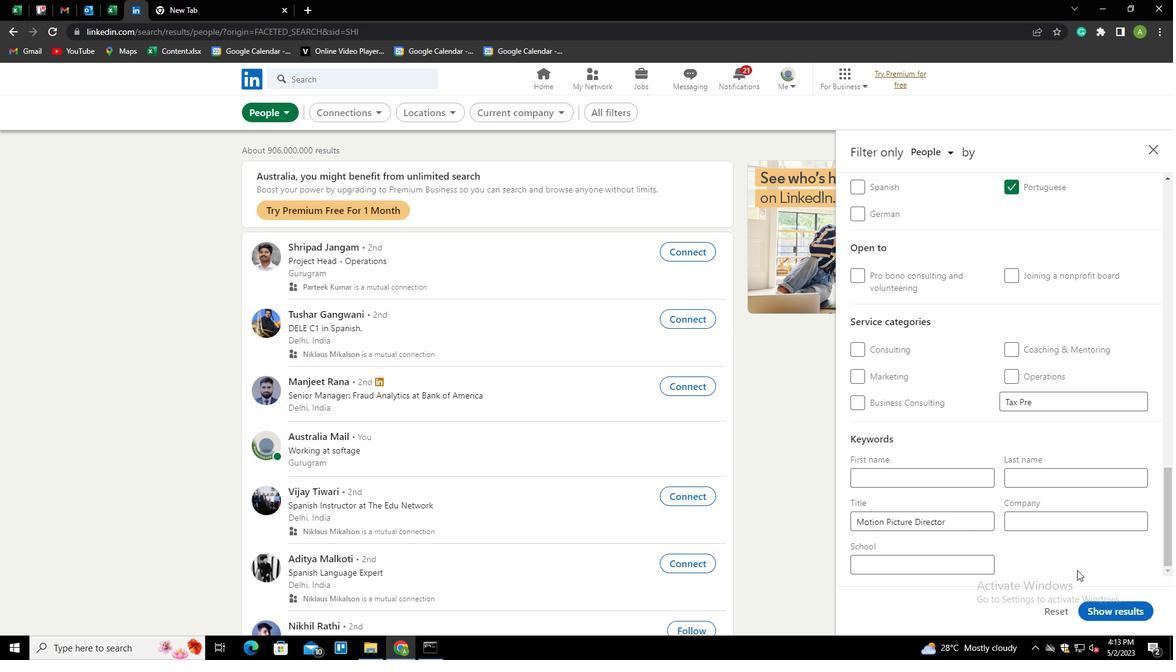 
Action: Mouse pressed left at (1110, 605)
Screenshot: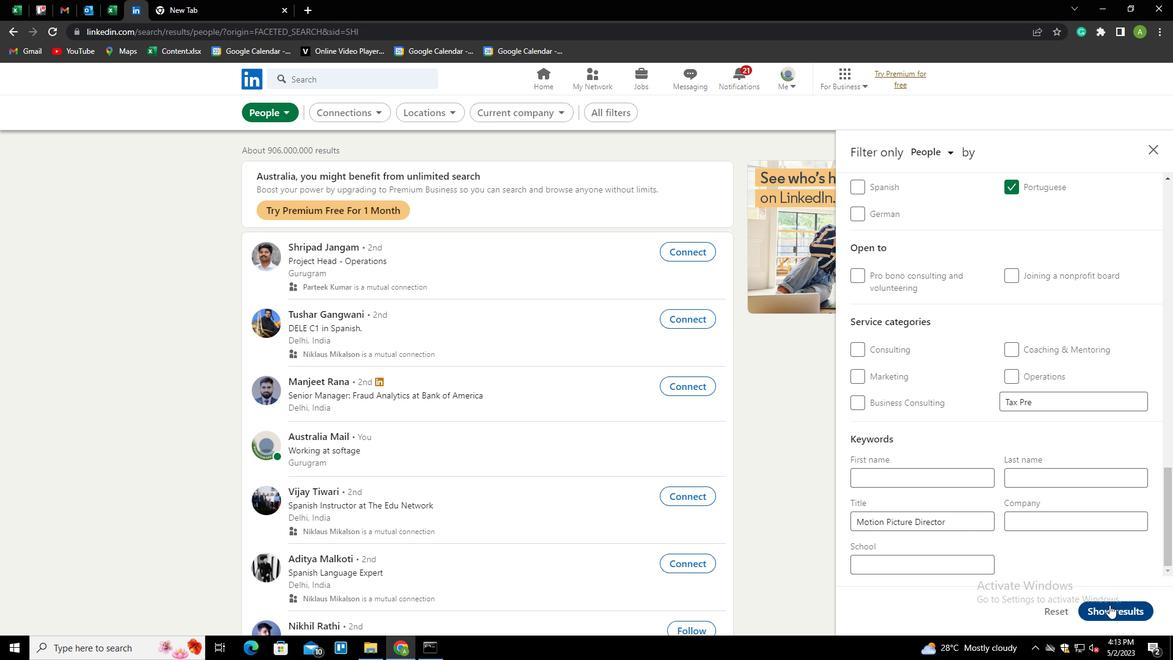 
